 Task: Compose an email with the signature Jillian Wright with the subject Update on a project status and the message Im writing to request a copy of the presentation you gave at the conference last week. from softage.5@softage.net to softage.10@softage.net, select the message and change font size to small, align the email to left Send the email. Finally, move the email from Sent Items to the label Charities
Action: Mouse moved to (59, 56)
Screenshot: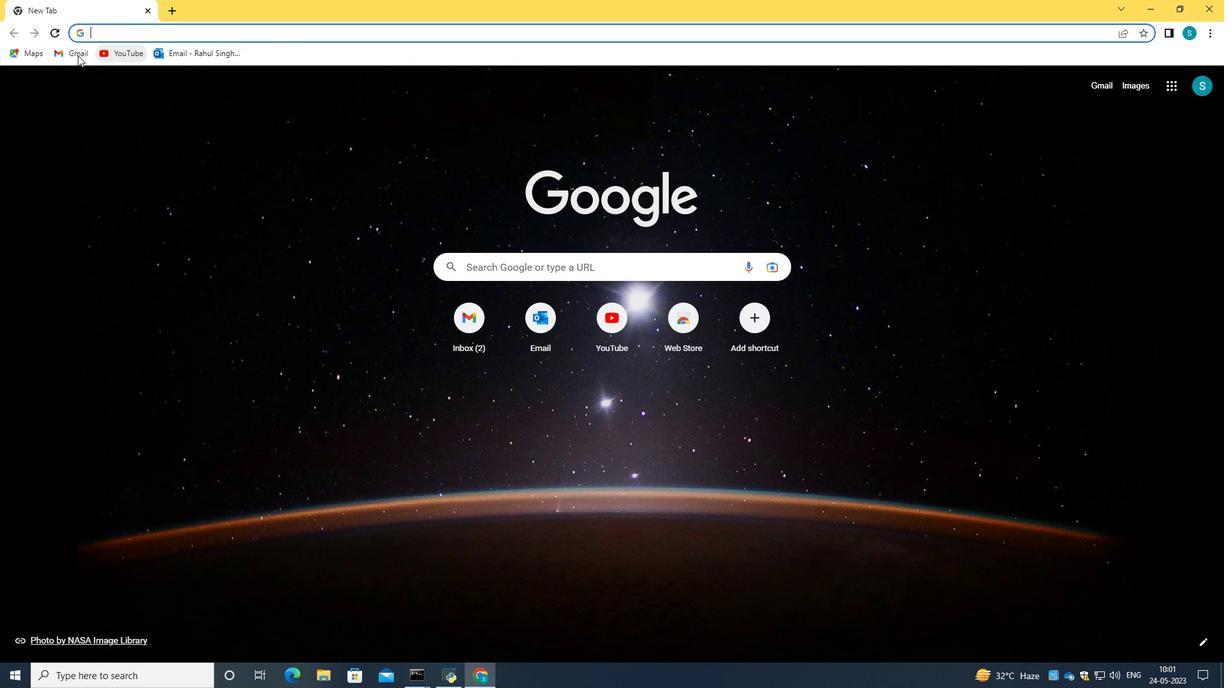 
Action: Mouse pressed left at (59, 56)
Screenshot: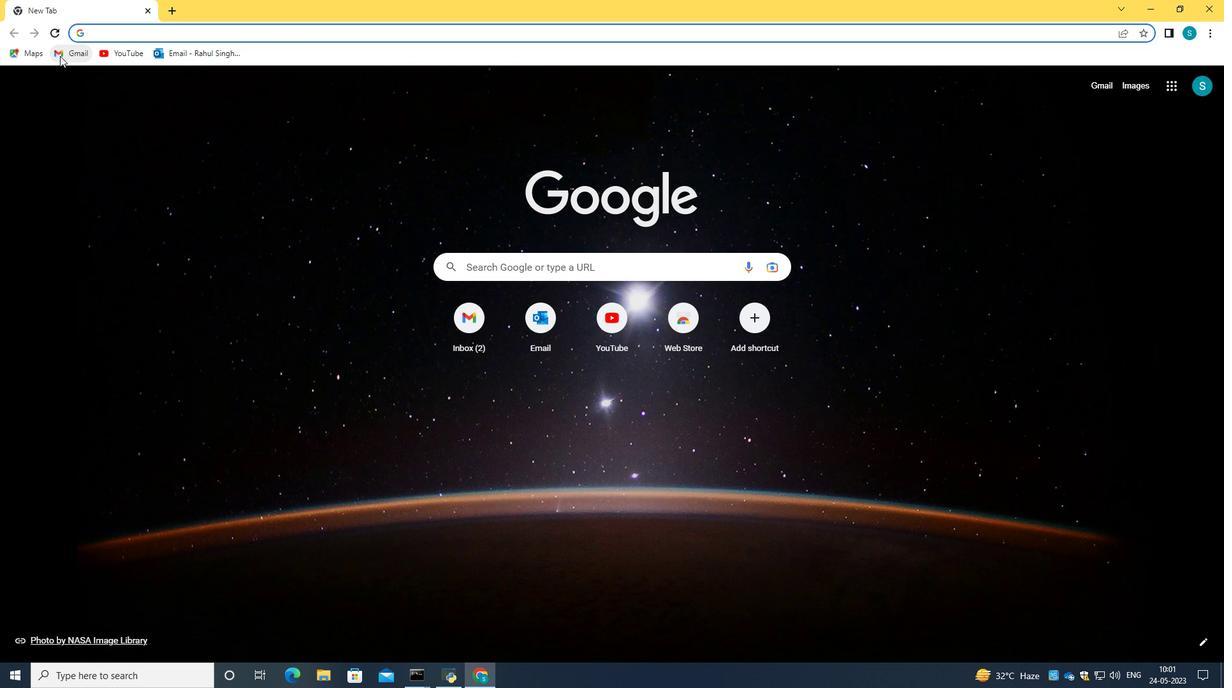 
Action: Mouse moved to (607, 199)
Screenshot: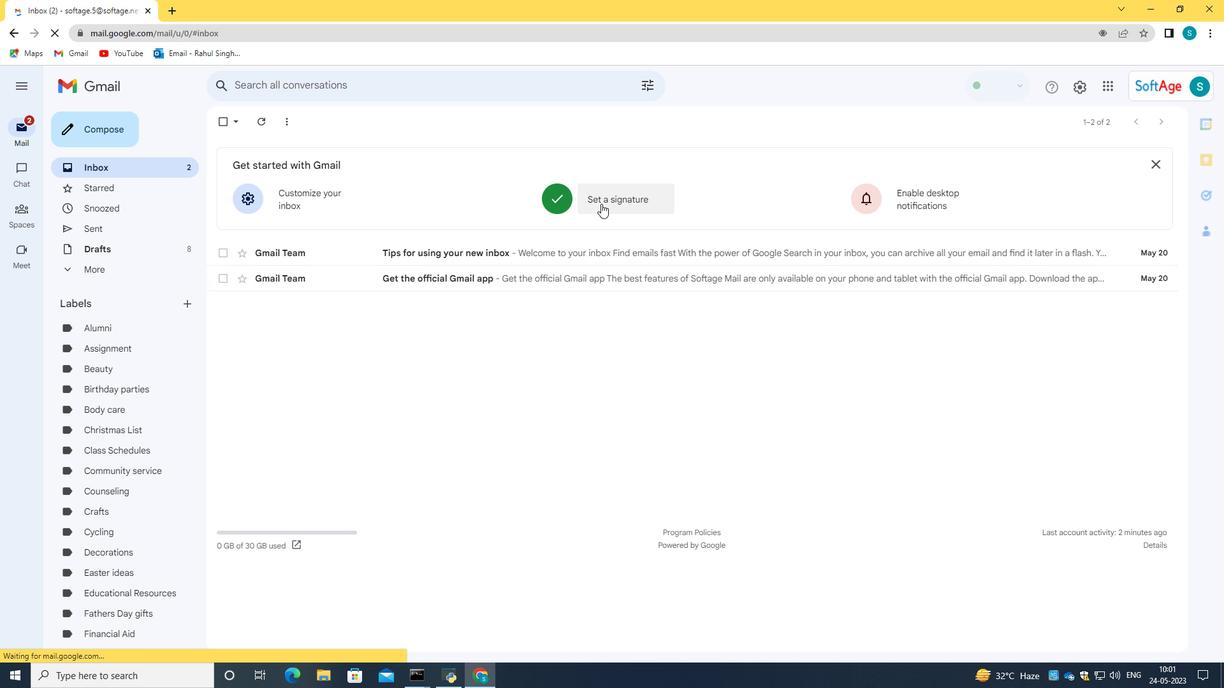
Action: Mouse pressed left at (607, 199)
Screenshot: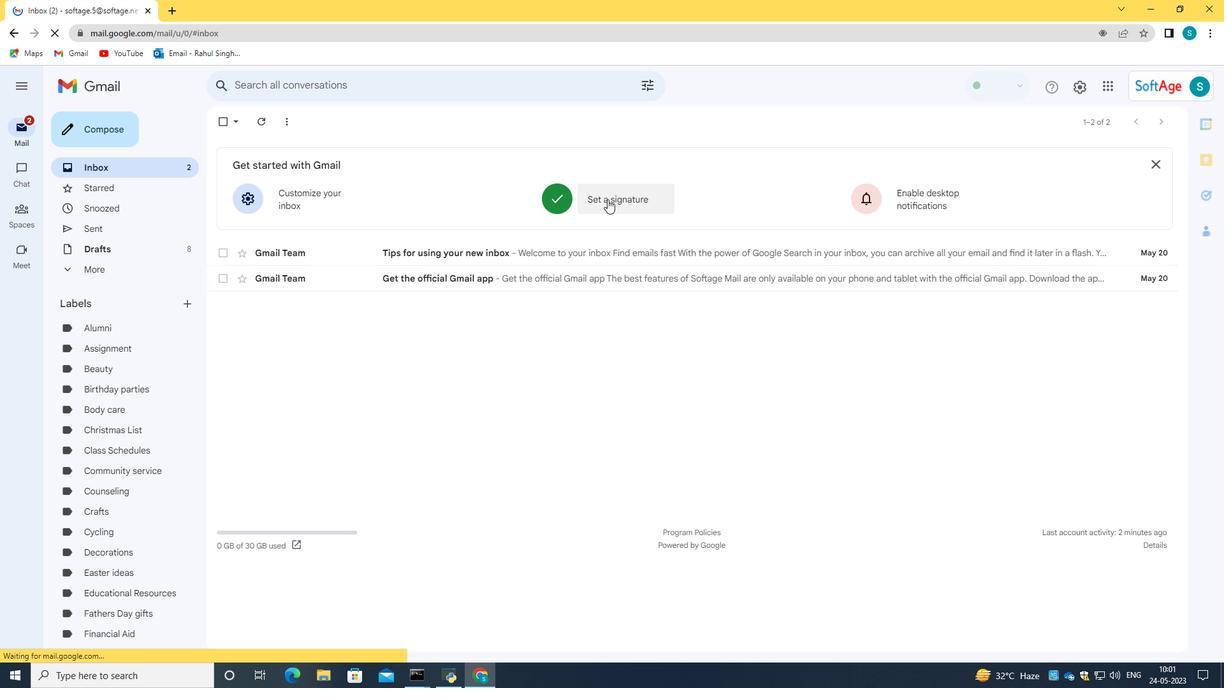 
Action: Mouse pressed left at (607, 199)
Screenshot: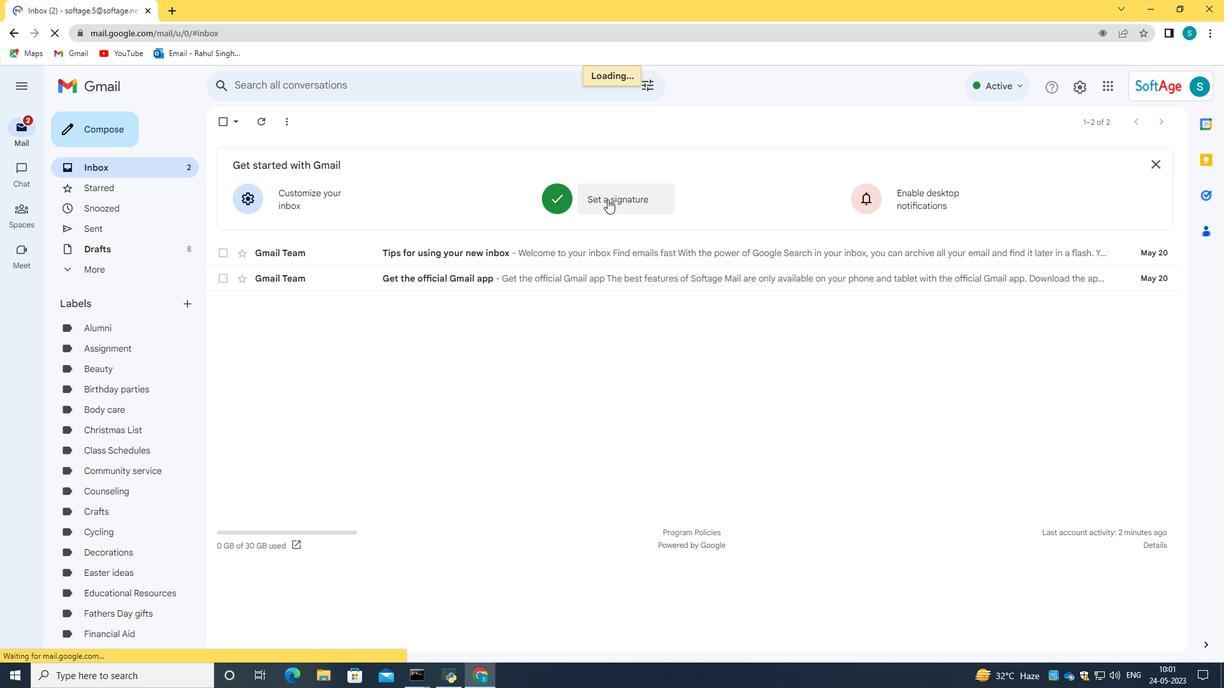 
Action: Mouse moved to (588, 269)
Screenshot: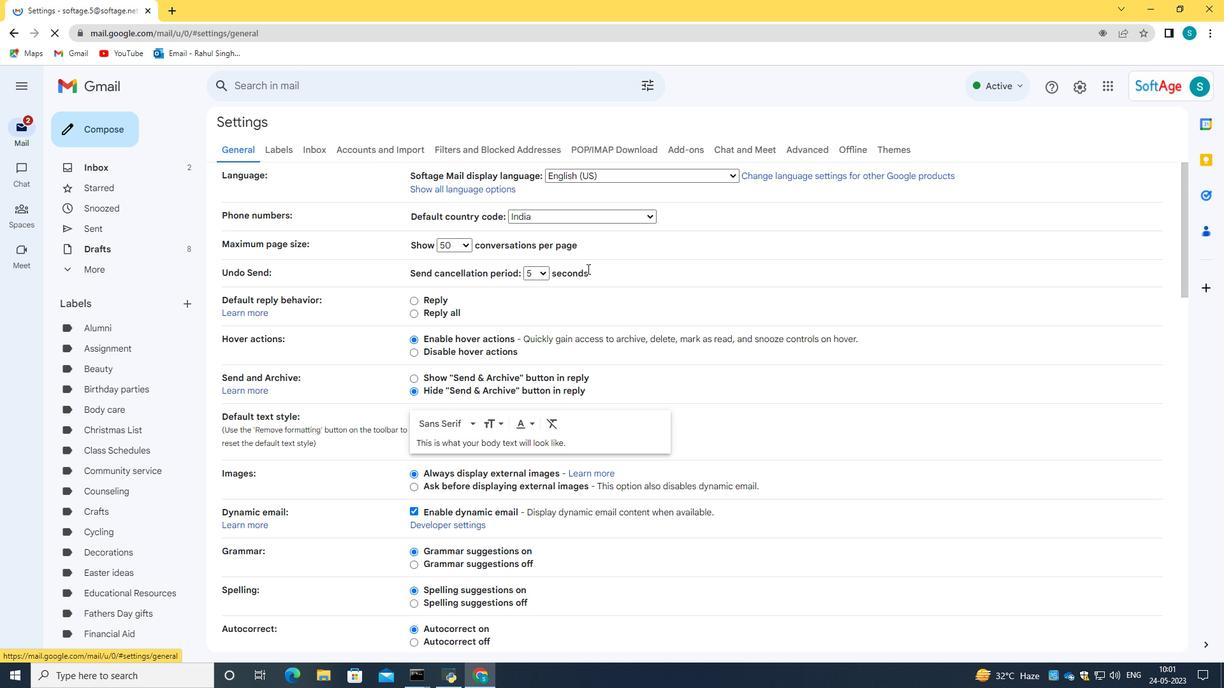 
Action: Mouse scrolled (588, 268) with delta (0, 0)
Screenshot: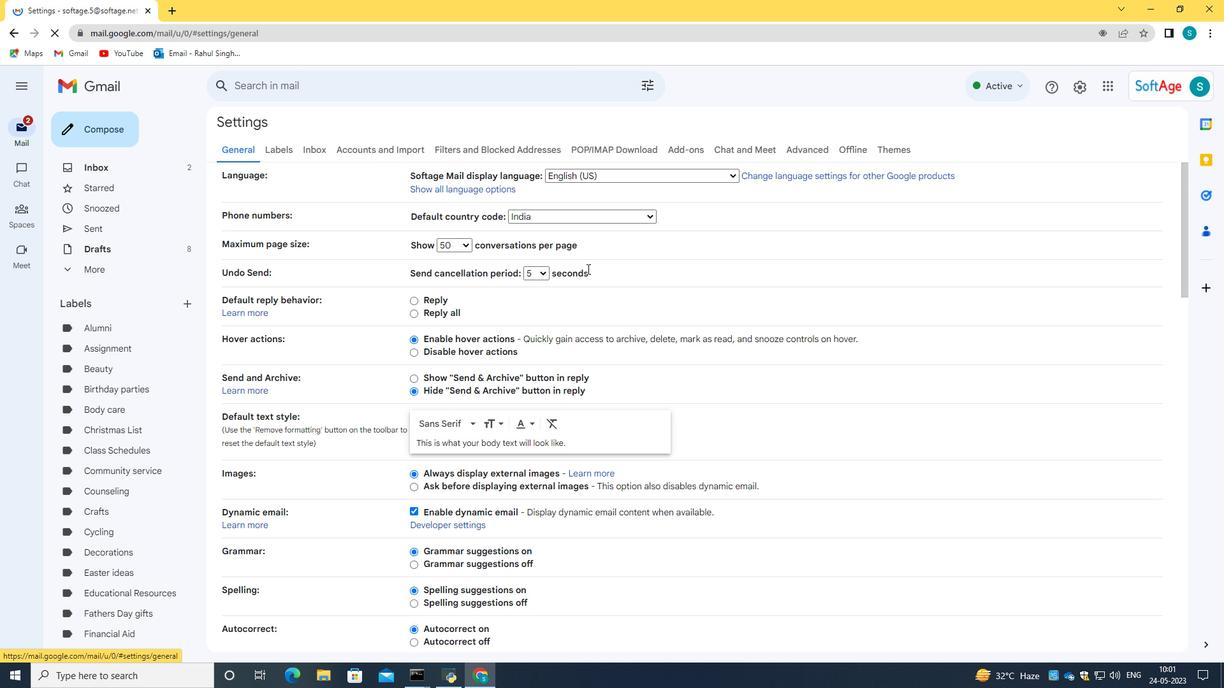 
Action: Mouse scrolled (588, 268) with delta (0, 0)
Screenshot: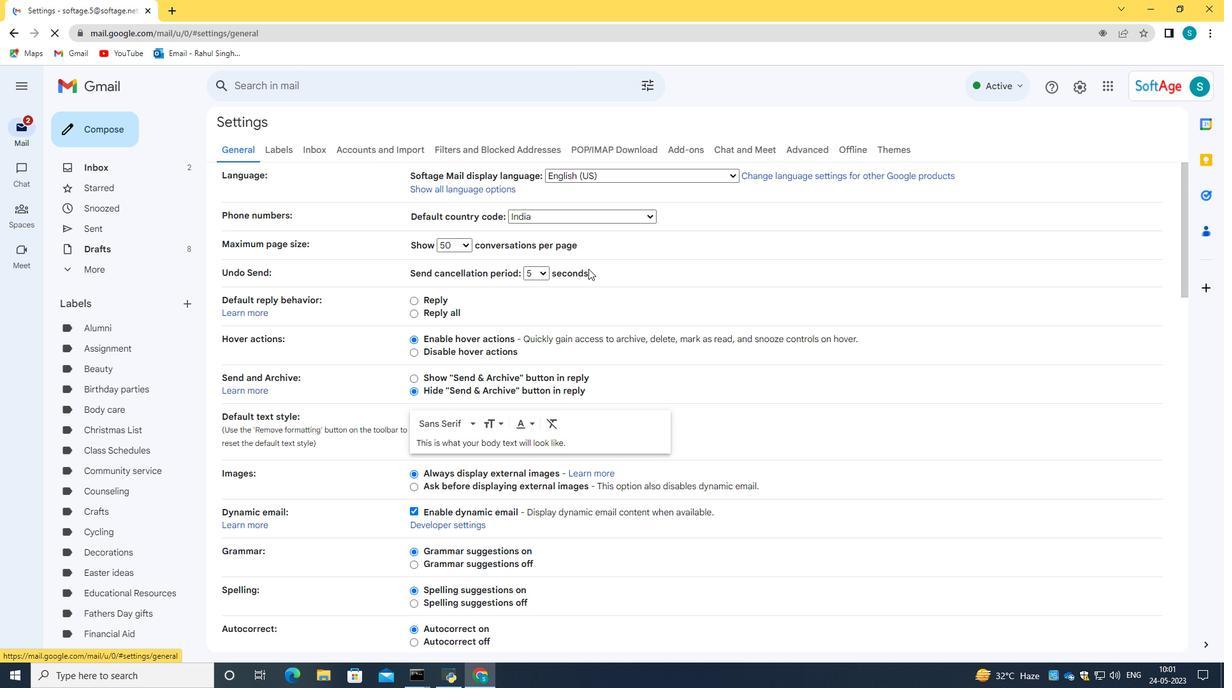 
Action: Mouse scrolled (588, 268) with delta (0, 0)
Screenshot: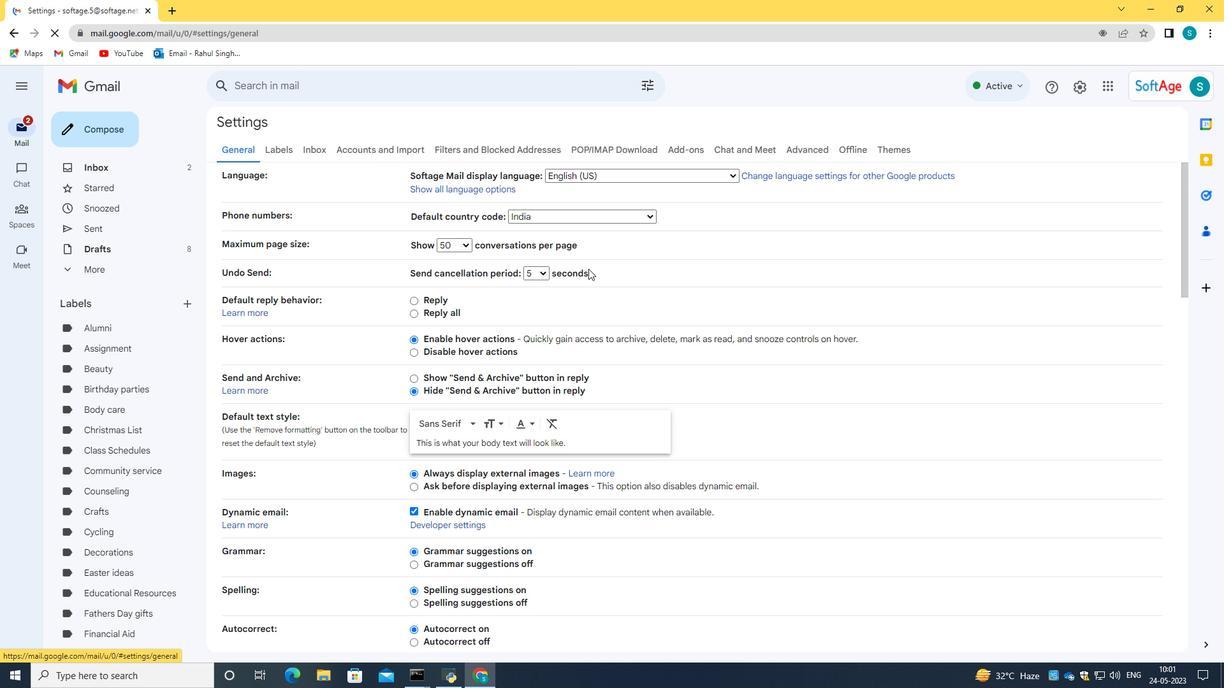 
Action: Mouse scrolled (588, 268) with delta (0, 0)
Screenshot: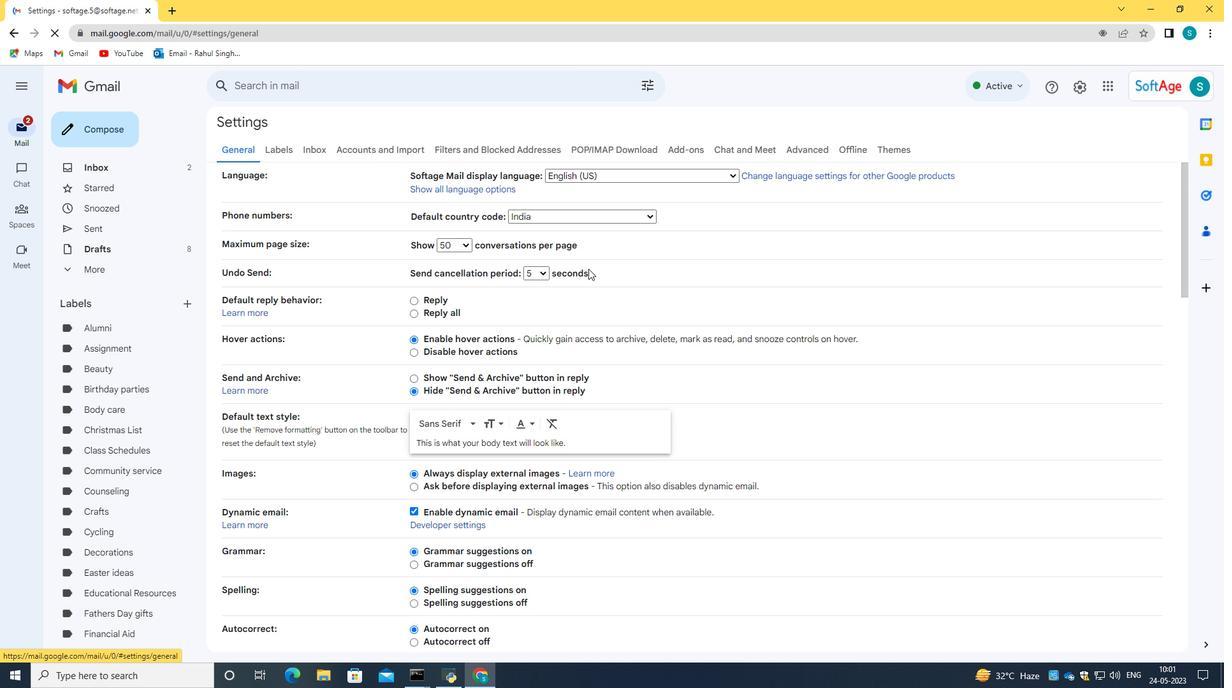 
Action: Mouse moved to (589, 269)
Screenshot: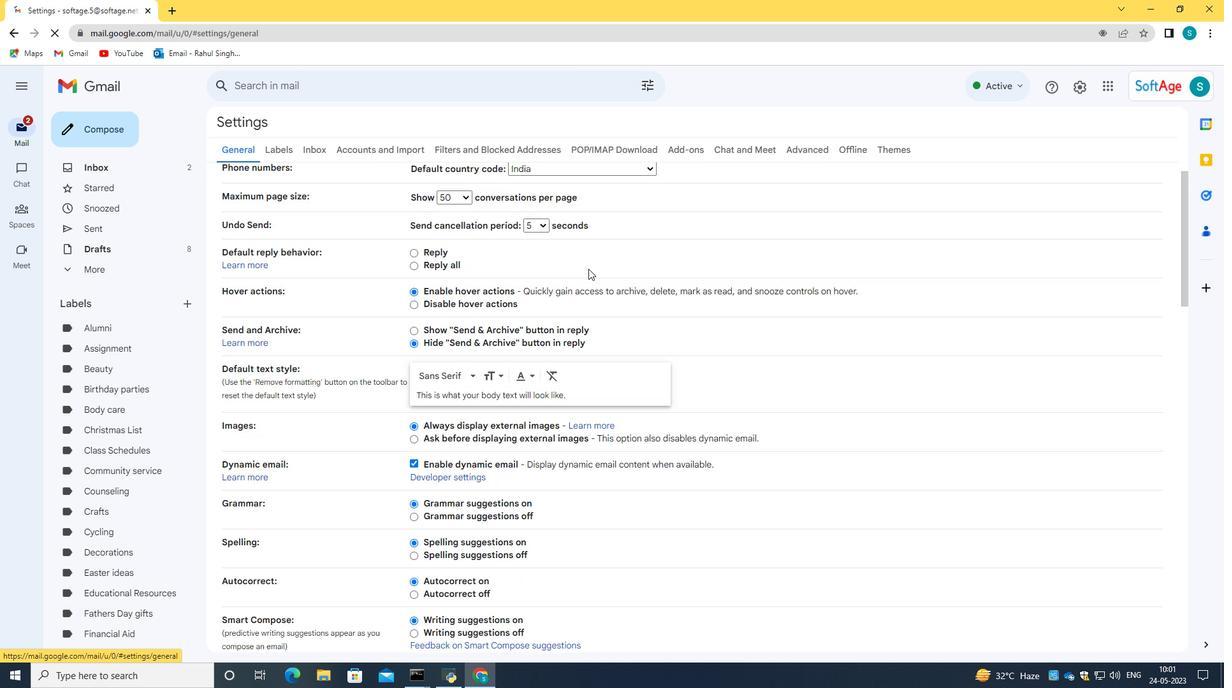 
Action: Mouse scrolled (589, 268) with delta (0, 0)
Screenshot: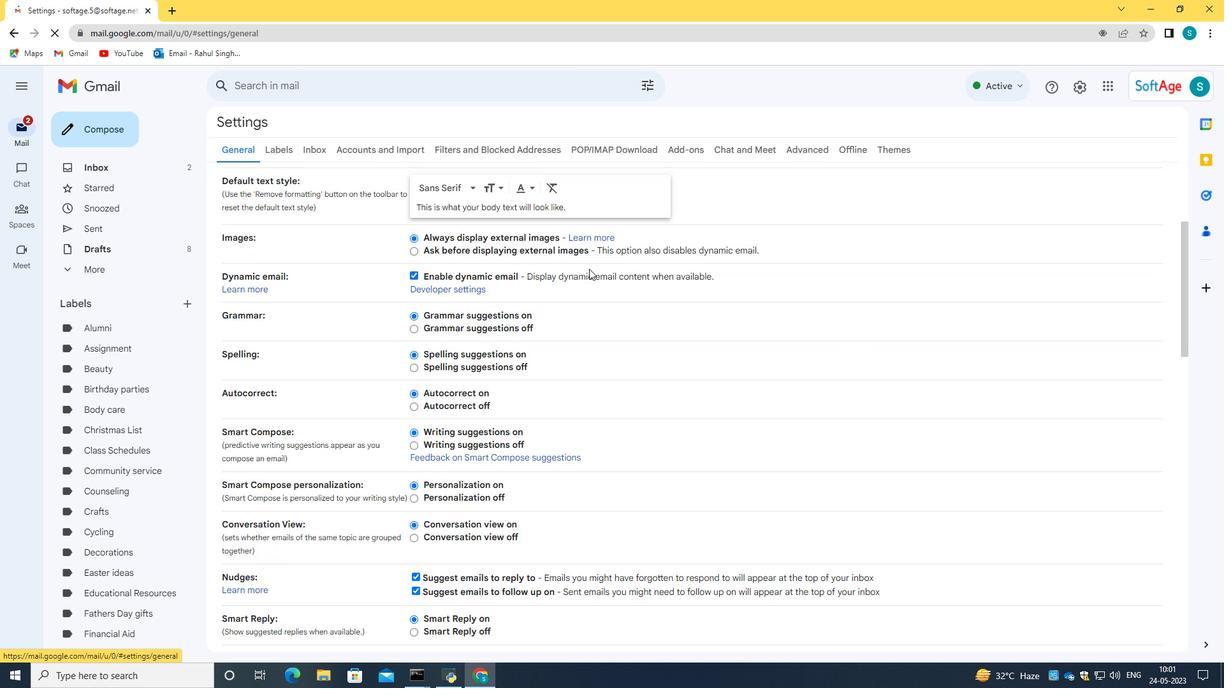 
Action: Mouse scrolled (589, 268) with delta (0, 0)
Screenshot: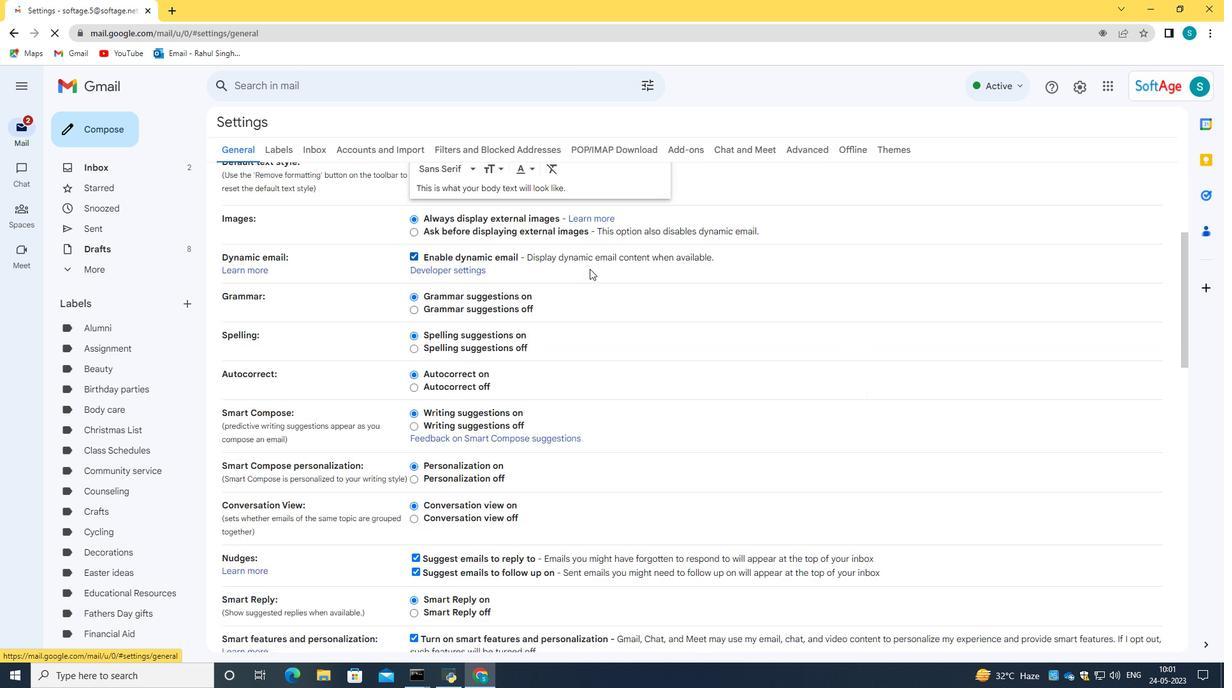 
Action: Mouse scrolled (589, 268) with delta (0, 0)
Screenshot: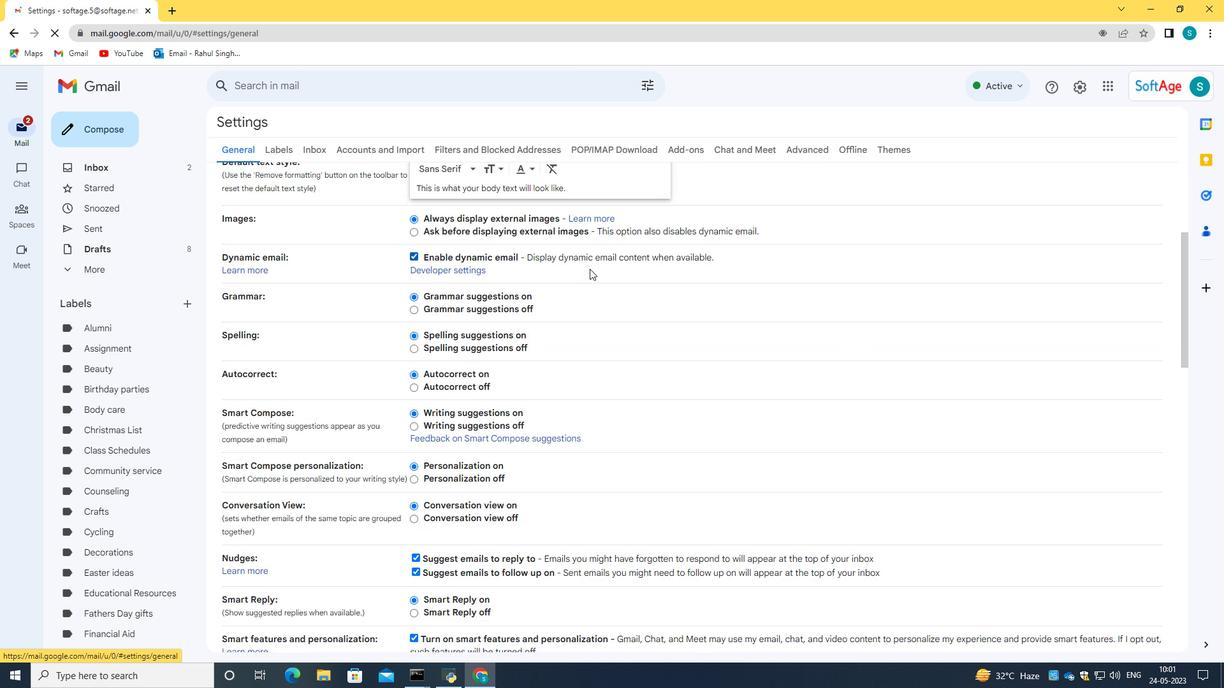 
Action: Mouse scrolled (589, 268) with delta (0, 0)
Screenshot: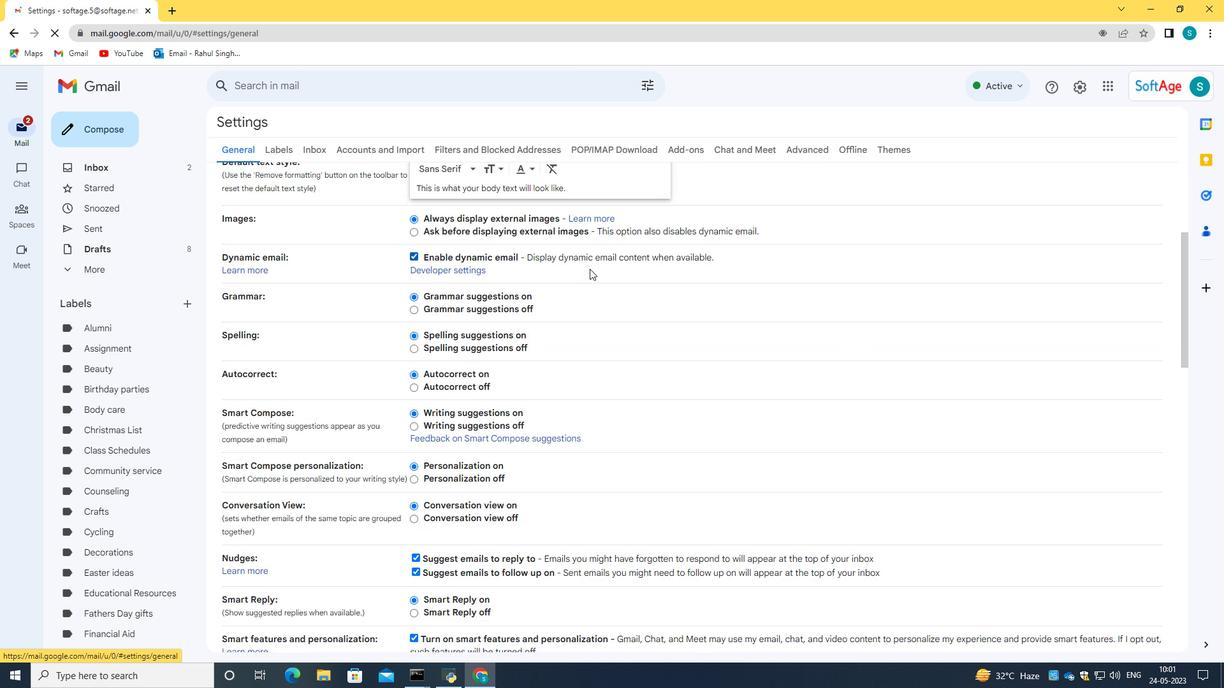 
Action: Mouse scrolled (589, 268) with delta (0, 0)
Screenshot: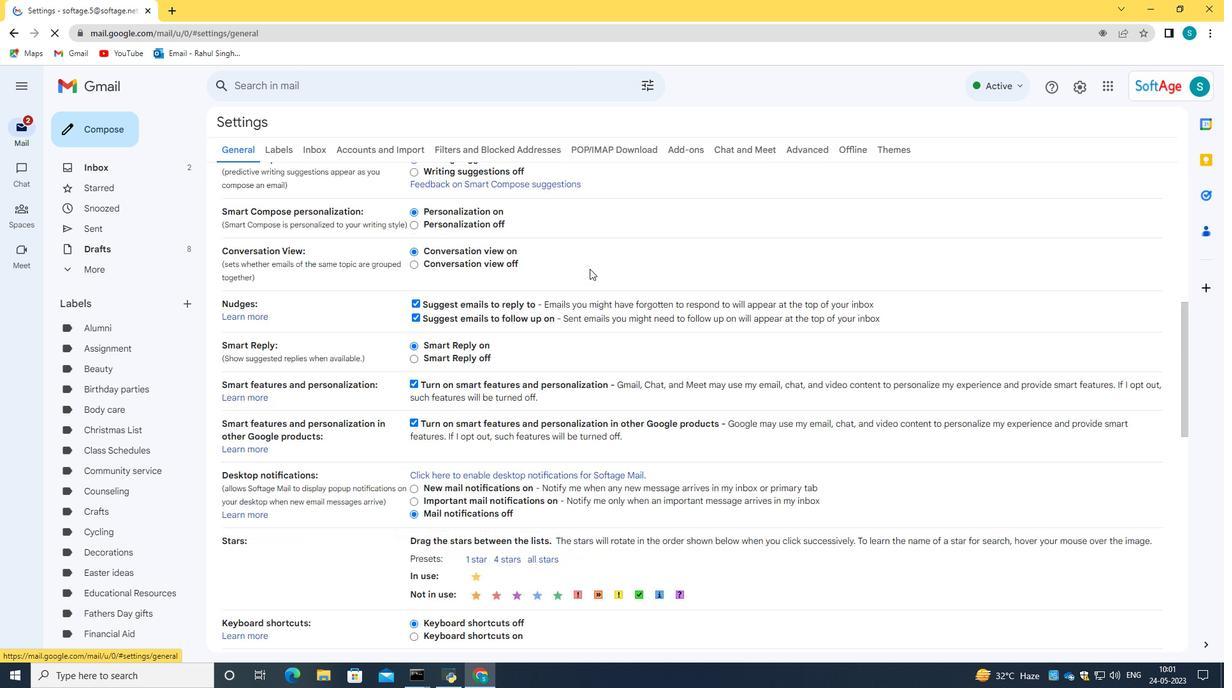 
Action: Mouse scrolled (589, 268) with delta (0, 0)
Screenshot: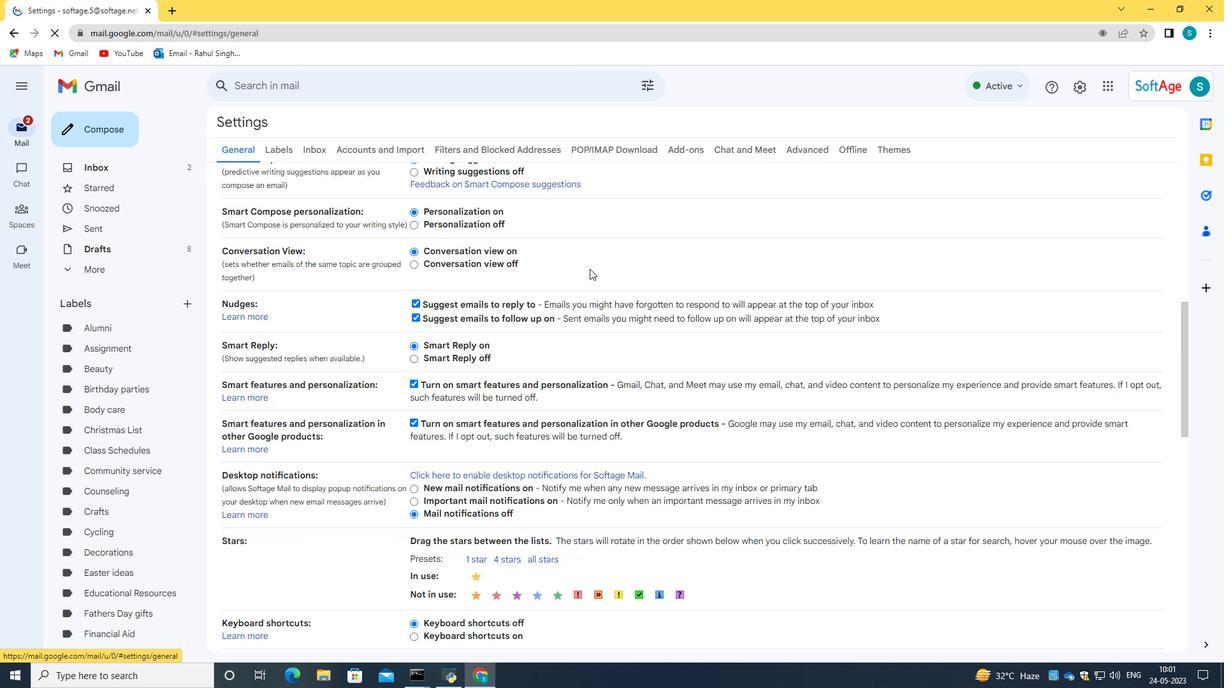 
Action: Mouse scrolled (589, 268) with delta (0, 0)
Screenshot: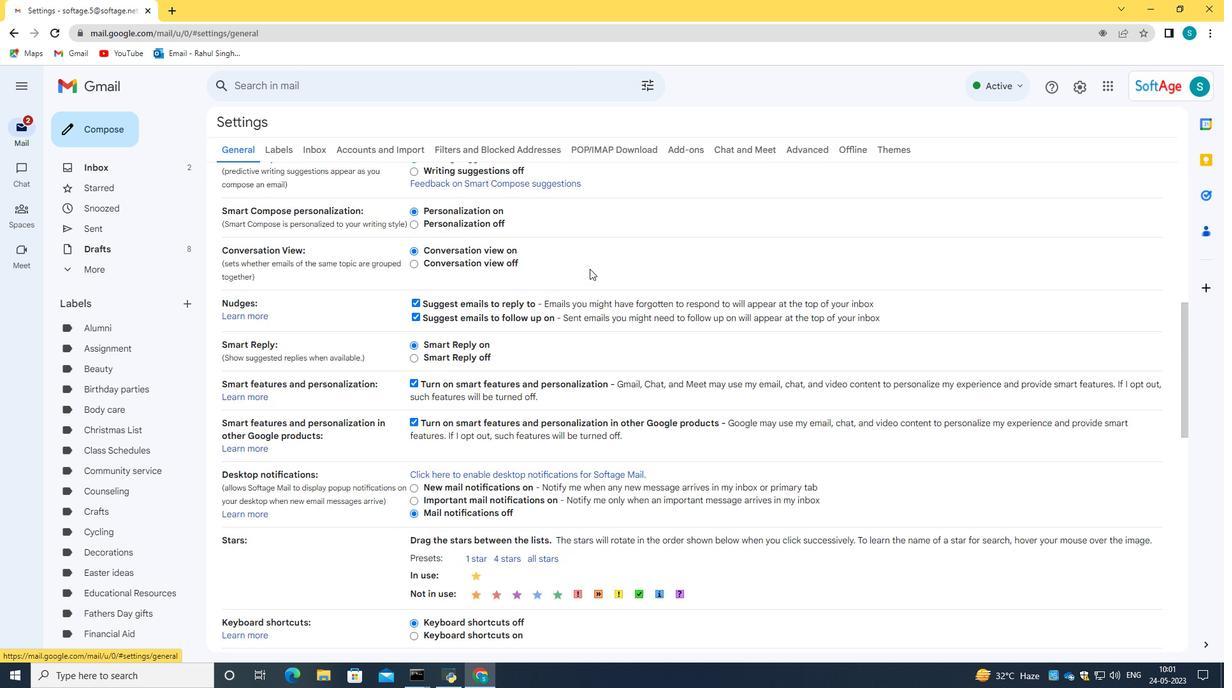 
Action: Mouse scrolled (589, 268) with delta (0, 0)
Screenshot: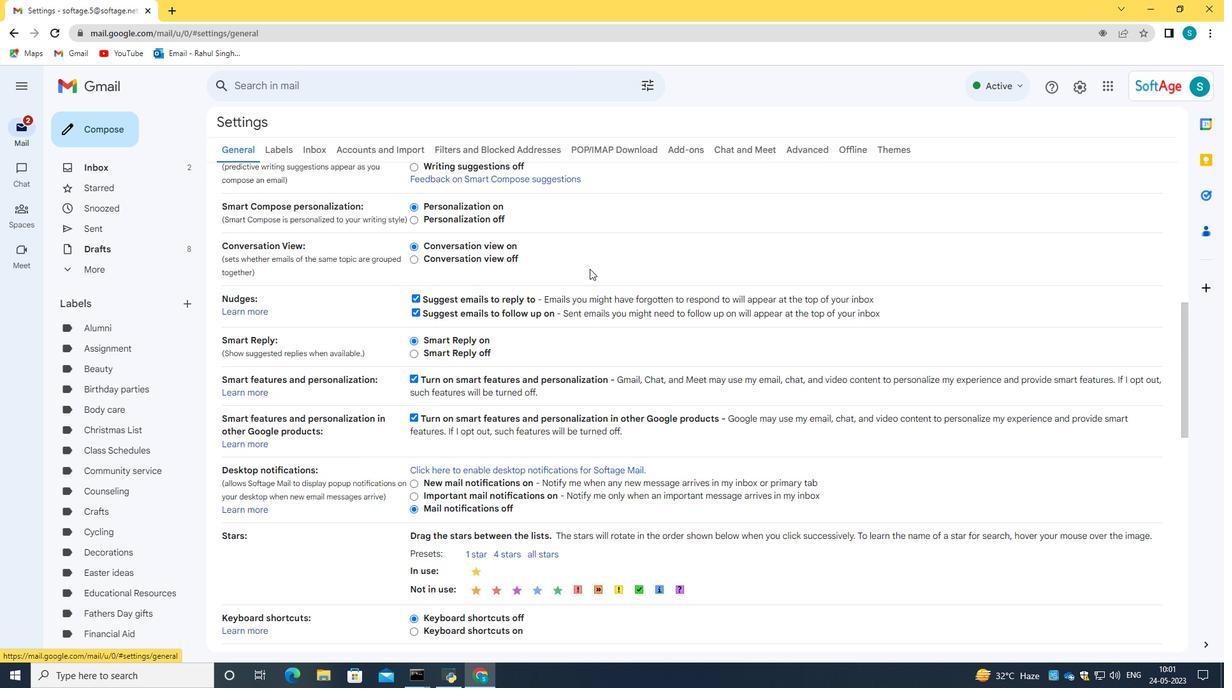 
Action: Mouse moved to (526, 510)
Screenshot: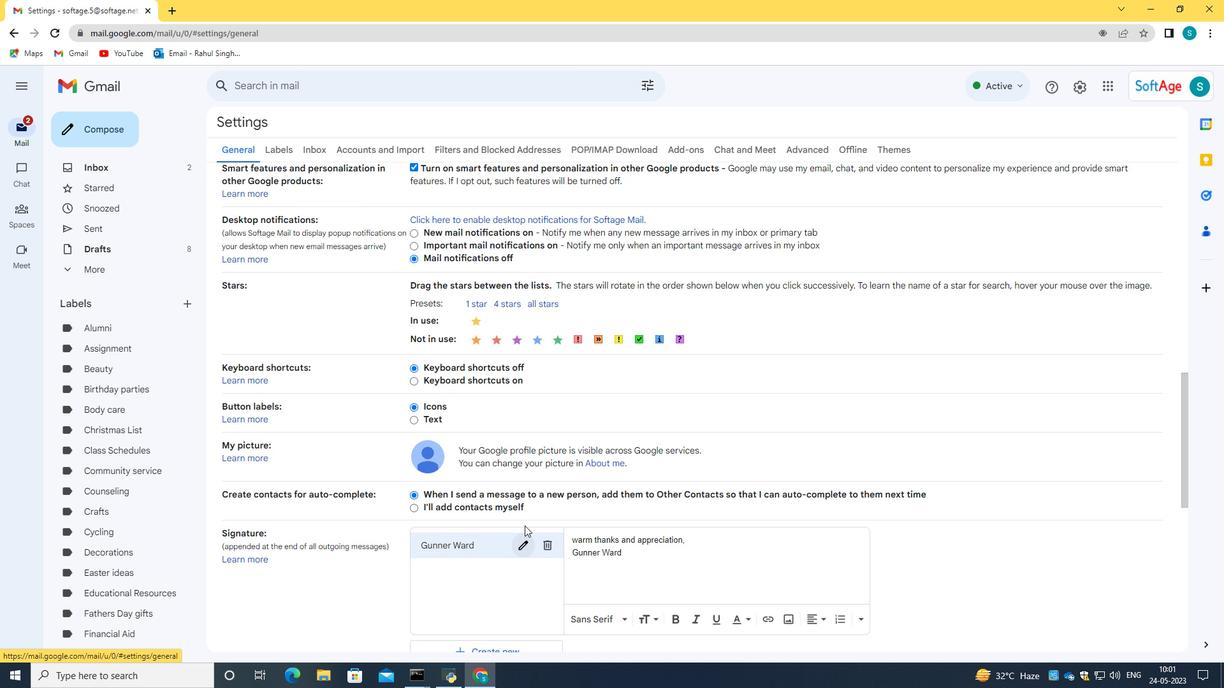 
Action: Mouse scrolled (526, 509) with delta (0, 0)
Screenshot: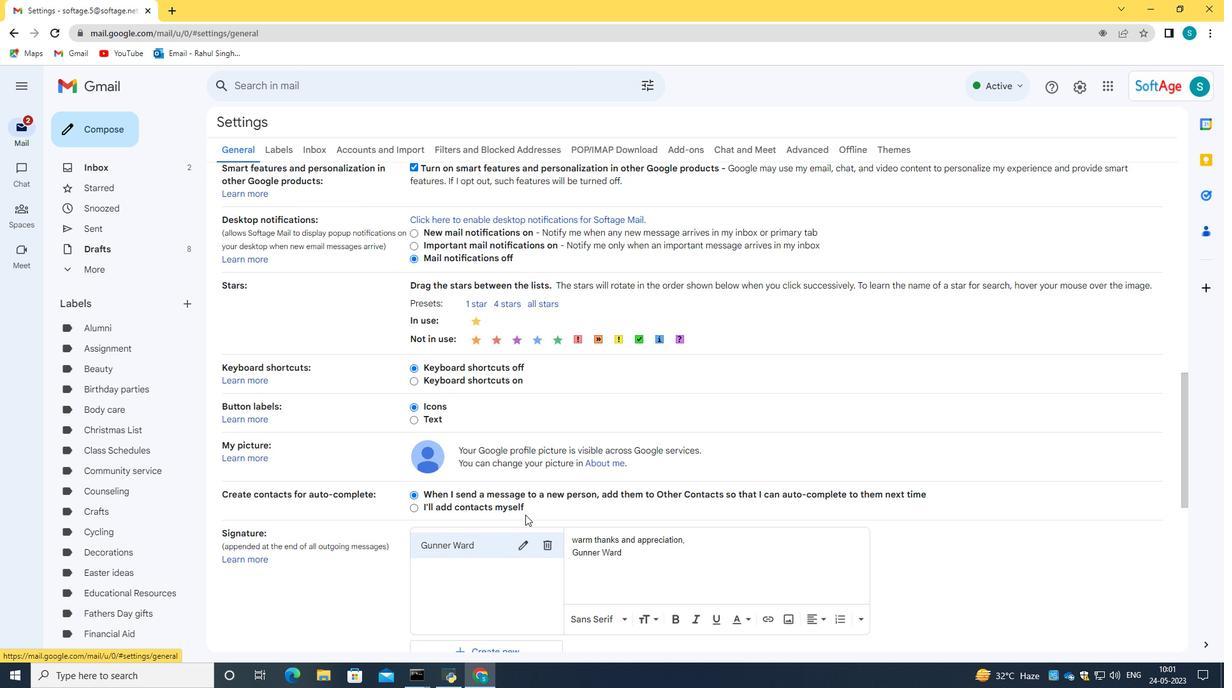
Action: Mouse scrolled (526, 509) with delta (0, 0)
Screenshot: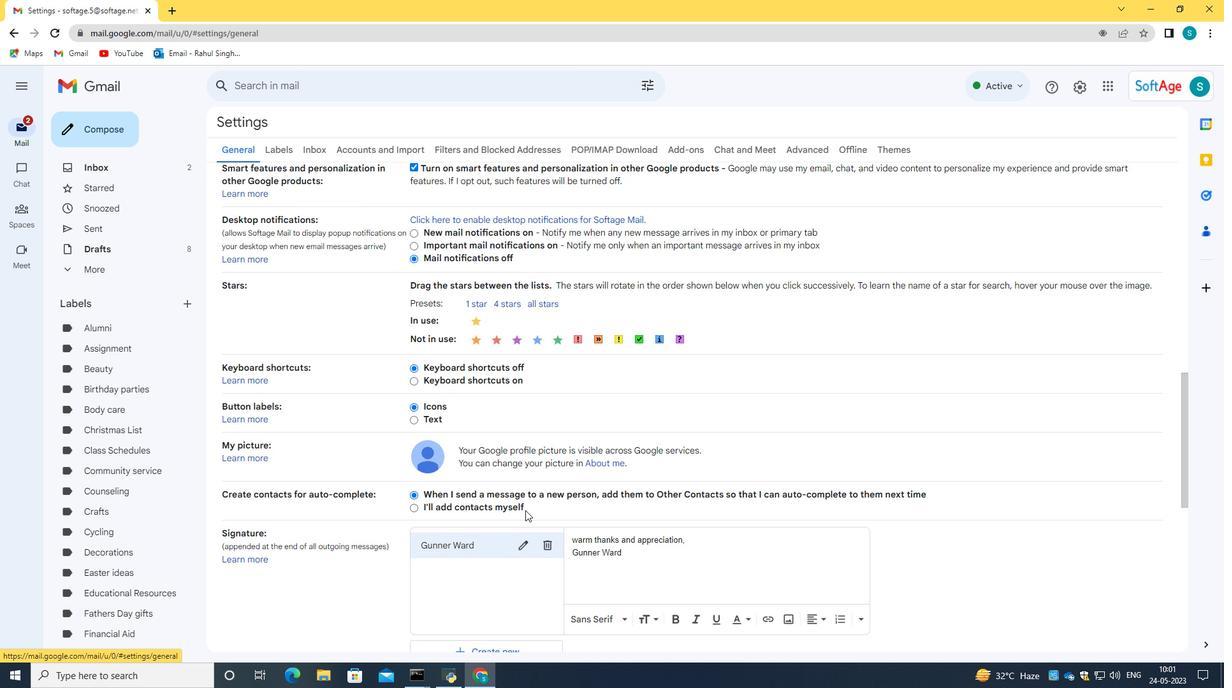 
Action: Mouse scrolled (526, 509) with delta (0, 0)
Screenshot: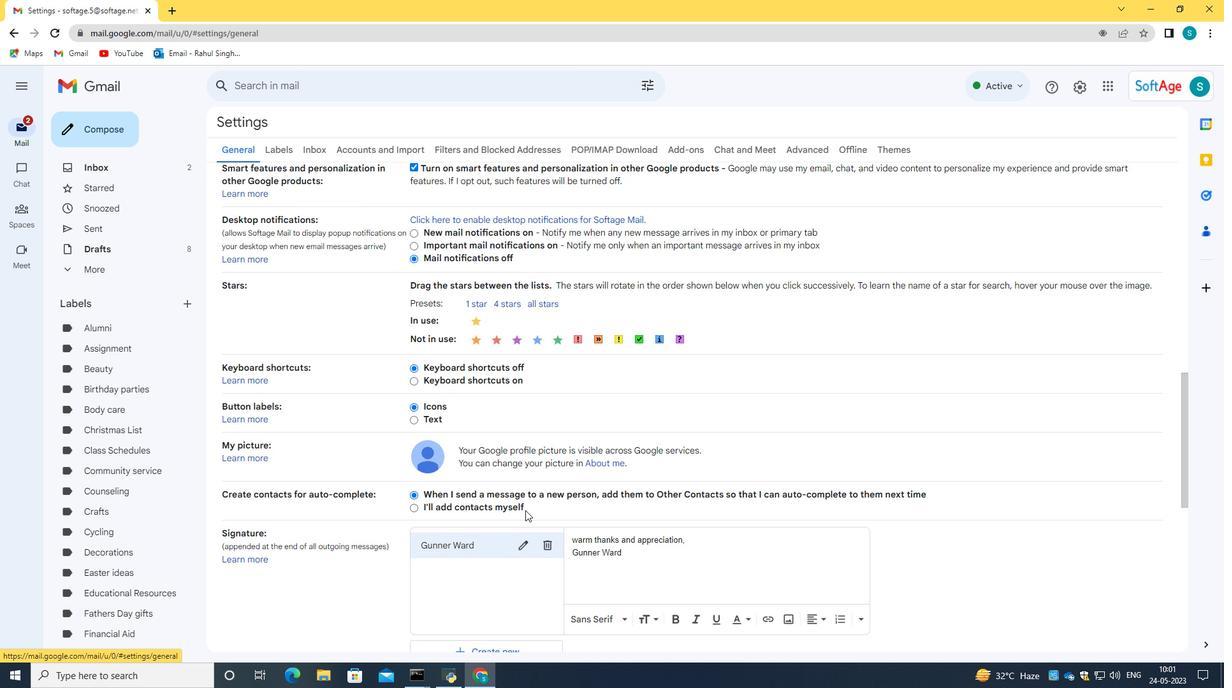 
Action: Mouse moved to (475, 461)
Screenshot: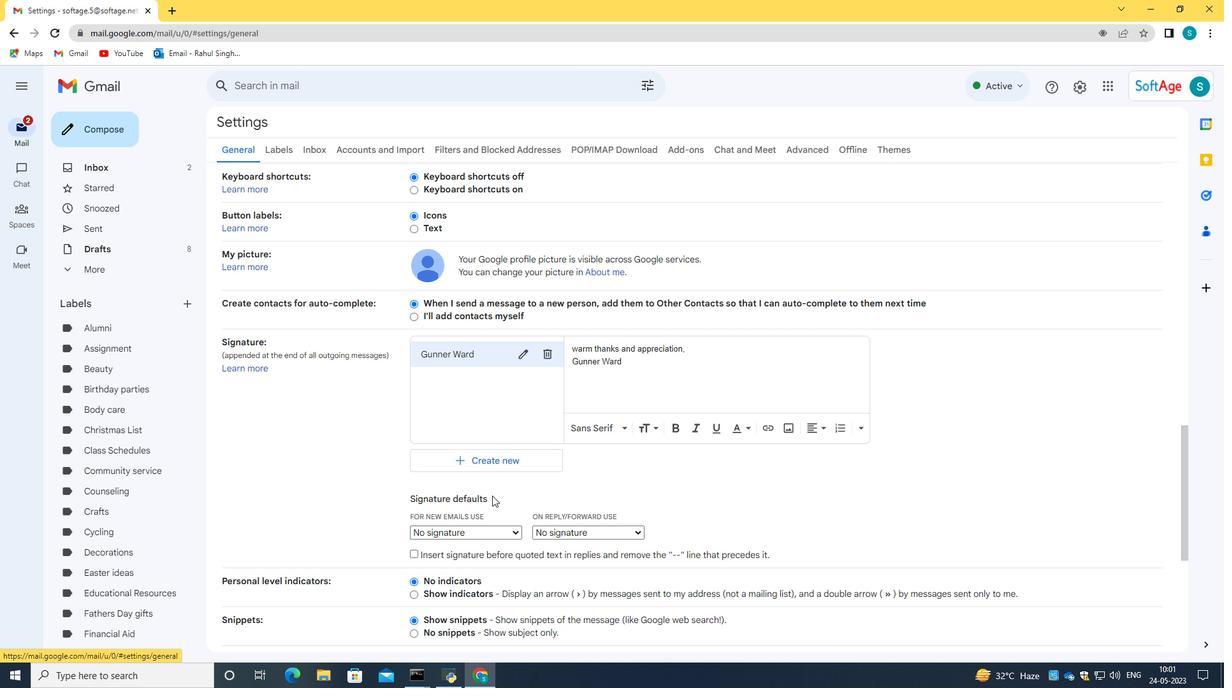 
Action: Mouse pressed left at (475, 461)
Screenshot: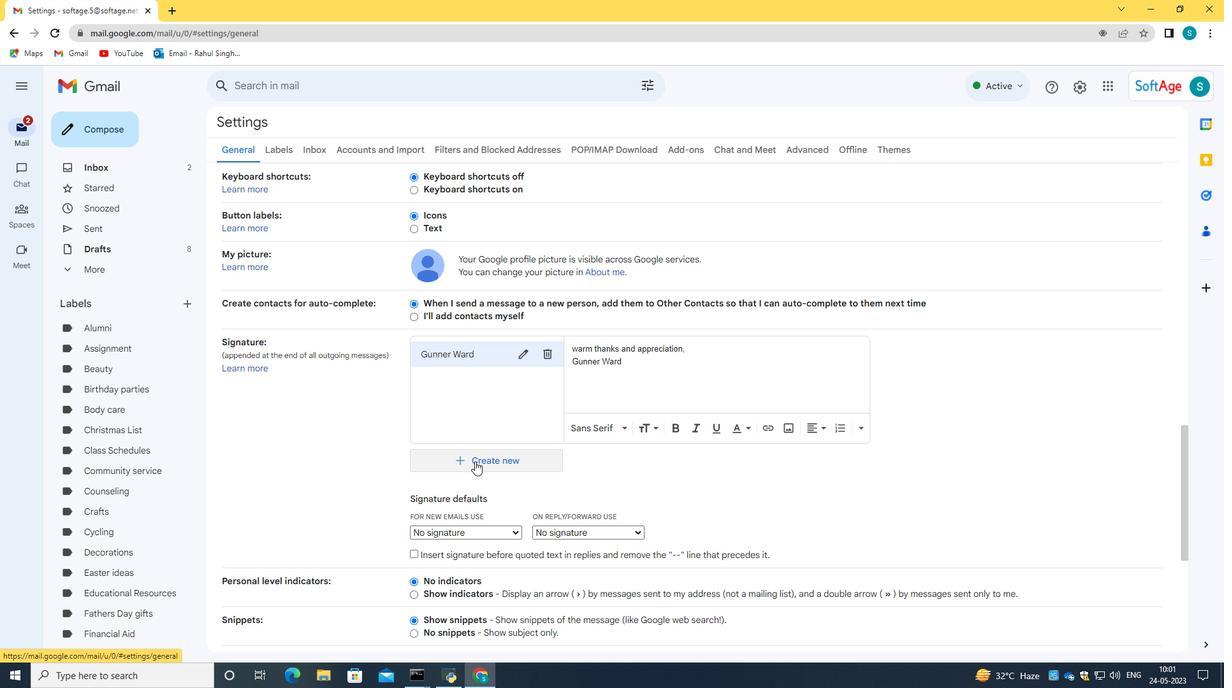 
Action: Mouse moved to (579, 350)
Screenshot: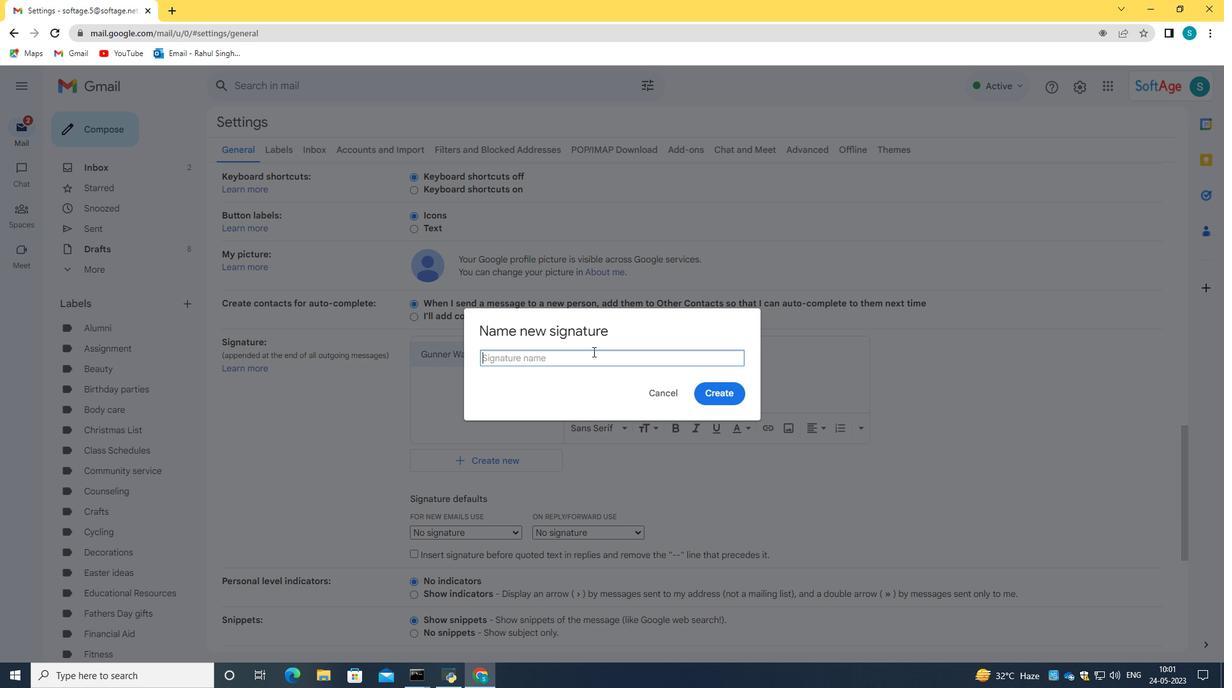 
Action: Key pressed <Key.caps_lock>J<Key.caps_lock>illian<Key.space><Key.caps_lock>W<Key.caps_lock>right
Screenshot: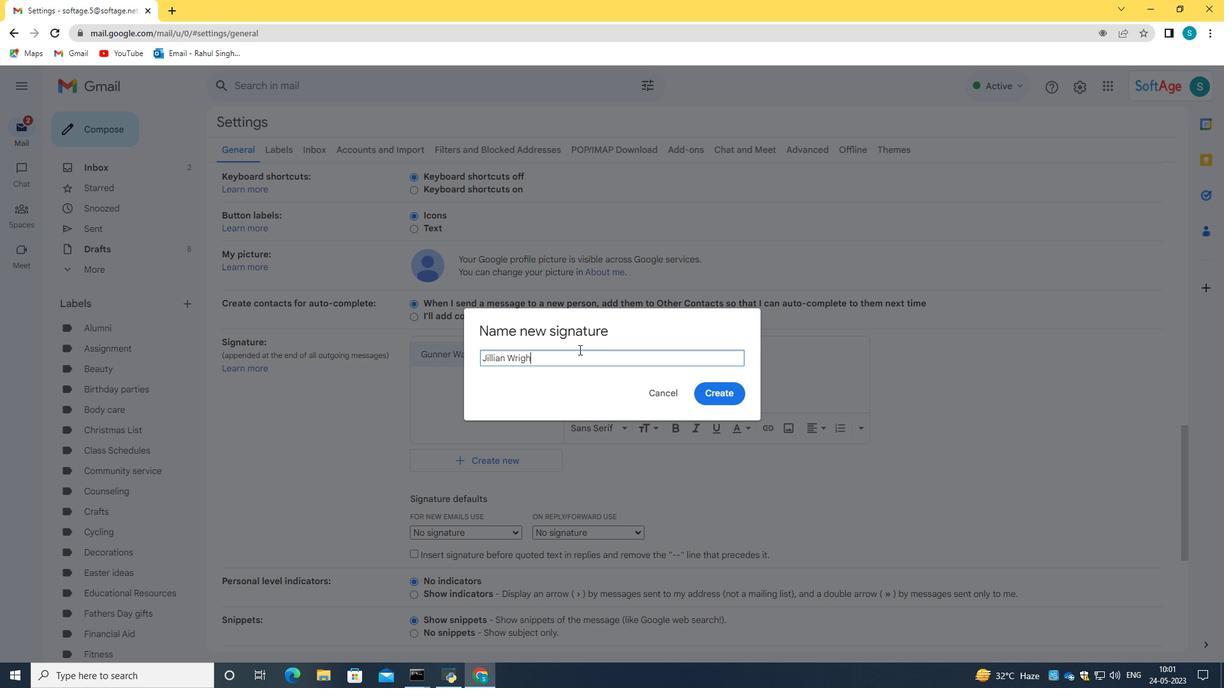 
Action: Mouse moved to (720, 387)
Screenshot: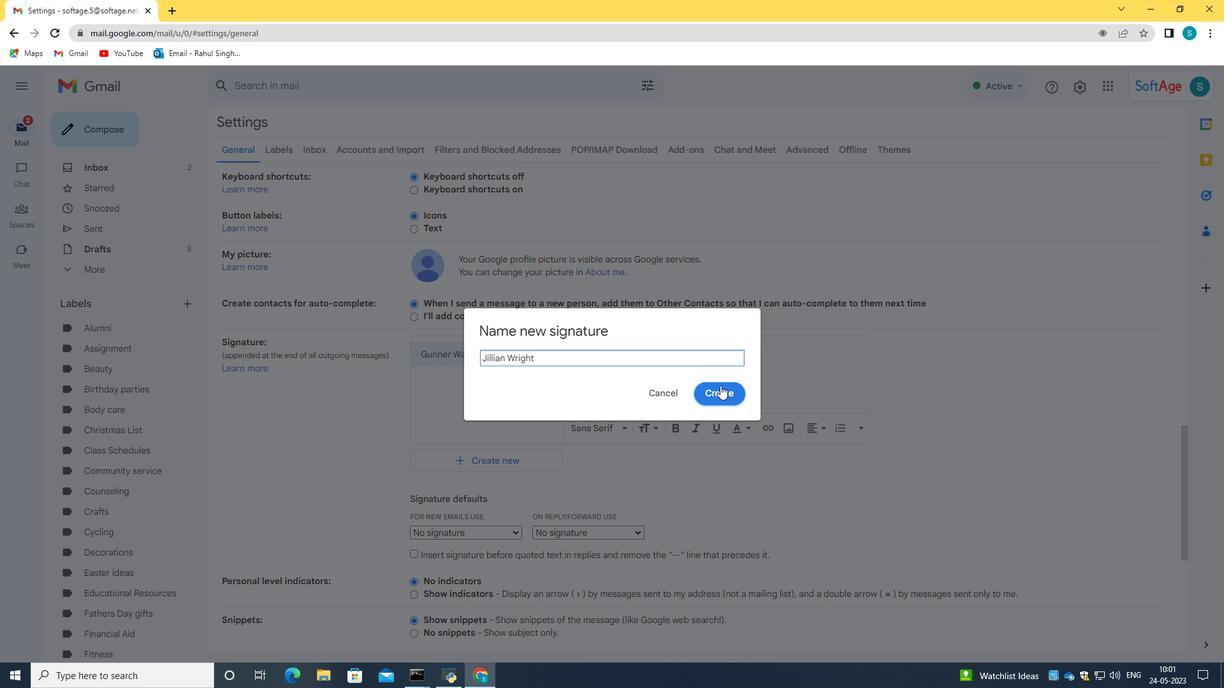 
Action: Mouse pressed left at (720, 387)
Screenshot: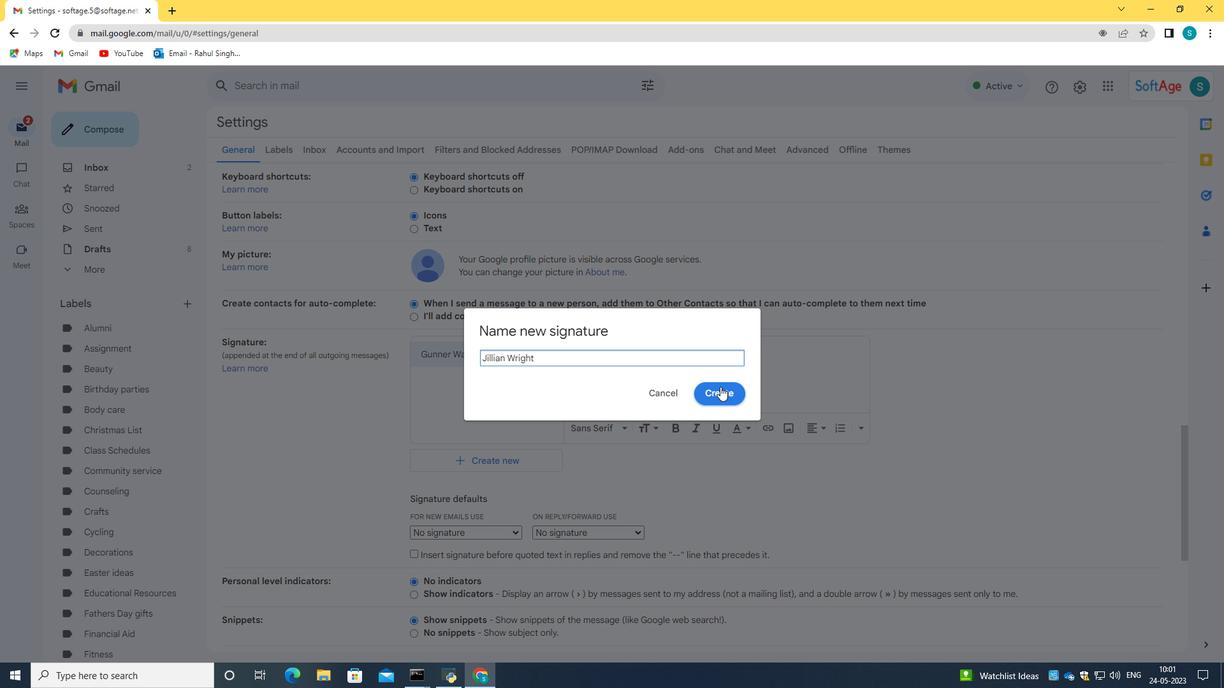 
Action: Mouse moved to (591, 529)
Screenshot: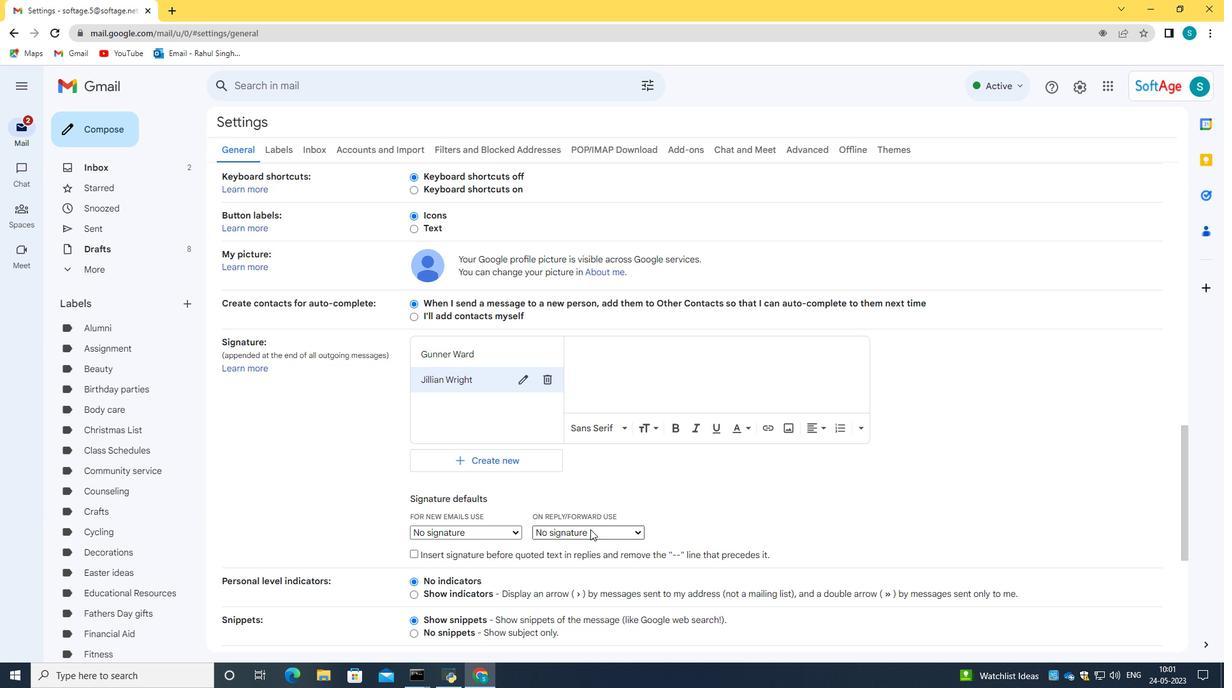 
Action: Mouse scrolled (591, 529) with delta (0, 0)
Screenshot: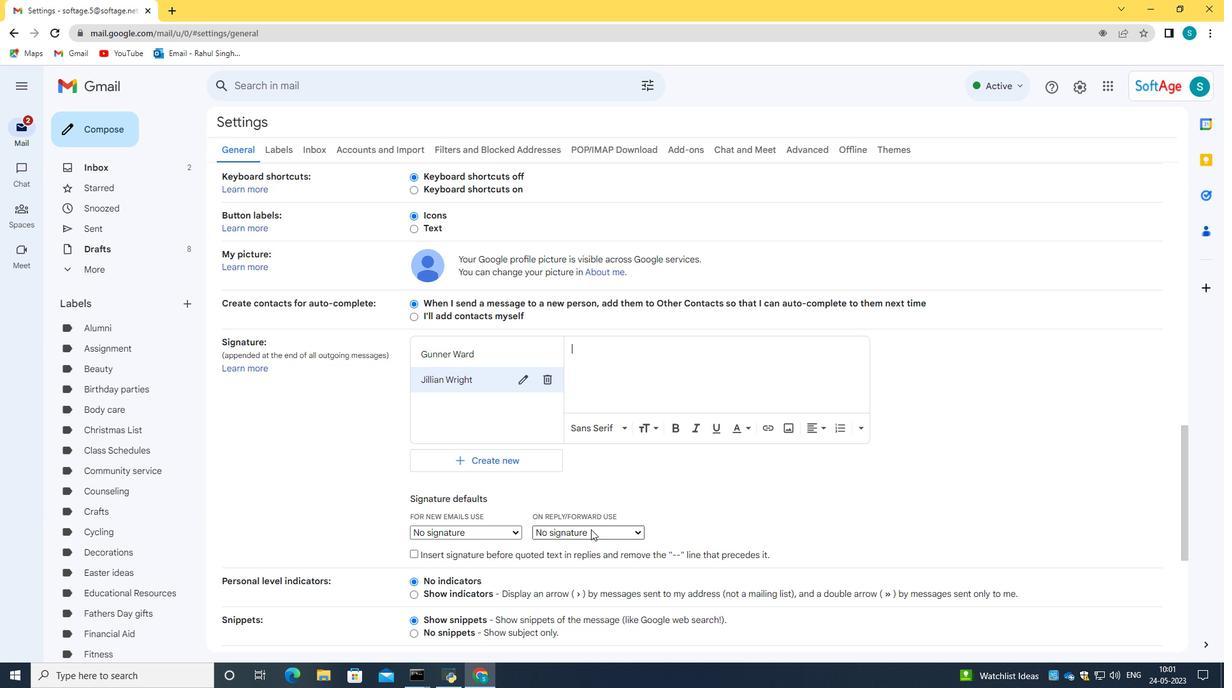 
Action: Mouse scrolled (591, 529) with delta (0, 0)
Screenshot: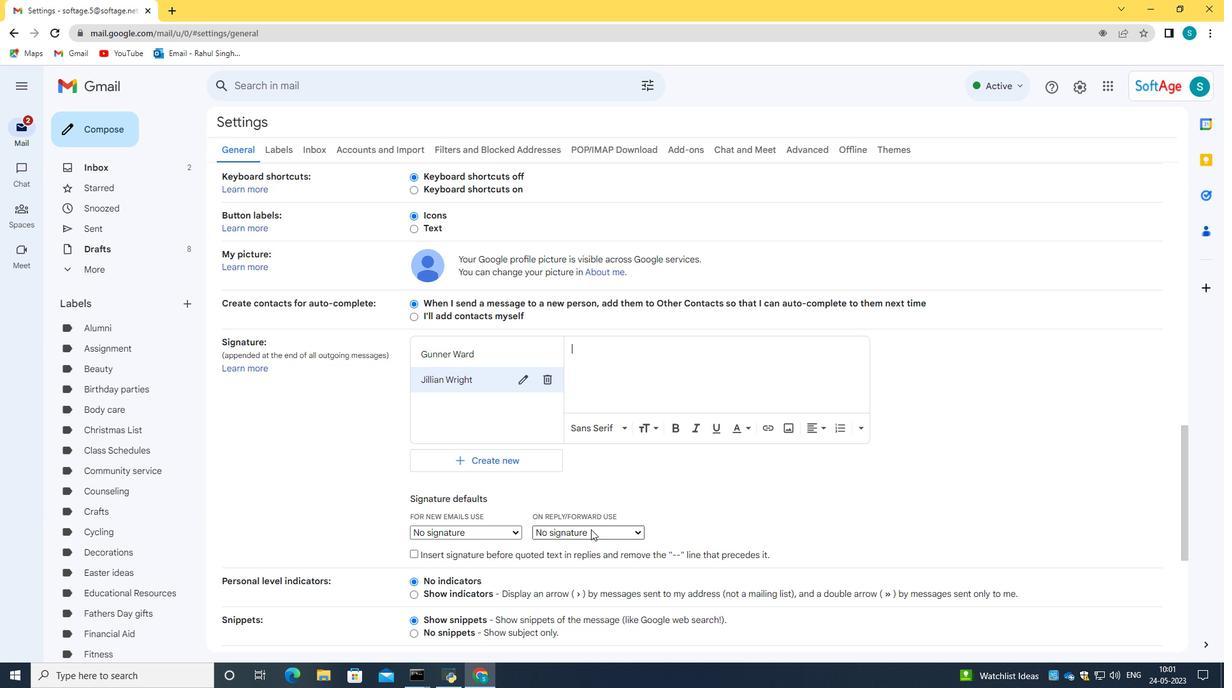 
Action: Mouse scrolled (591, 529) with delta (0, 0)
Screenshot: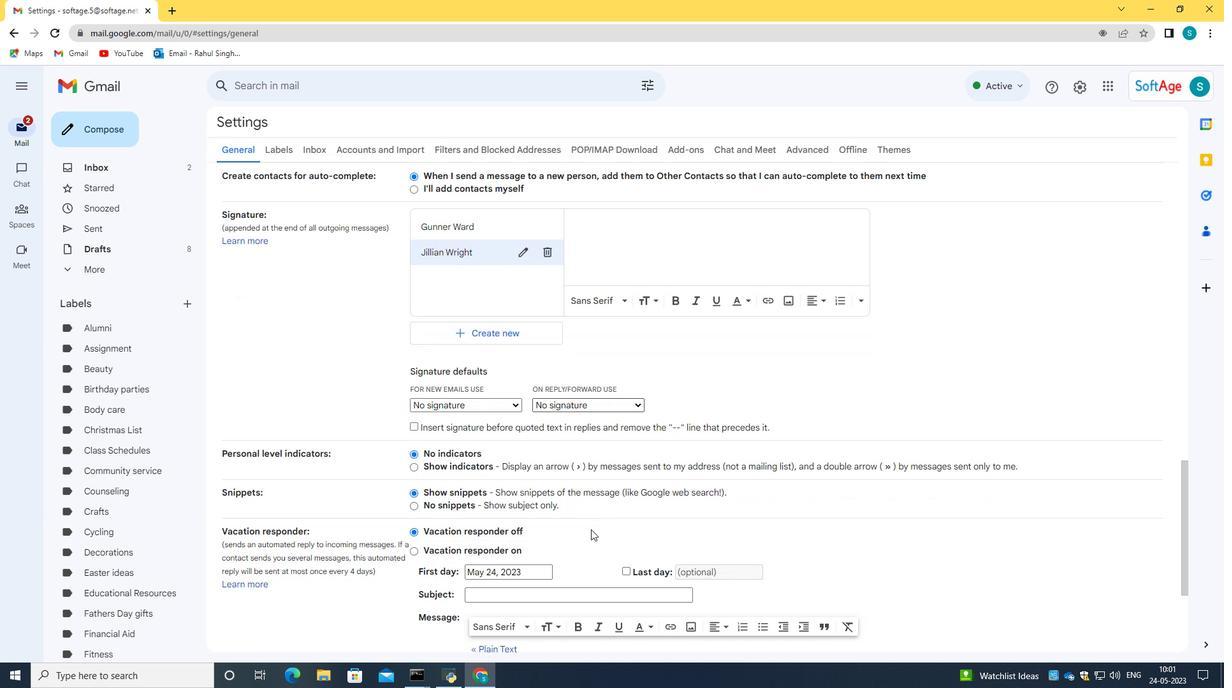 
Action: Mouse scrolled (591, 529) with delta (0, 0)
Screenshot: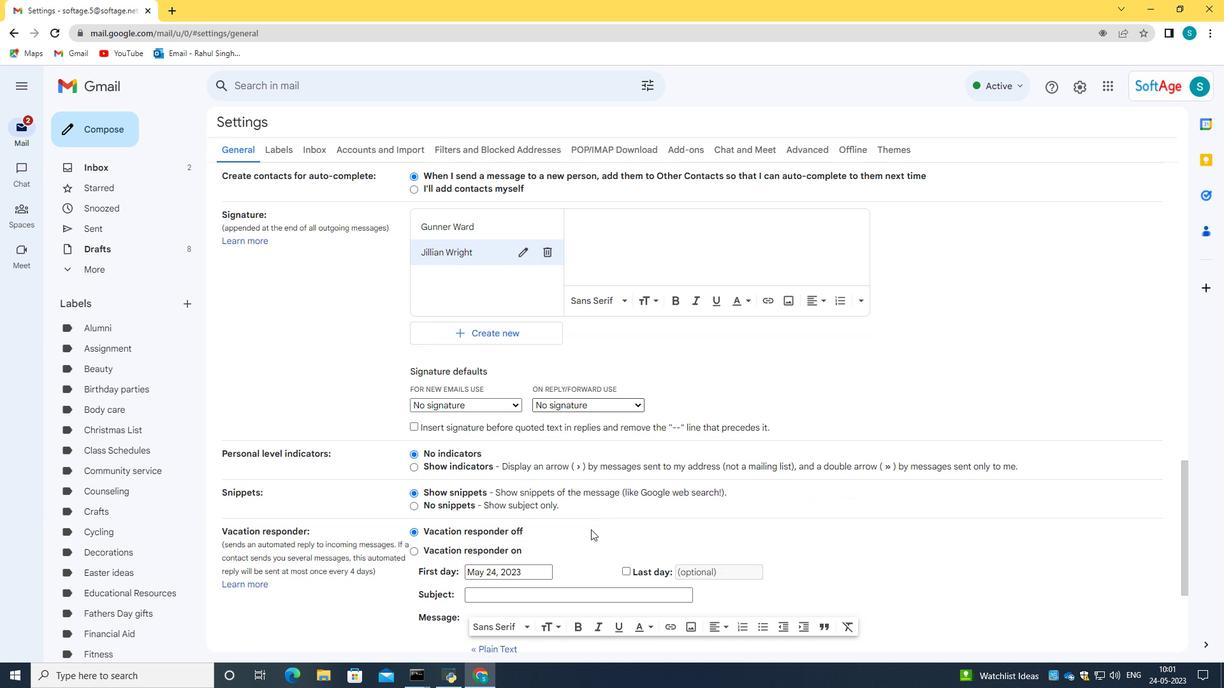 
Action: Mouse scrolled (591, 529) with delta (0, 0)
Screenshot: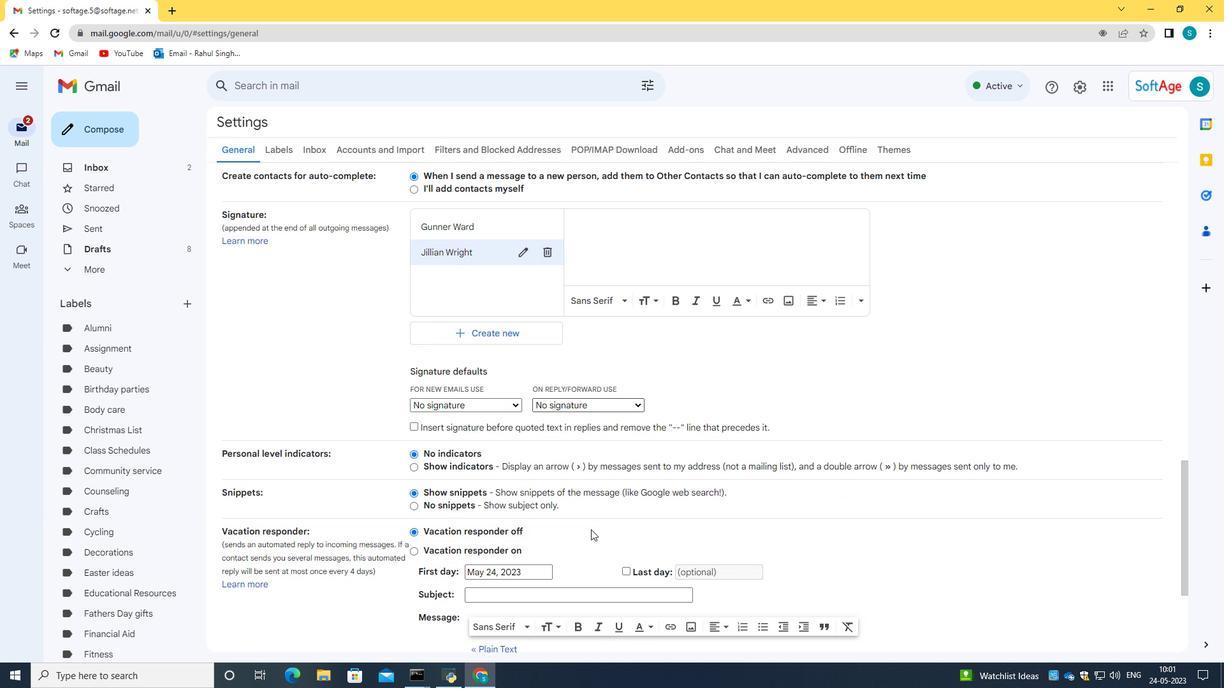 
Action: Mouse scrolled (591, 529) with delta (0, 0)
Screenshot: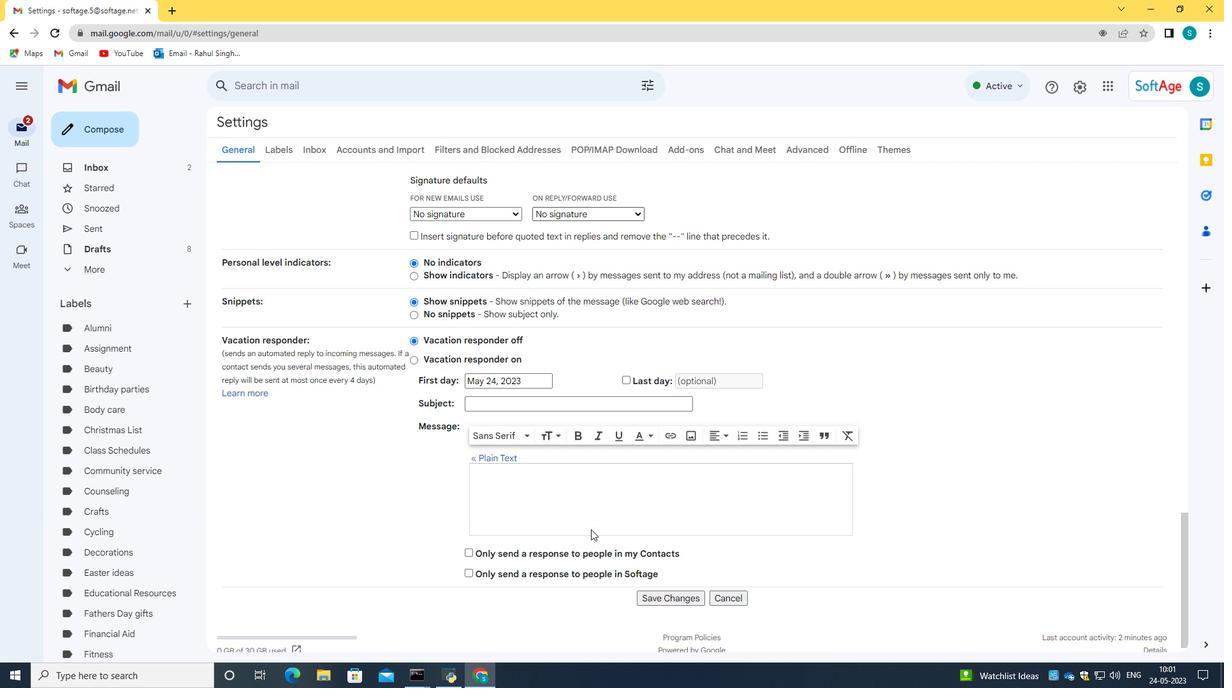 
Action: Mouse moved to (690, 302)
Screenshot: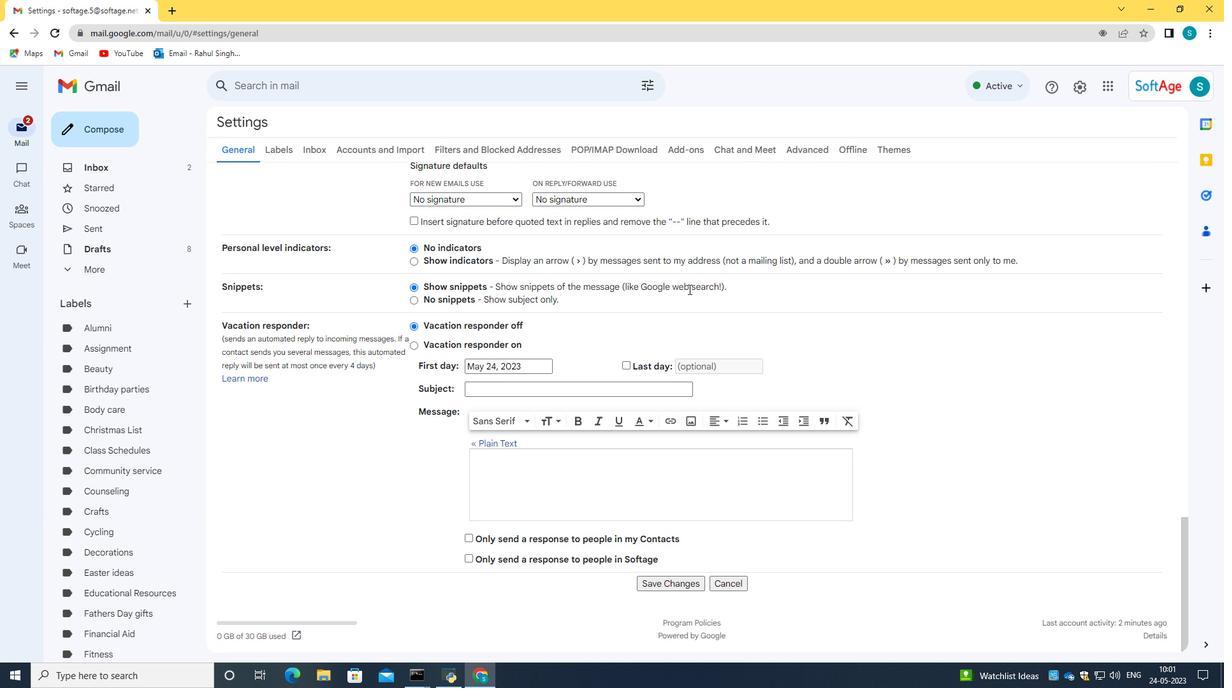 
Action: Mouse scrolled (690, 303) with delta (0, 0)
Screenshot: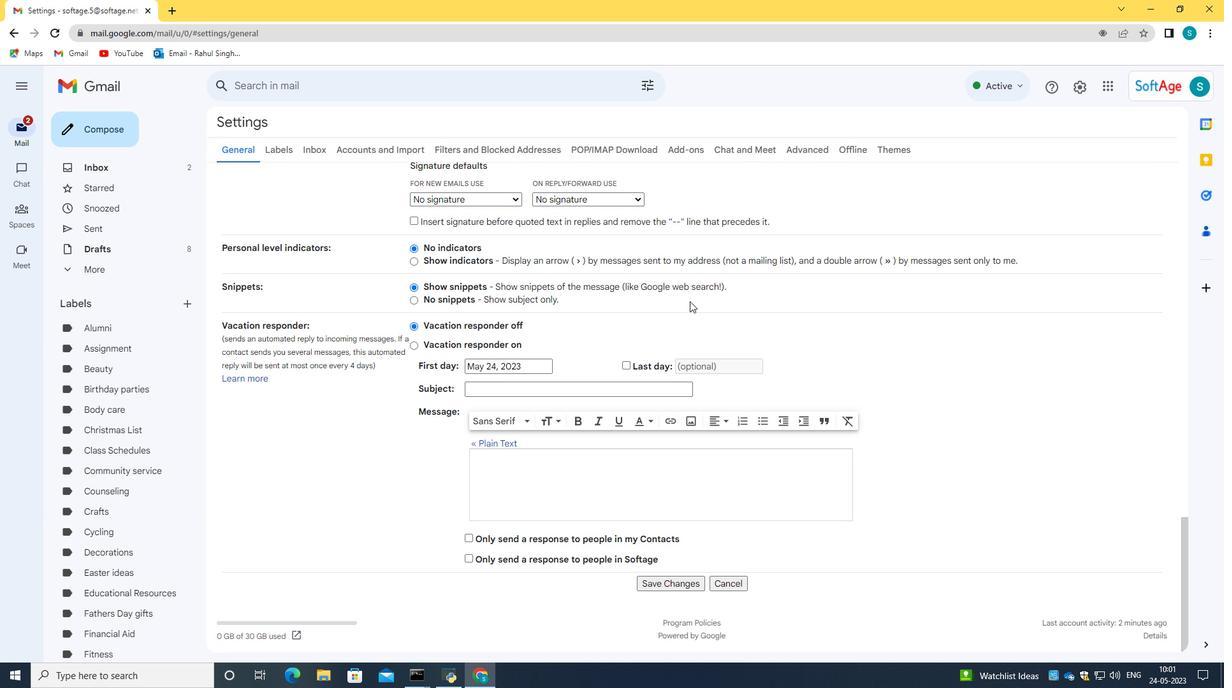 
Action: Mouse scrolled (690, 303) with delta (0, 0)
Screenshot: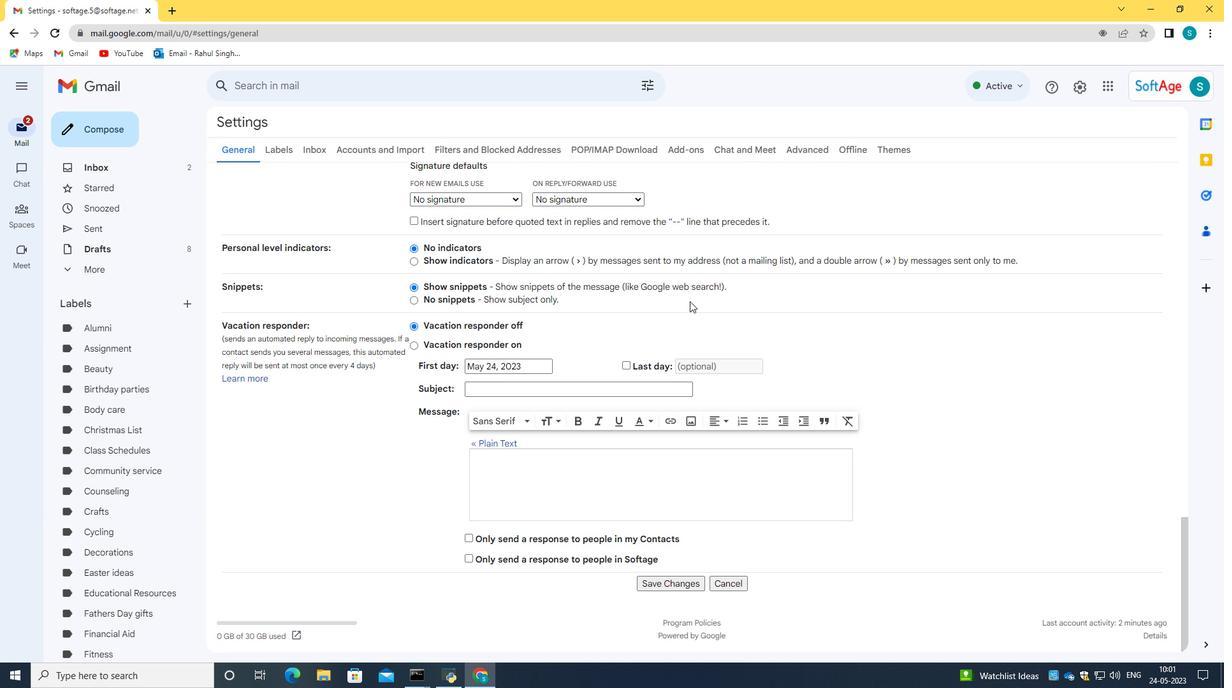 
Action: Mouse scrolled (690, 303) with delta (0, 0)
Screenshot: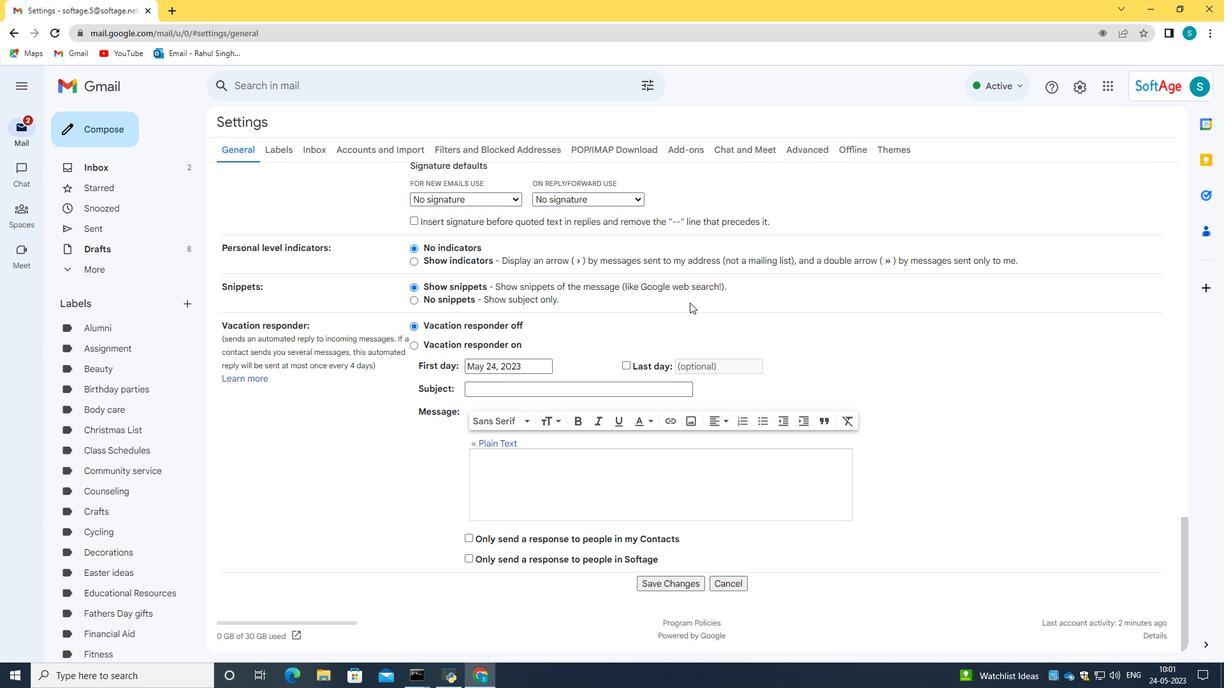 
Action: Mouse moved to (669, 216)
Screenshot: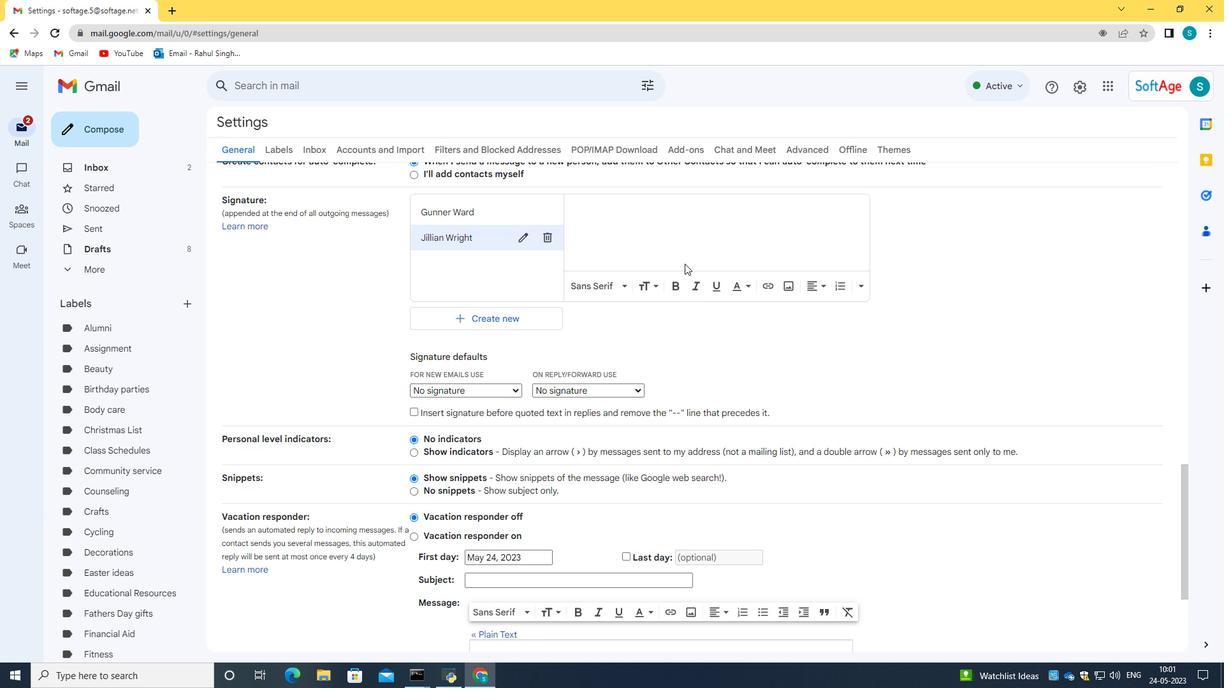 
Action: Key pressed <Key.caps_lock>J<Key.caps_lock>illian<Key.space><Key.caps_lock>W<Key.caps_lock>right
Screenshot: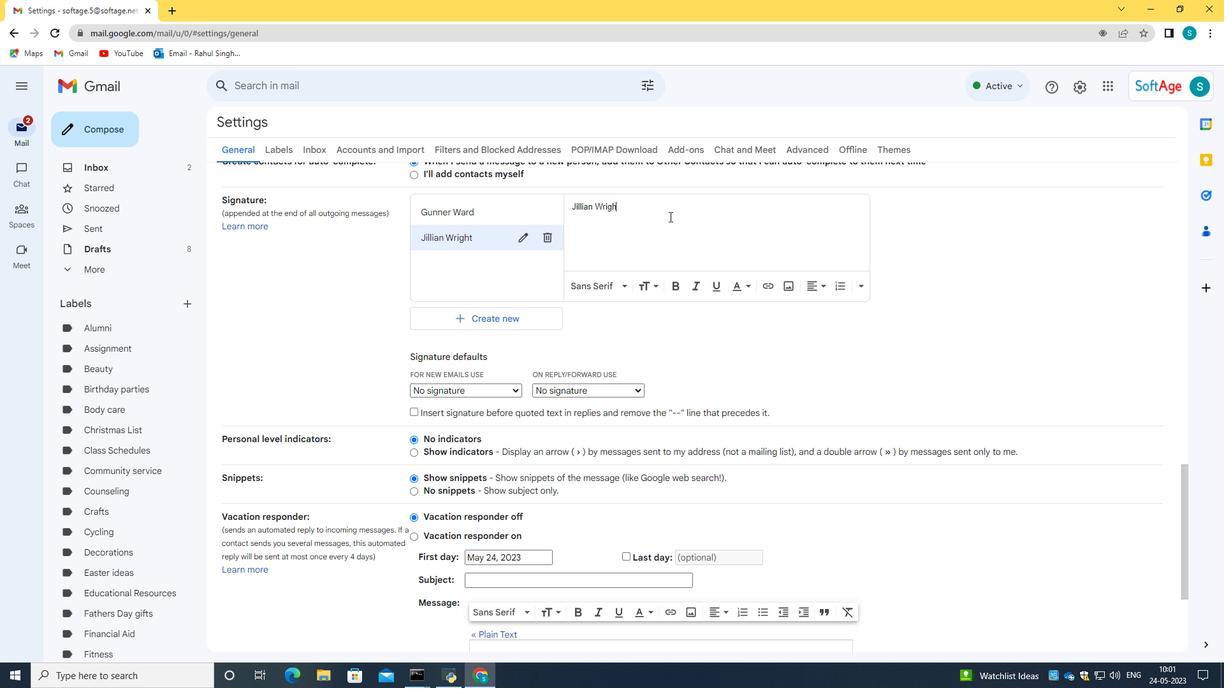 
Action: Mouse moved to (666, 336)
Screenshot: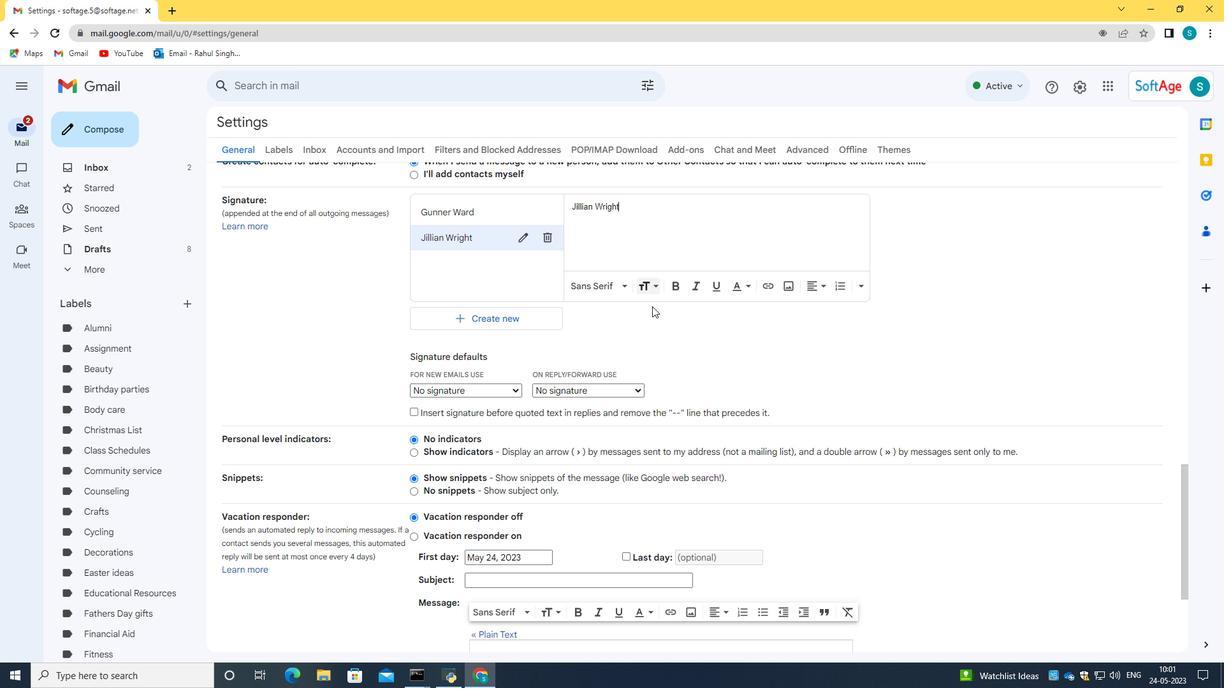 
Action: Mouse scrolled (666, 336) with delta (0, 0)
Screenshot: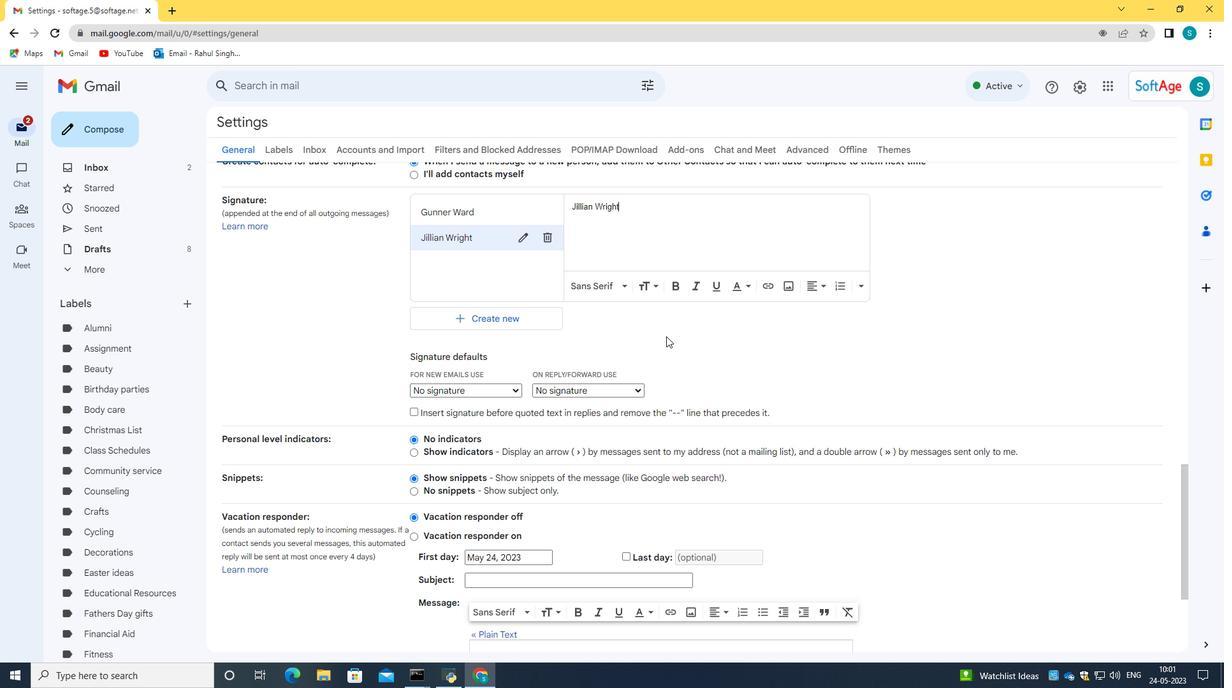 
Action: Mouse scrolled (666, 336) with delta (0, 0)
Screenshot: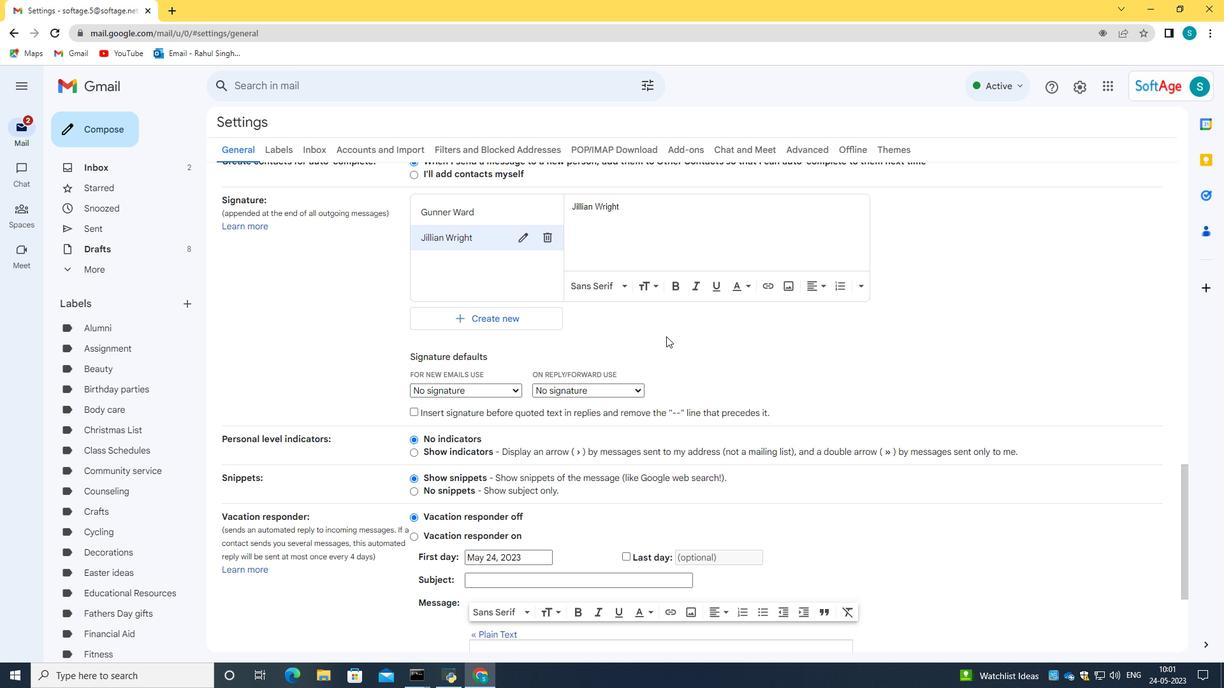 
Action: Mouse moved to (667, 336)
Screenshot: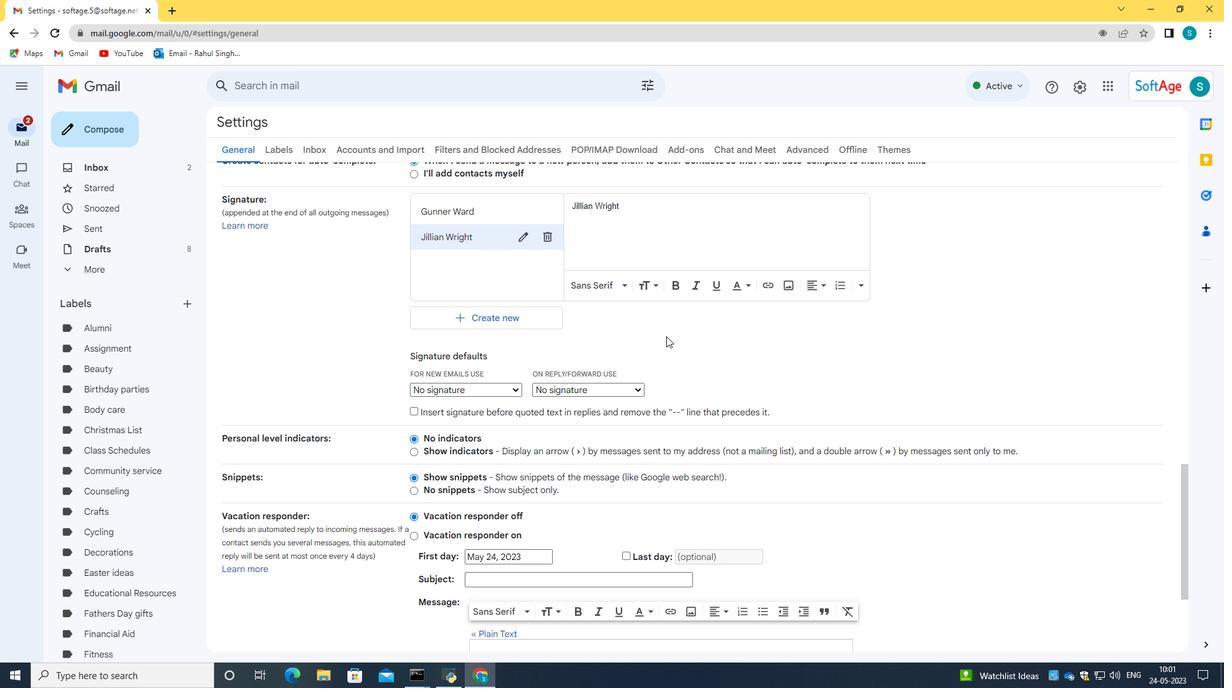 
Action: Mouse scrolled (667, 336) with delta (0, 0)
Screenshot: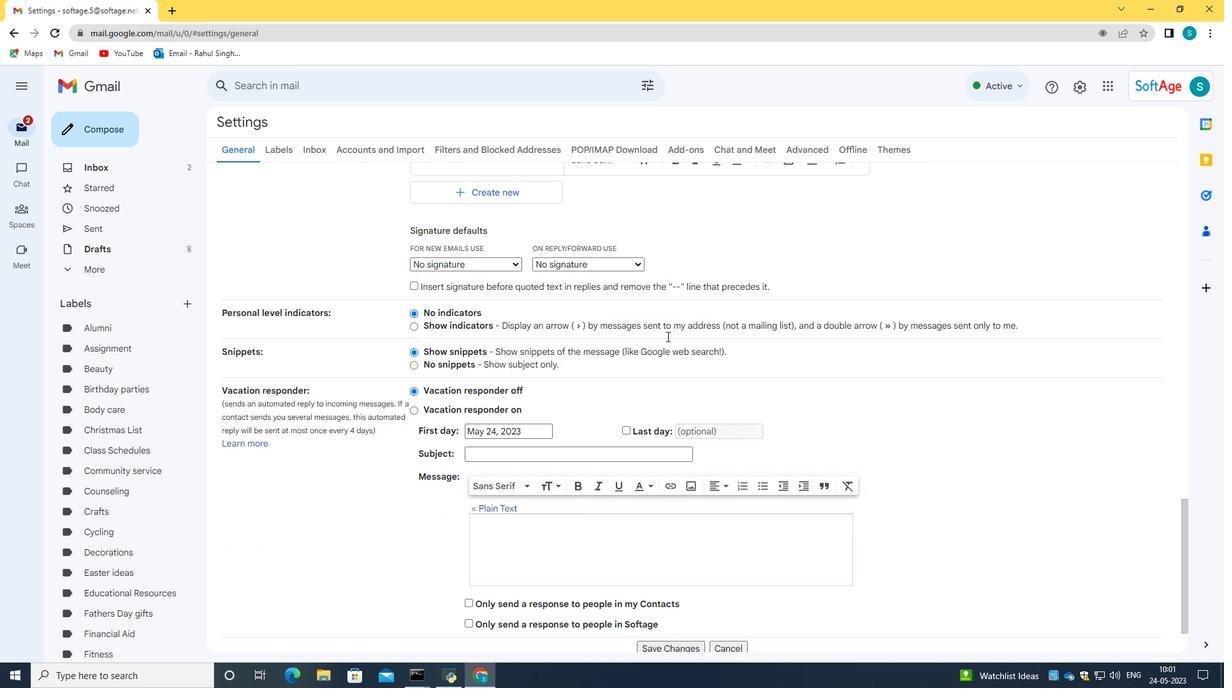 
Action: Mouse scrolled (667, 336) with delta (0, 0)
Screenshot: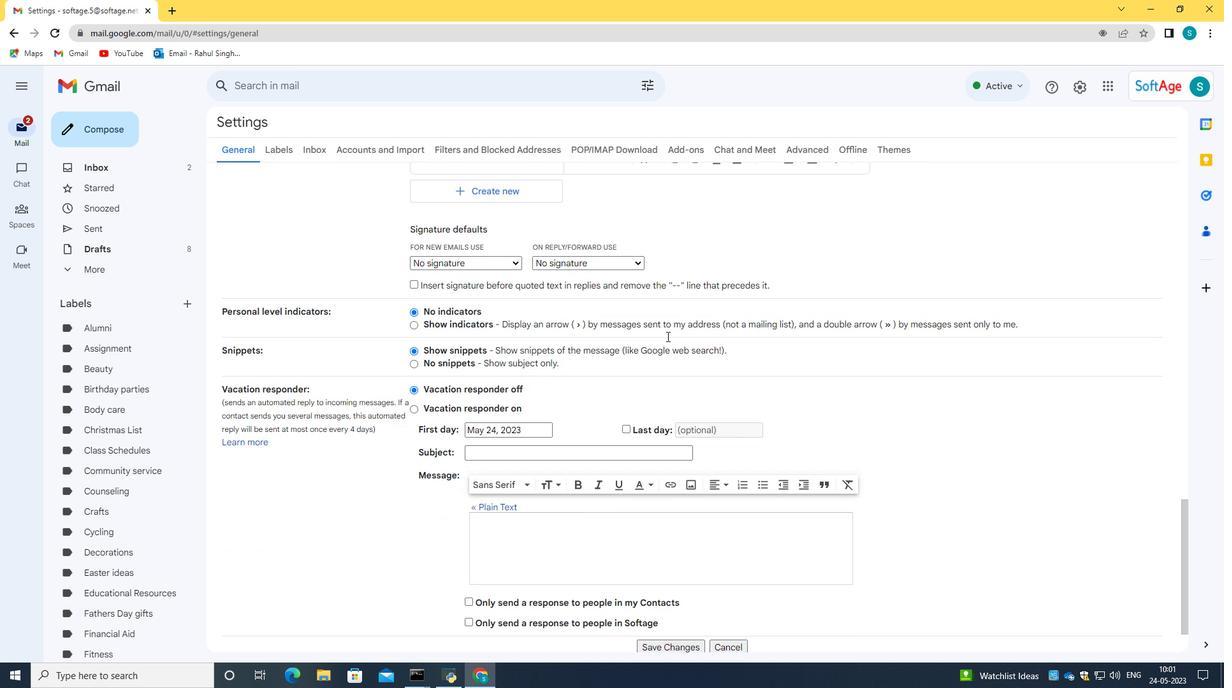 
Action: Mouse scrolled (667, 336) with delta (0, 0)
Screenshot: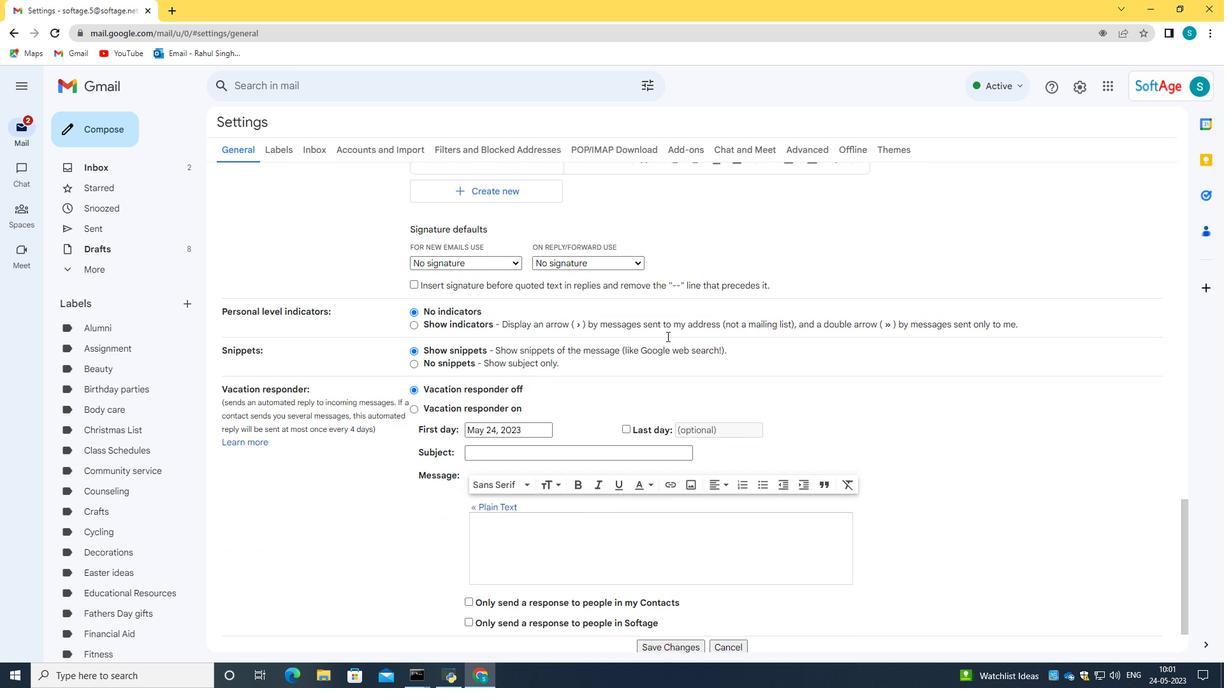 
Action: Mouse moved to (677, 588)
Screenshot: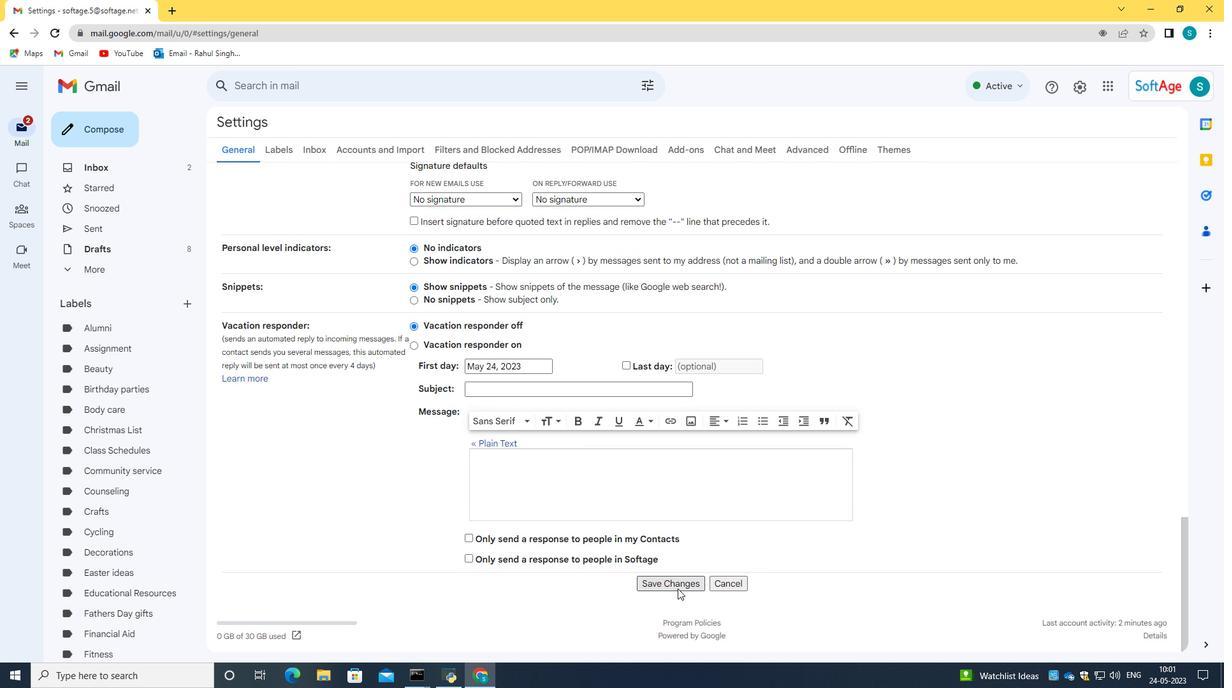 
Action: Mouse pressed left at (677, 588)
Screenshot: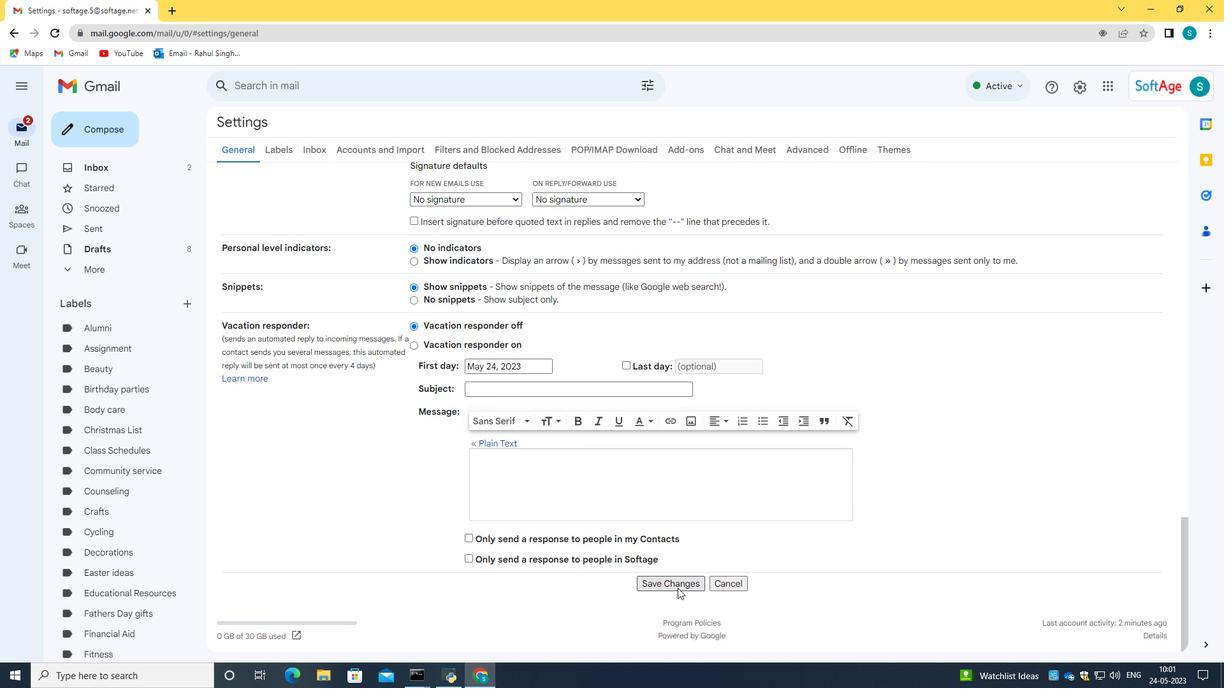 
Action: Mouse moved to (100, 123)
Screenshot: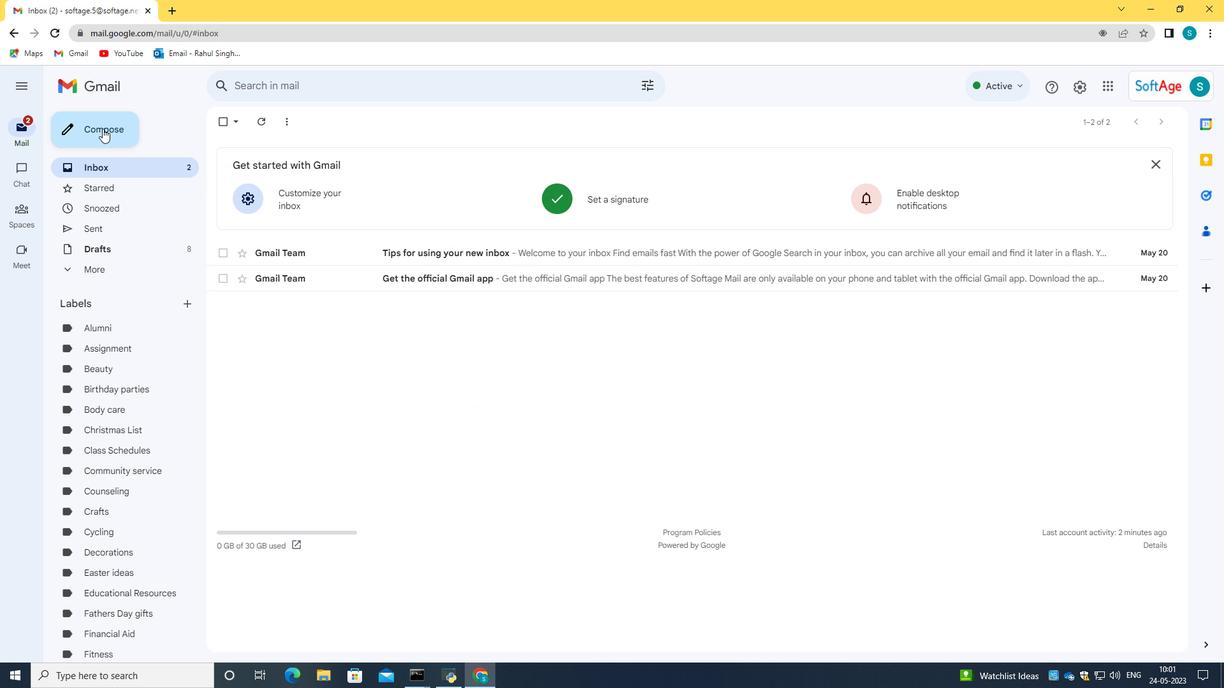 
Action: Mouse pressed left at (100, 123)
Screenshot: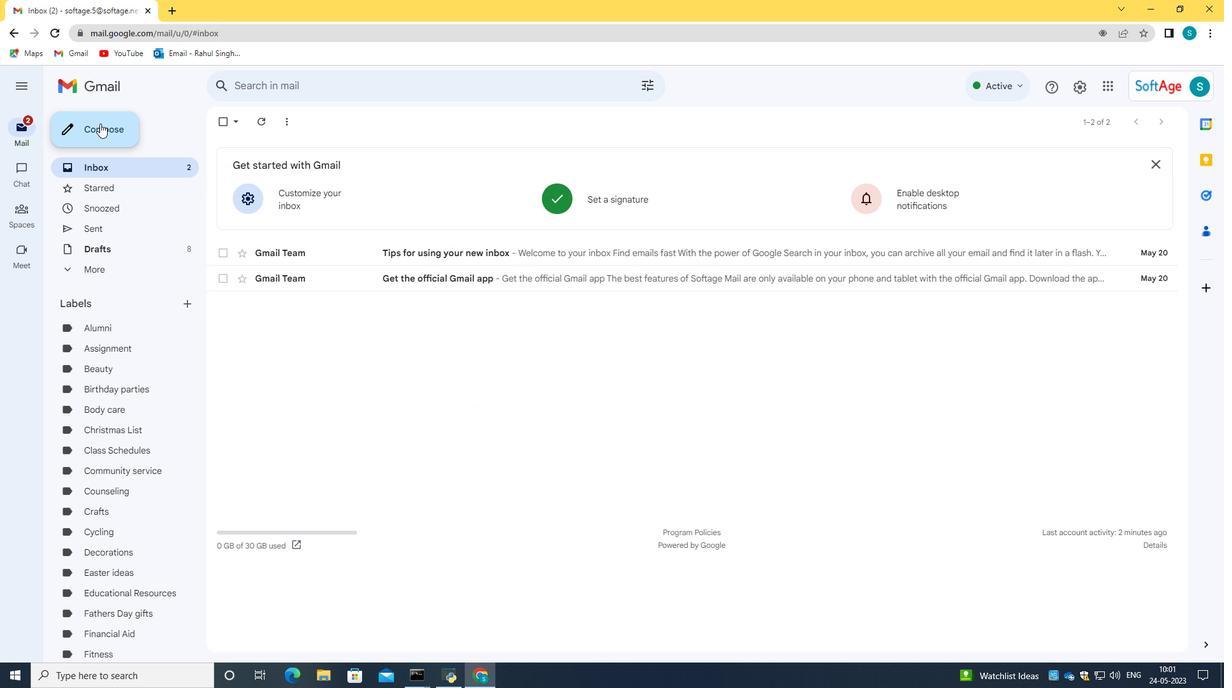 
Action: Mouse moved to (1153, 277)
Screenshot: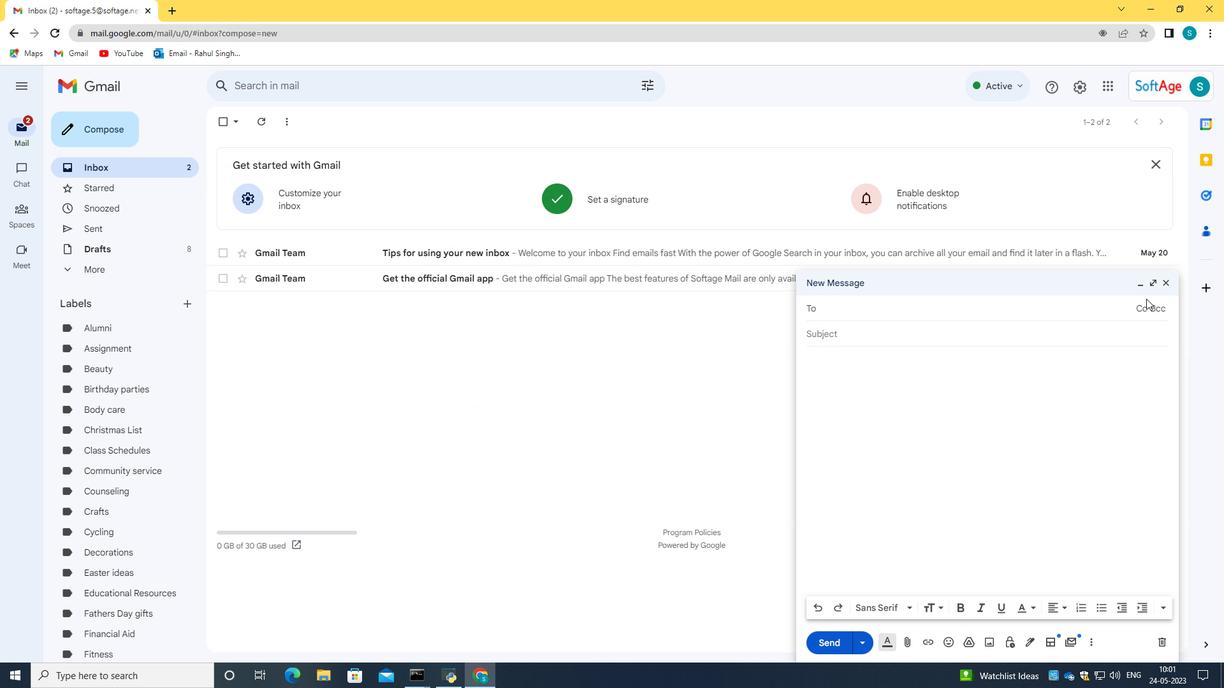
Action: Mouse pressed left at (1153, 277)
Screenshot: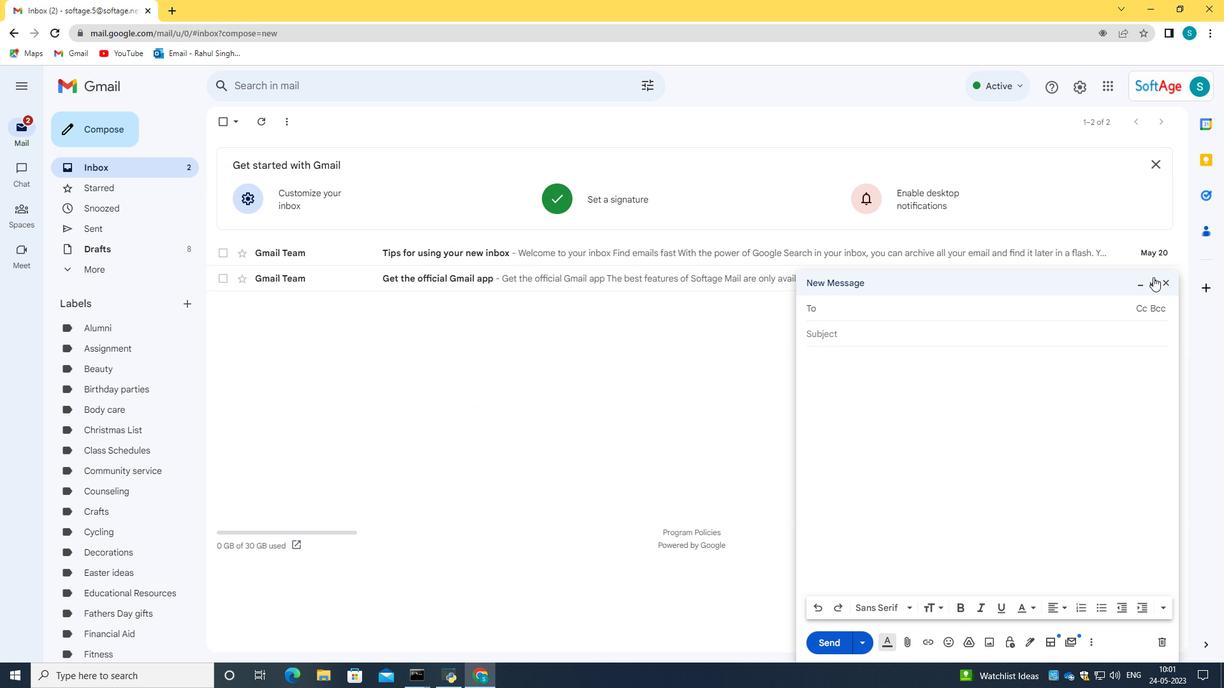 
Action: Mouse moved to (1155, 652)
Screenshot: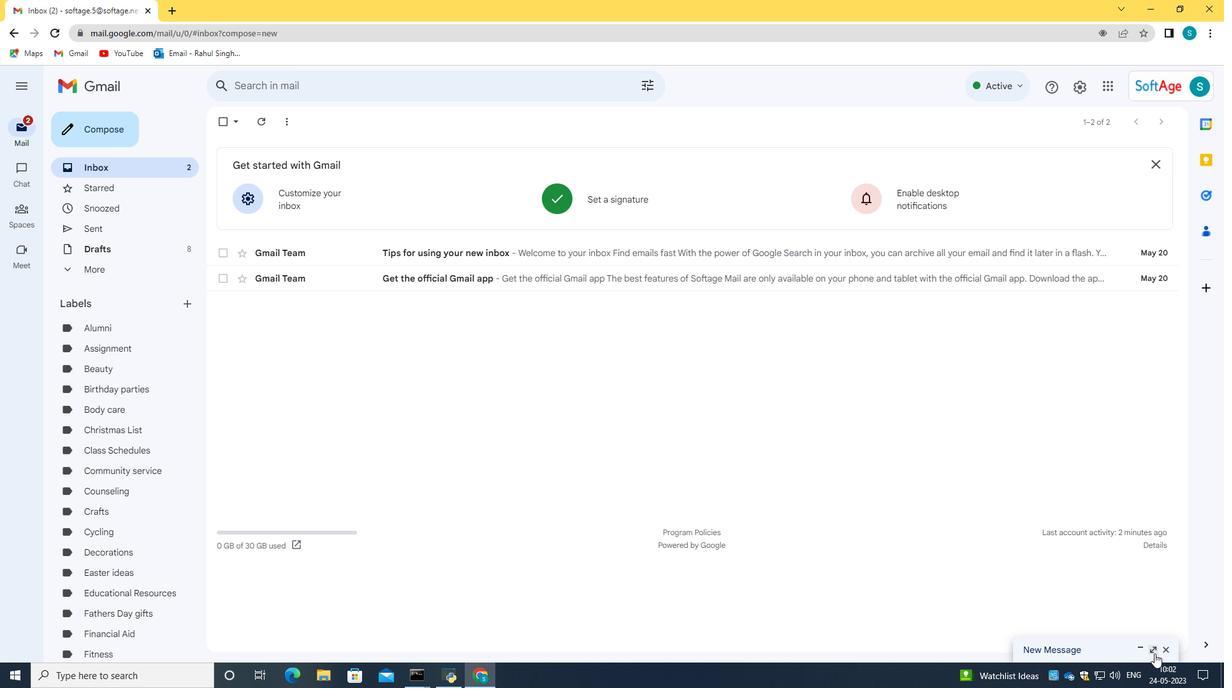 
Action: Mouse pressed left at (1155, 652)
Screenshot: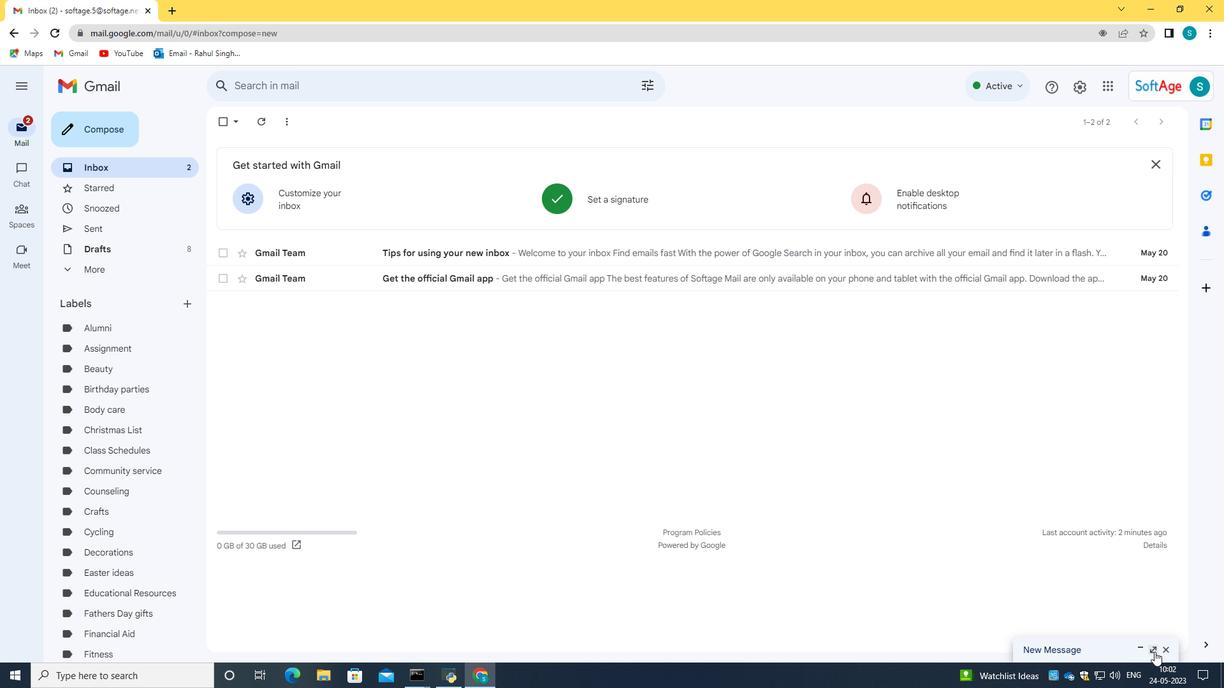 
Action: Mouse moved to (331, 627)
Screenshot: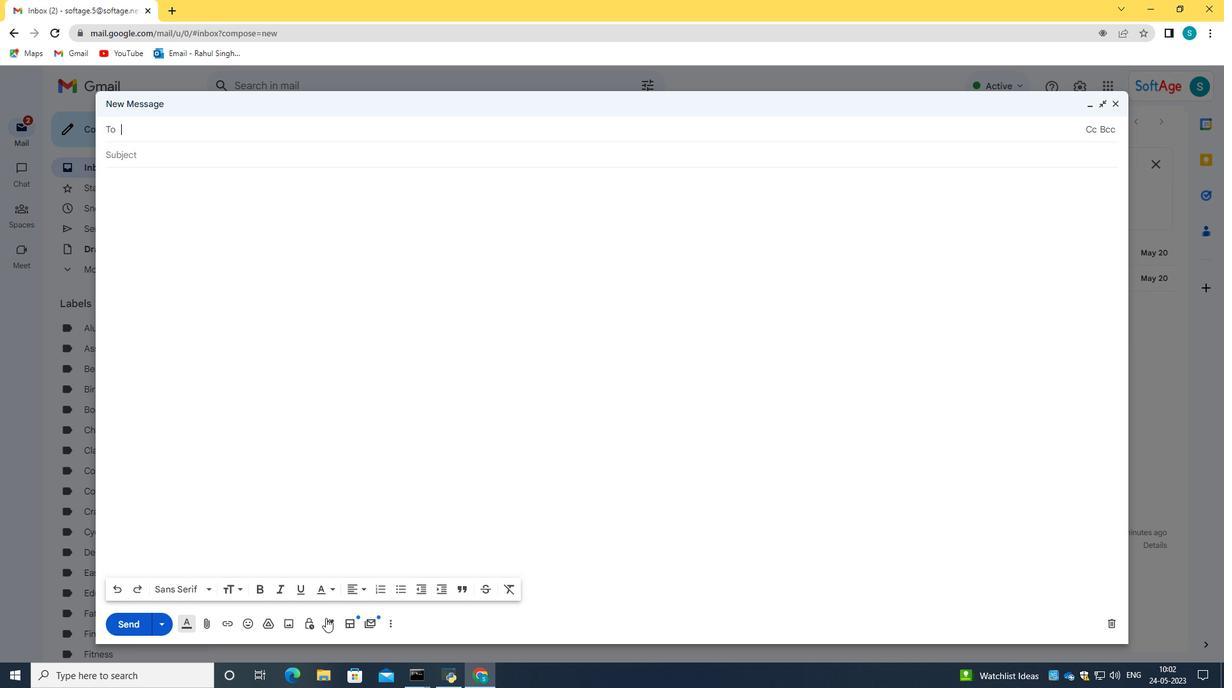 
Action: Mouse pressed left at (331, 627)
Screenshot: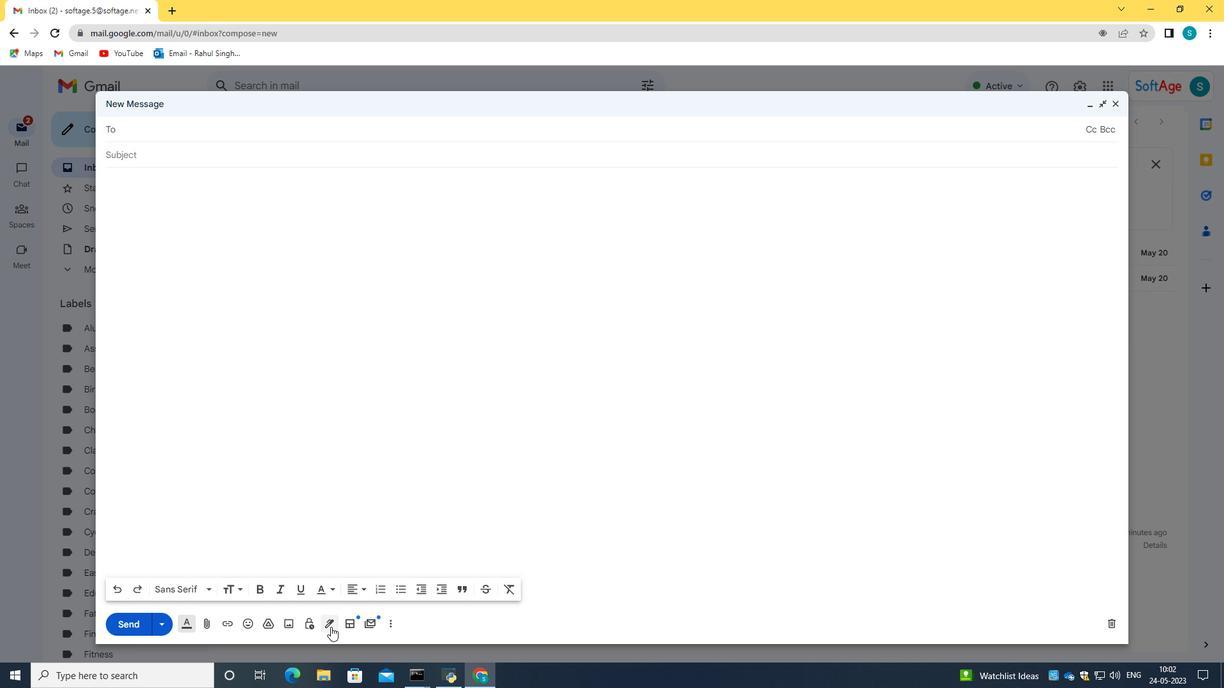 
Action: Mouse moved to (376, 600)
Screenshot: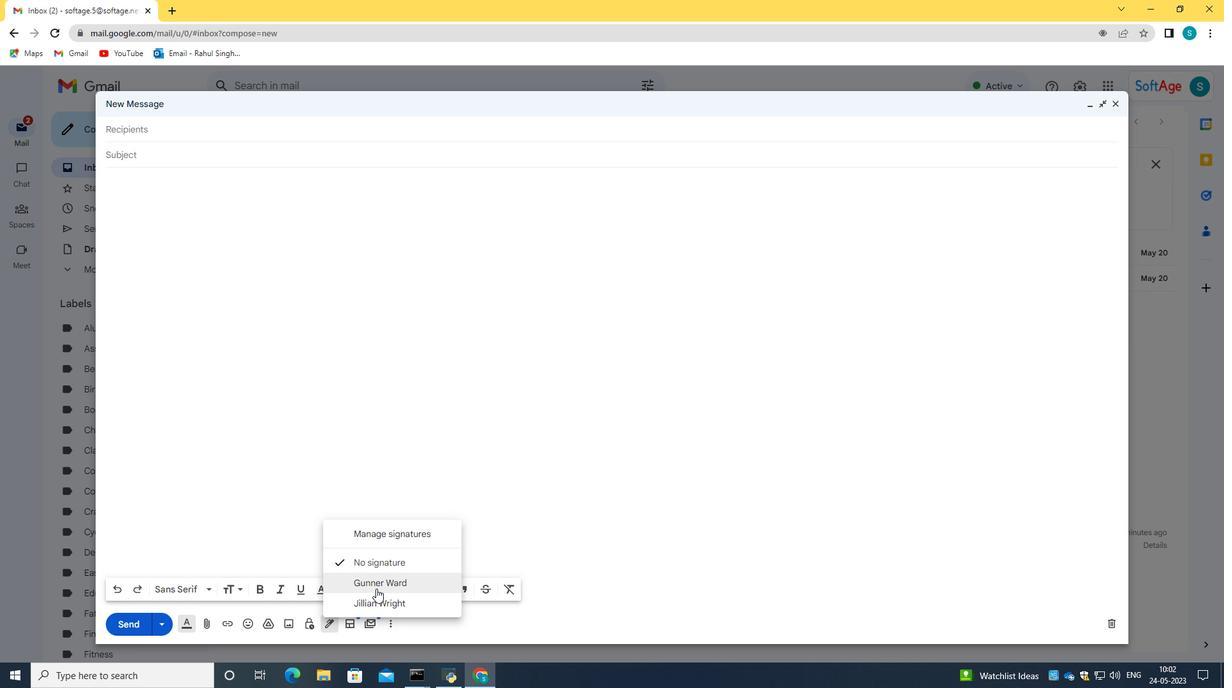 
Action: Mouse pressed left at (376, 600)
Screenshot: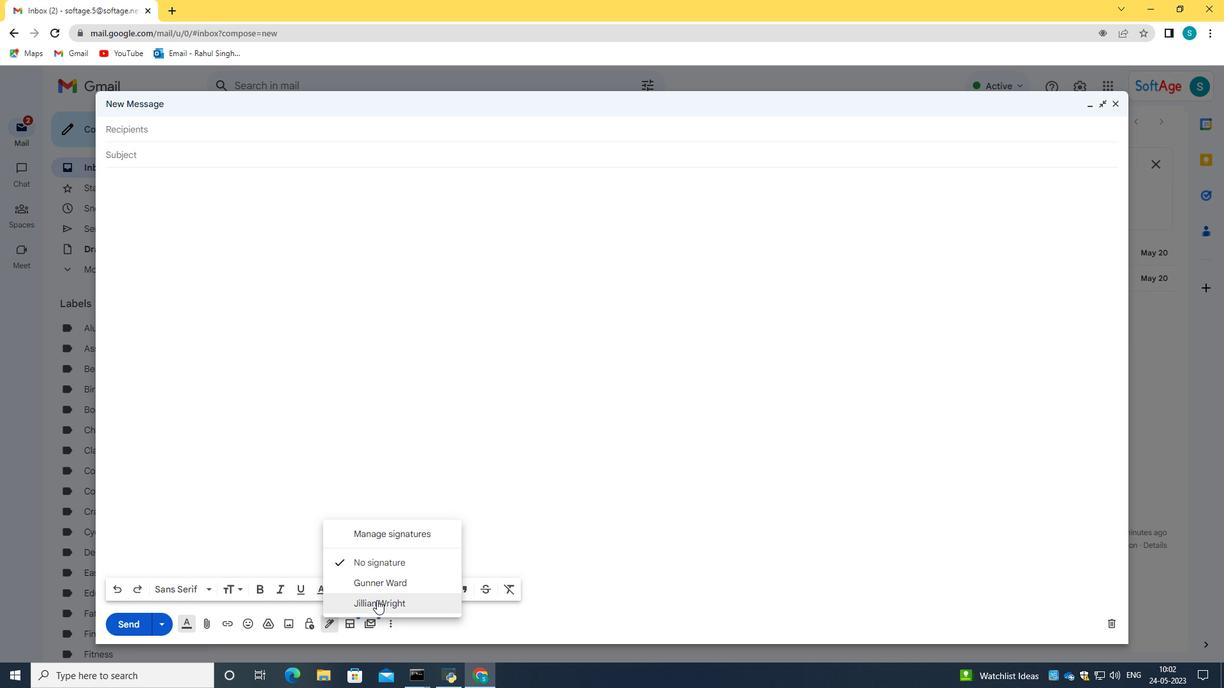 
Action: Mouse moved to (152, 153)
Screenshot: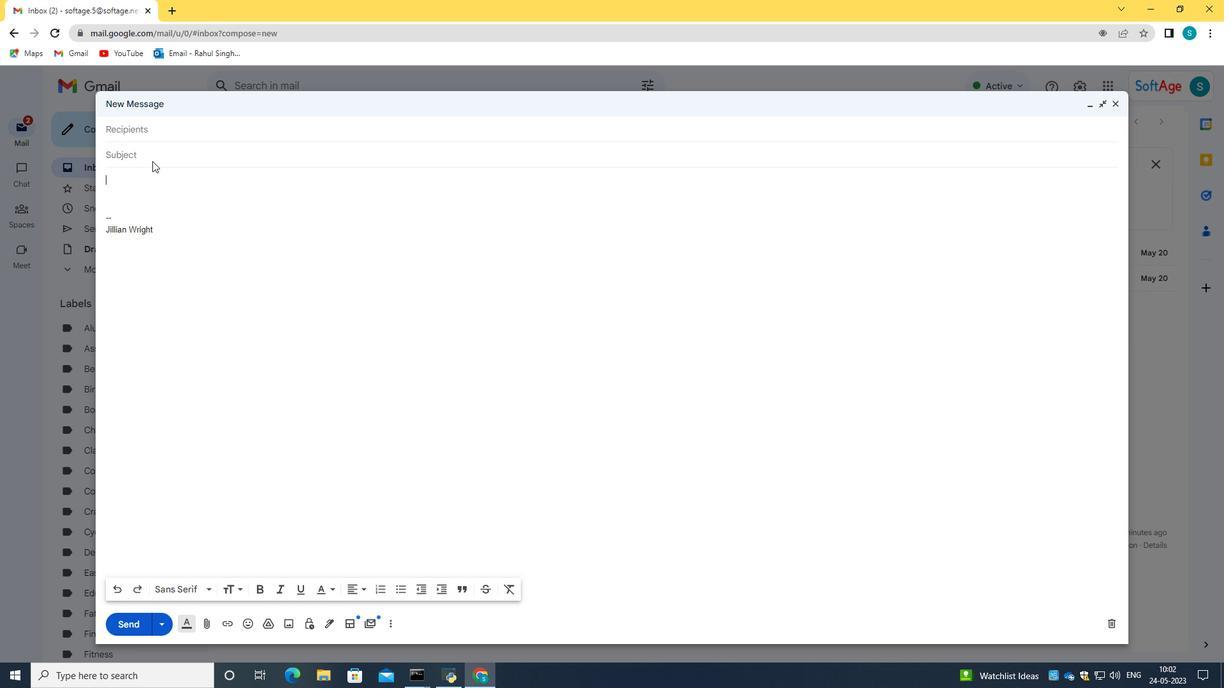 
Action: Mouse pressed left at (152, 153)
Screenshot: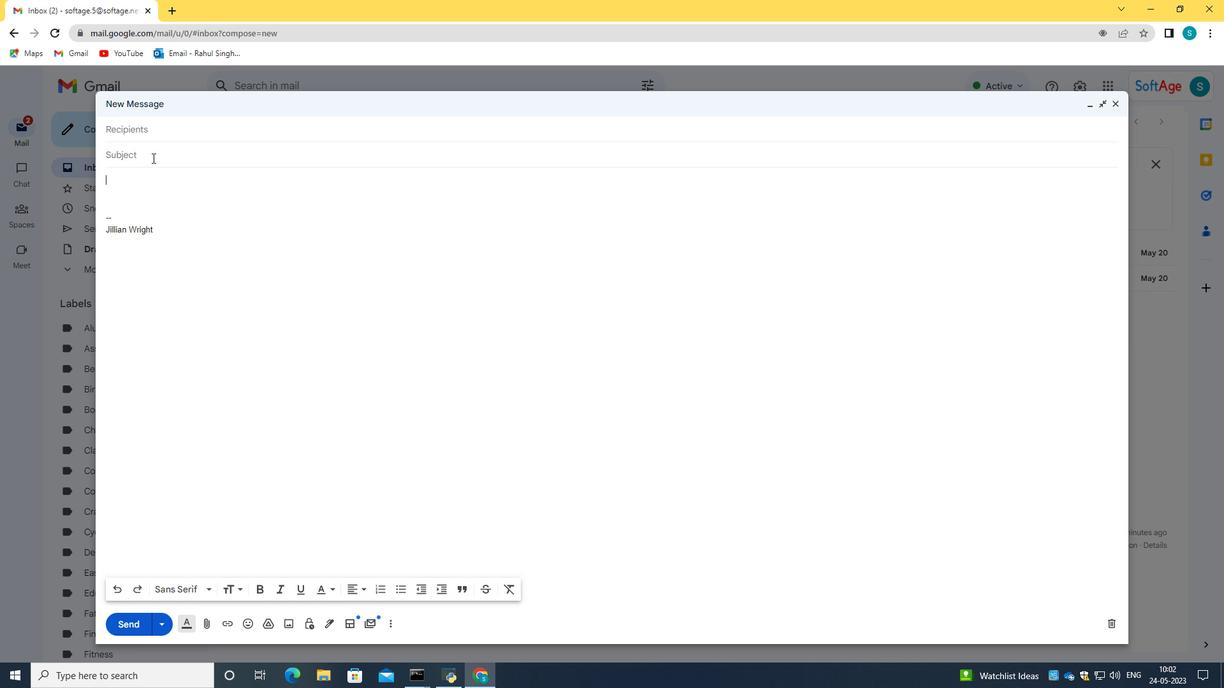 
Action: Key pressed <Key.caps_lock>U<Key.caps_lock>pdate<Key.space>on<Key.space>a<Key.space>project<Key.space>status<Key.space>
Screenshot: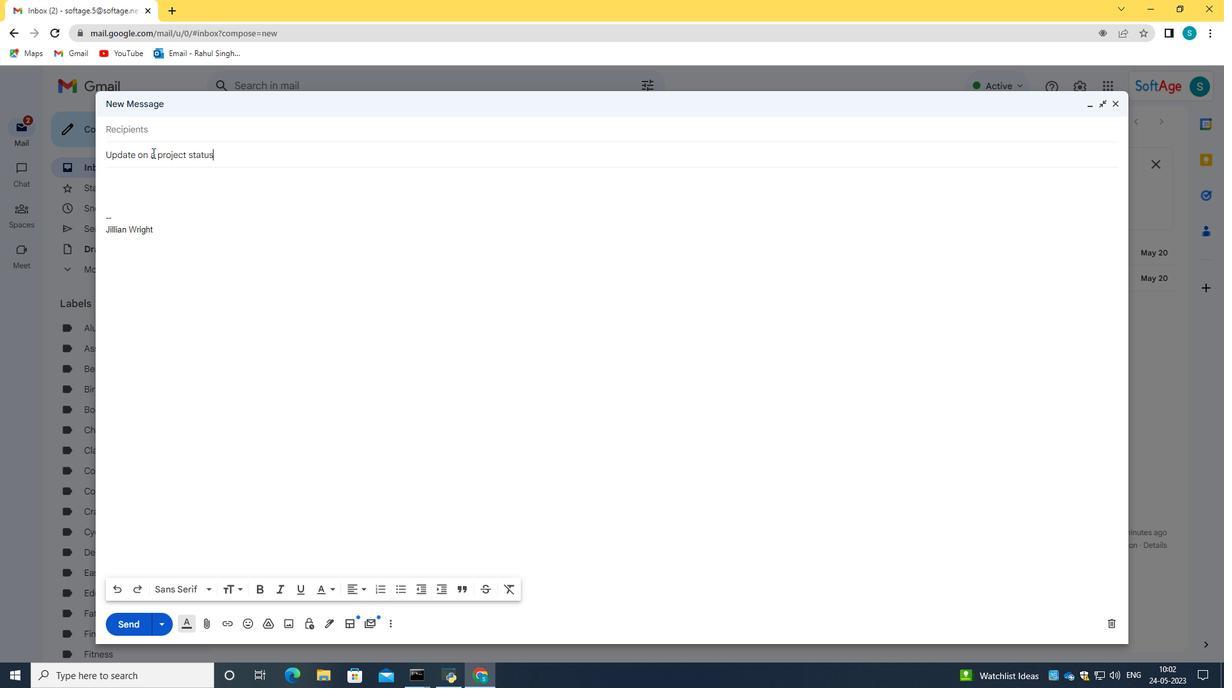 
Action: Mouse moved to (147, 178)
Screenshot: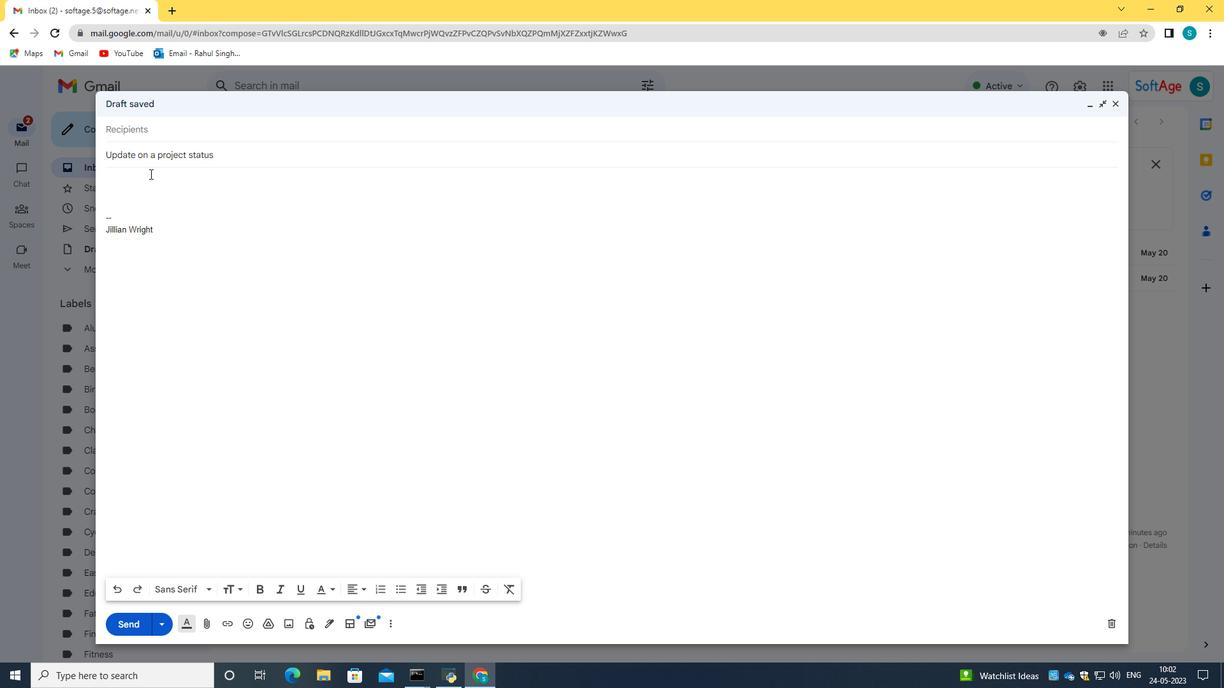 
Action: Mouse pressed left at (147, 178)
Screenshot: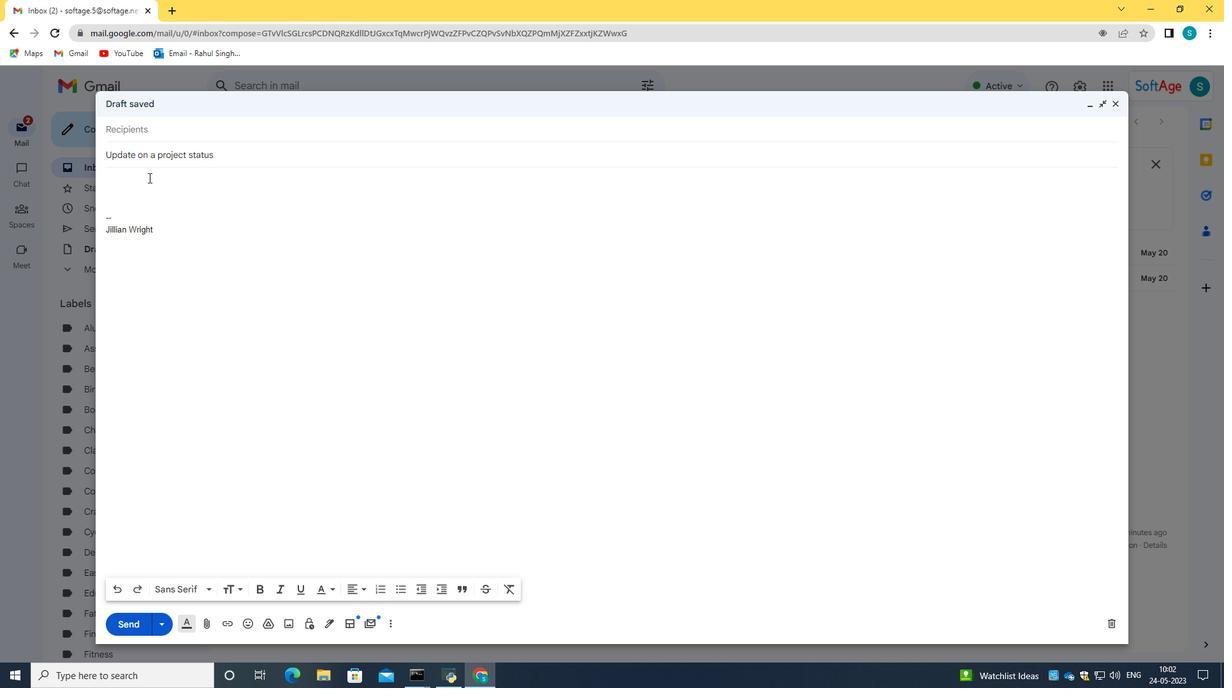 
Action: Key pressed <Key.caps_lock>I<Key.caps_lock><Key.space>am<Key.space>writh=<Key.backspace><Key.backspace><Key.backspace>ting<Key.space>to<Key.space>request<Key.space>a<Key.space>copy<Key.space>of<Key.space>the<Key.space>presentation<Key.space>you<Key.space>gave<Key.space>at<Key.space>the<Key.space>confr<Key.backspace>erence<Key.space>last<Key.space>week.
Screenshot: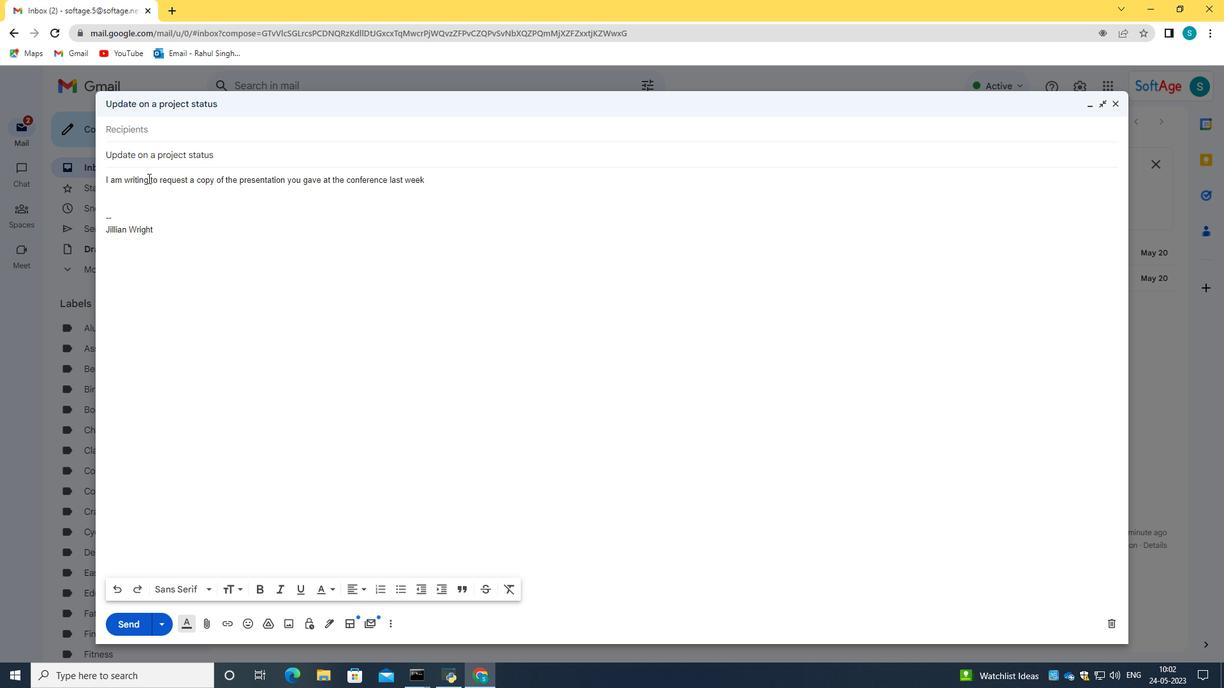 
Action: Mouse scrolled (147, 179) with delta (0, 0)
Screenshot: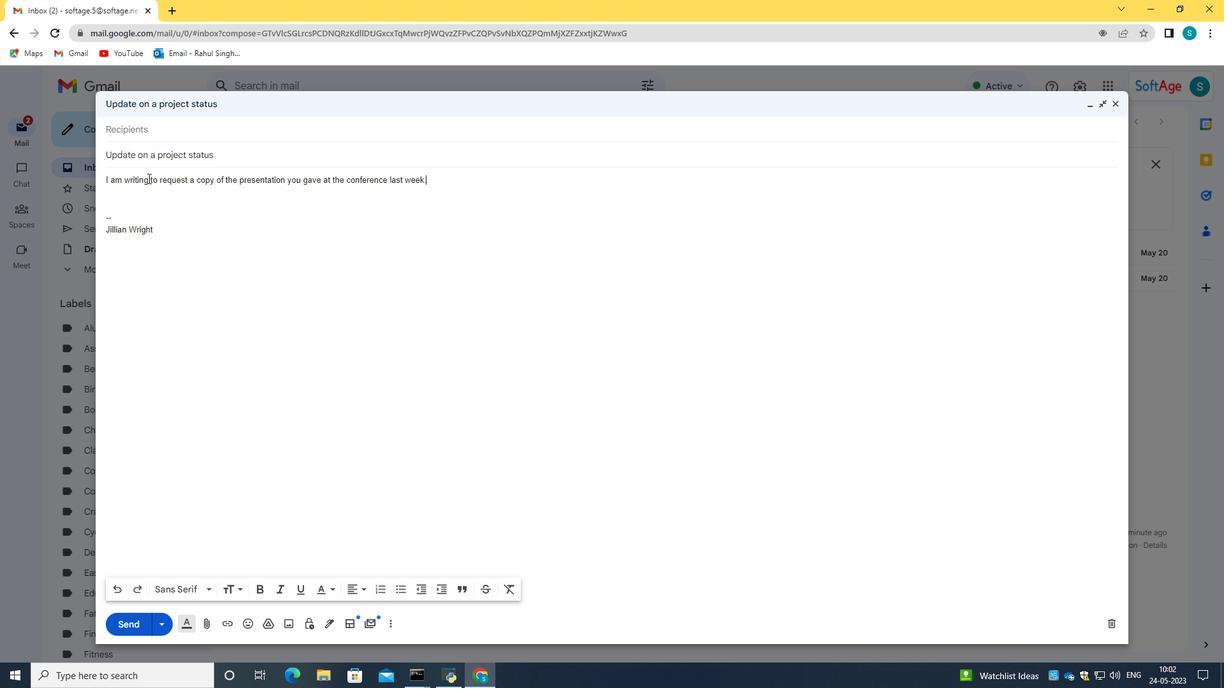 
Action: Mouse moved to (179, 125)
Screenshot: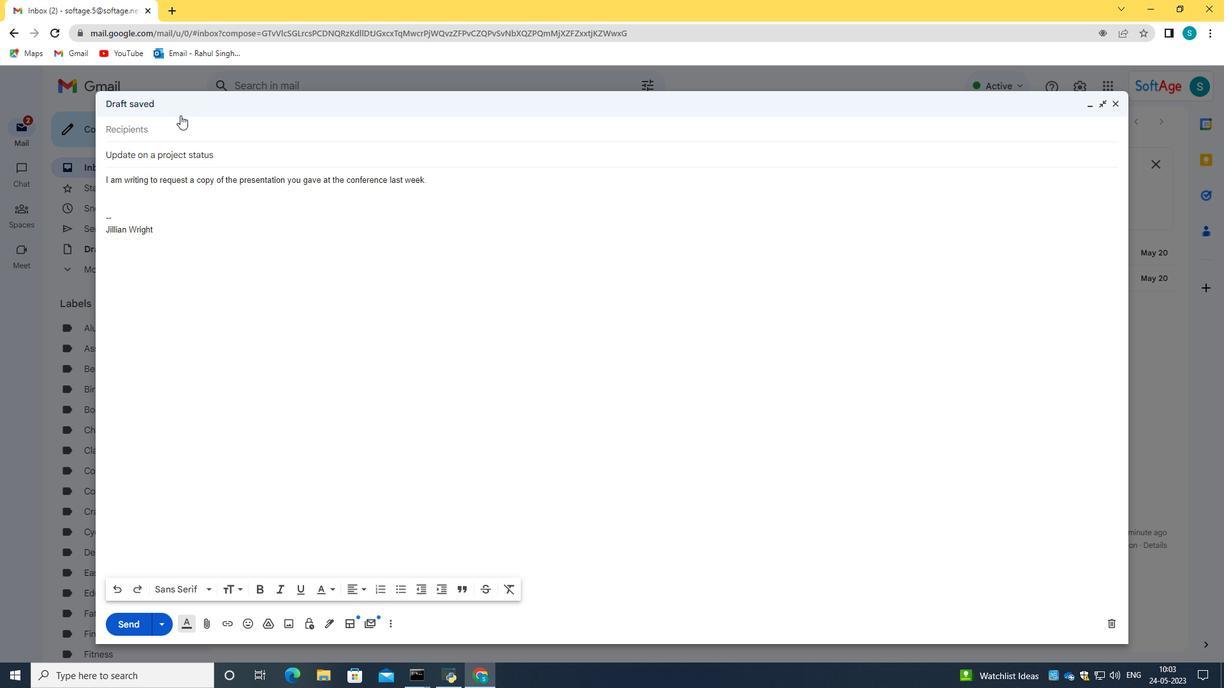 
Action: Mouse pressed left at (179, 125)
Screenshot: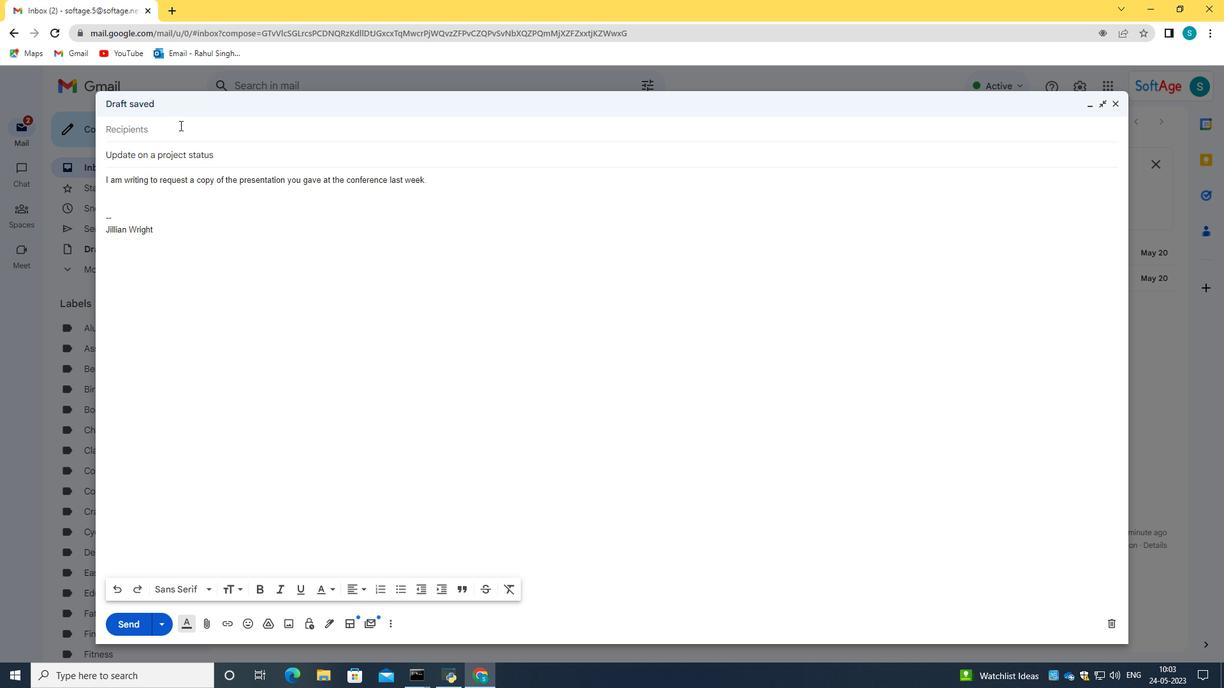 
Action: Mouse moved to (175, 152)
Screenshot: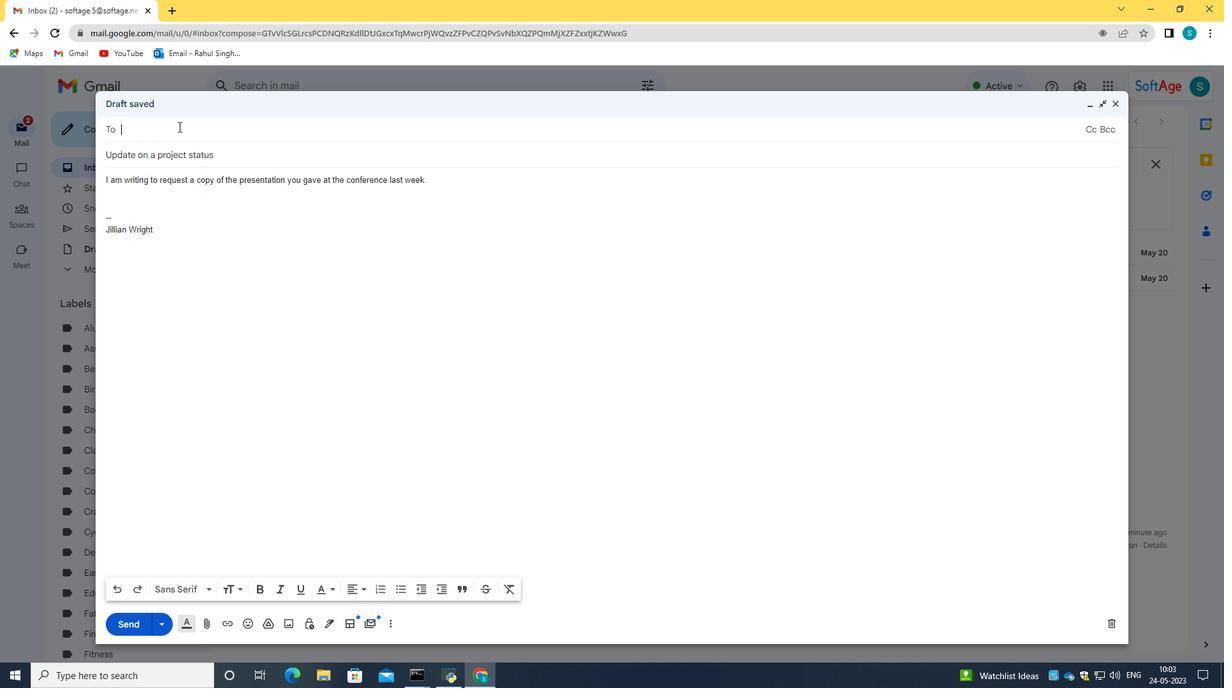 
Action: Key pressed softage.10<Key.shift>@softage.net
Screenshot: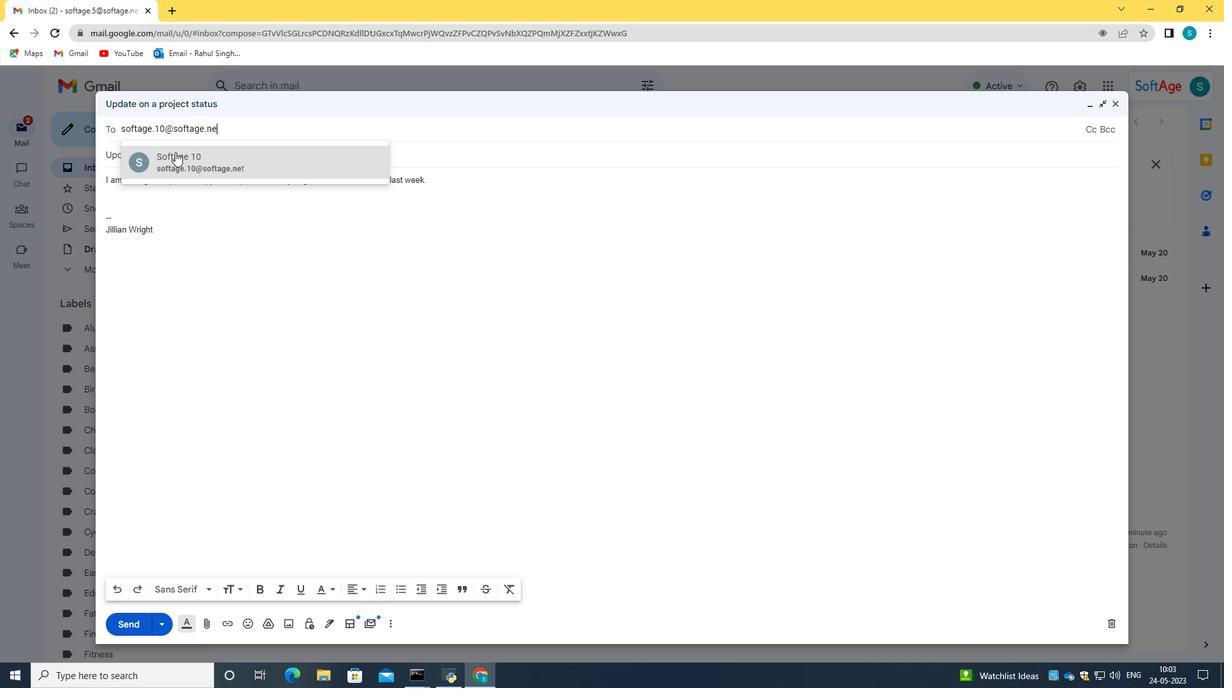 
Action: Mouse pressed left at (175, 152)
Screenshot: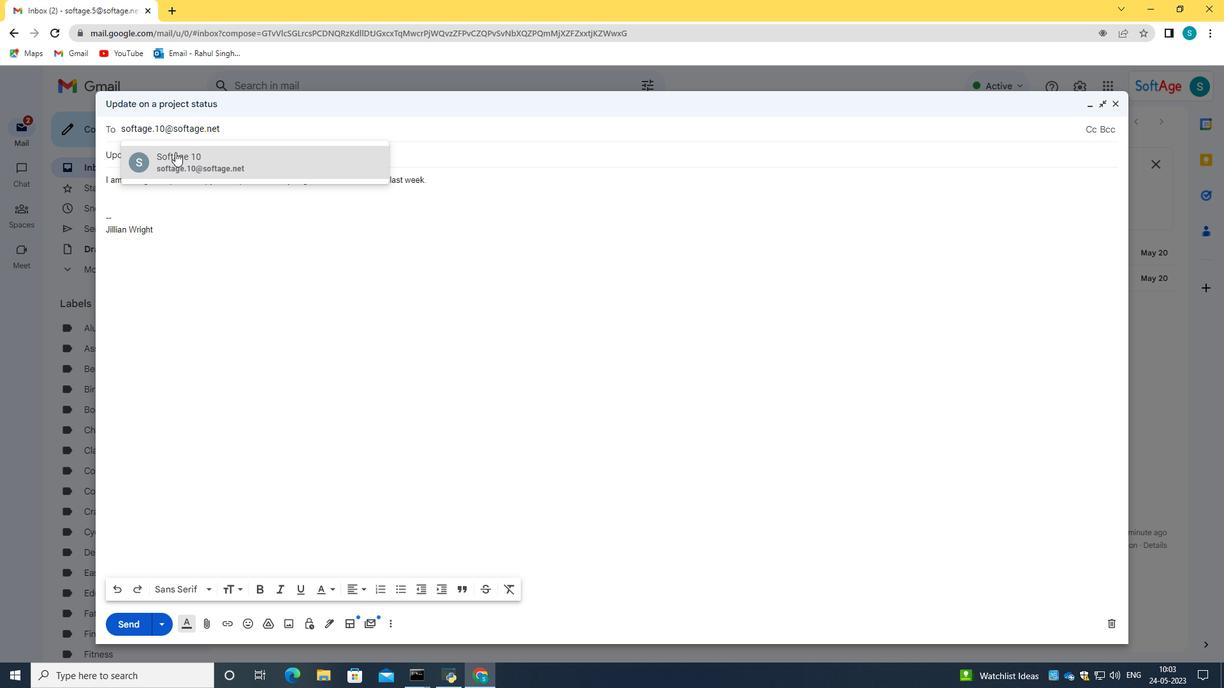 
Action: Mouse moved to (433, 190)
Screenshot: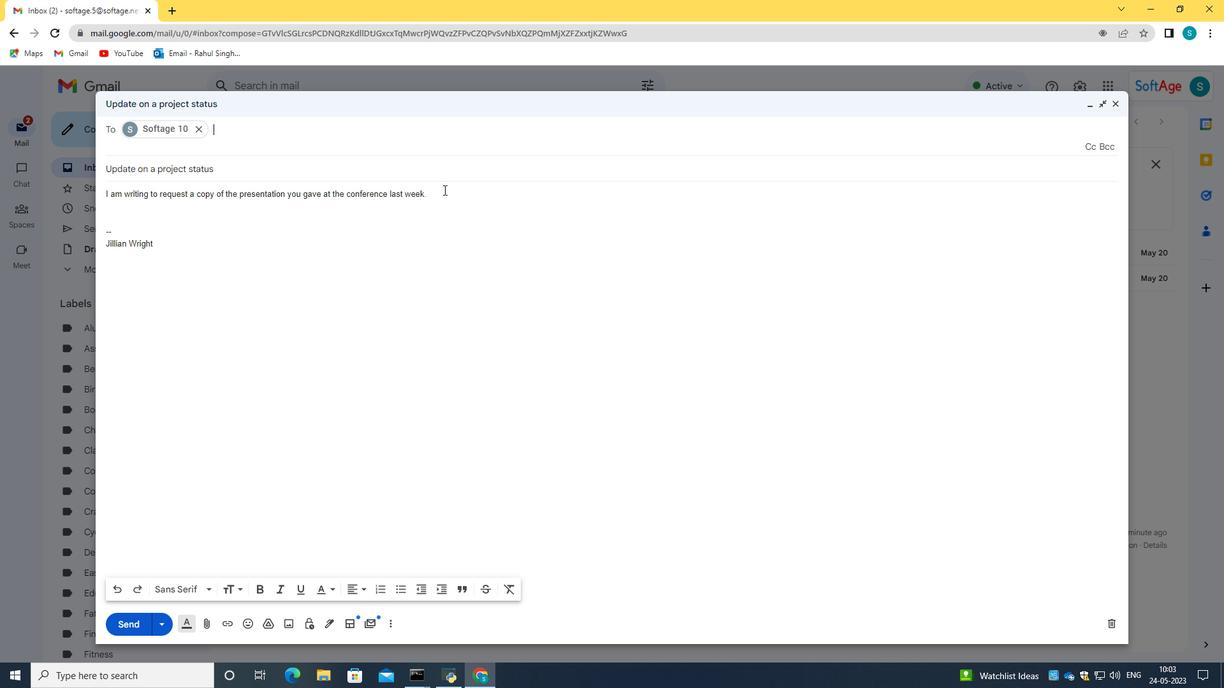 
Action: Mouse pressed left at (433, 190)
Screenshot: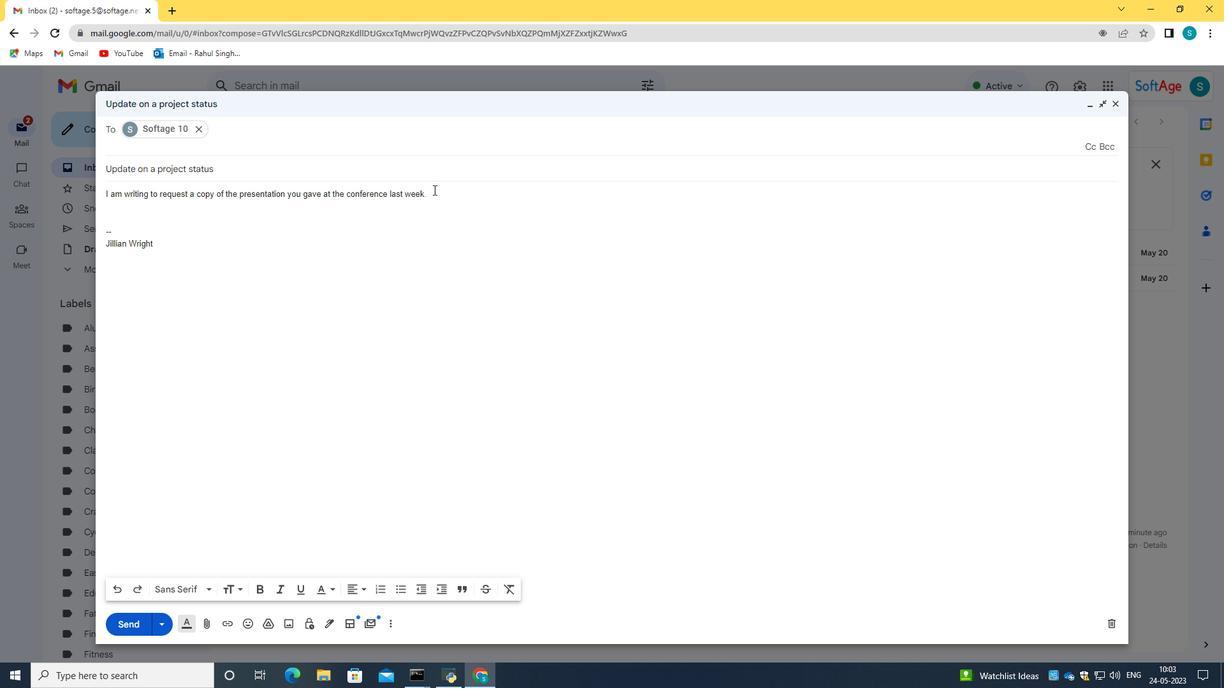 
Action: Mouse moved to (431, 173)
Screenshot: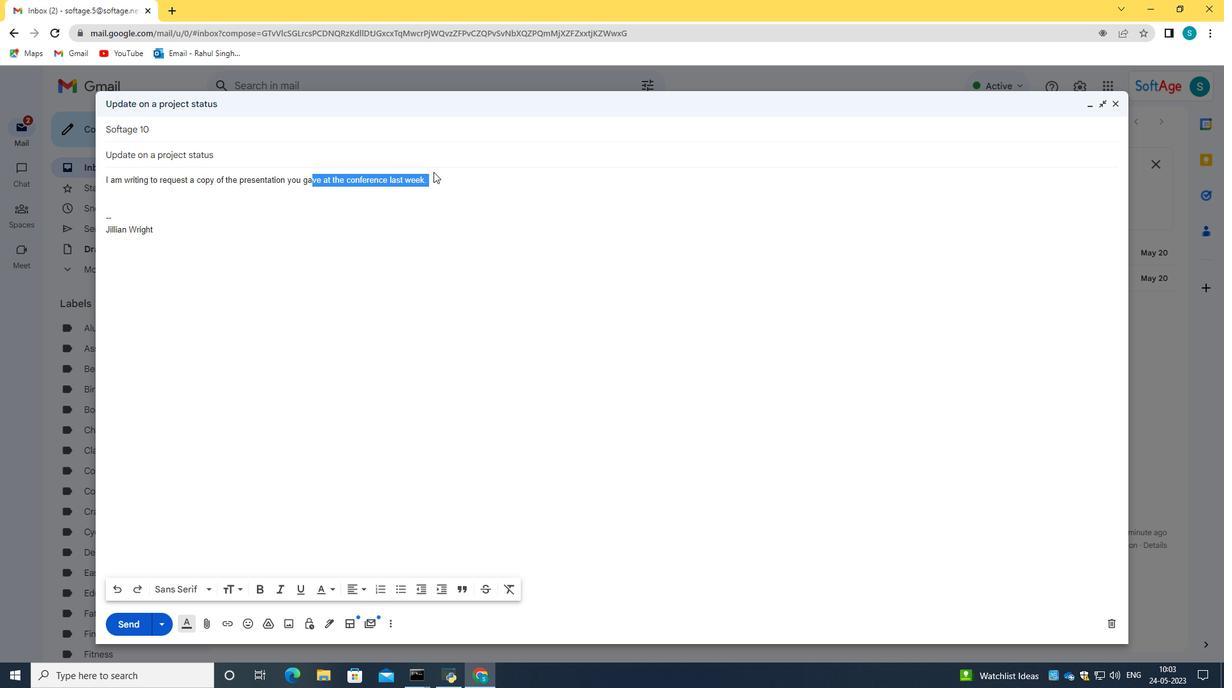 
Action: Mouse pressed left at (431, 173)
Screenshot: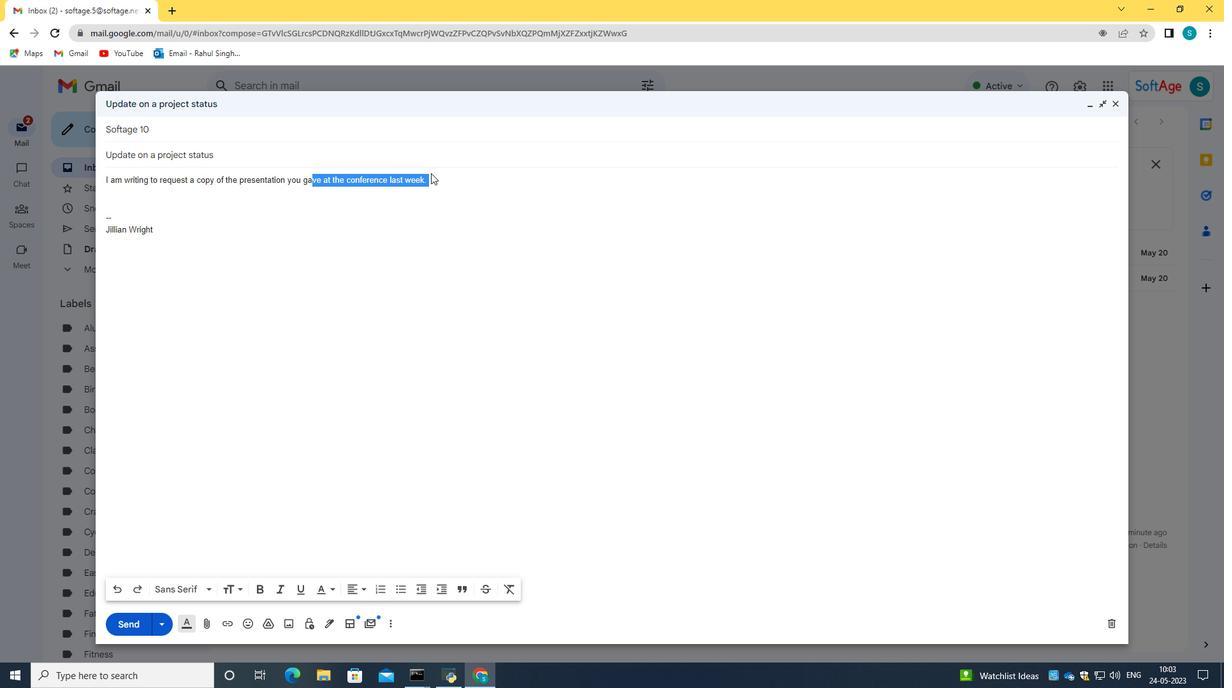 
Action: Mouse moved to (429, 177)
Screenshot: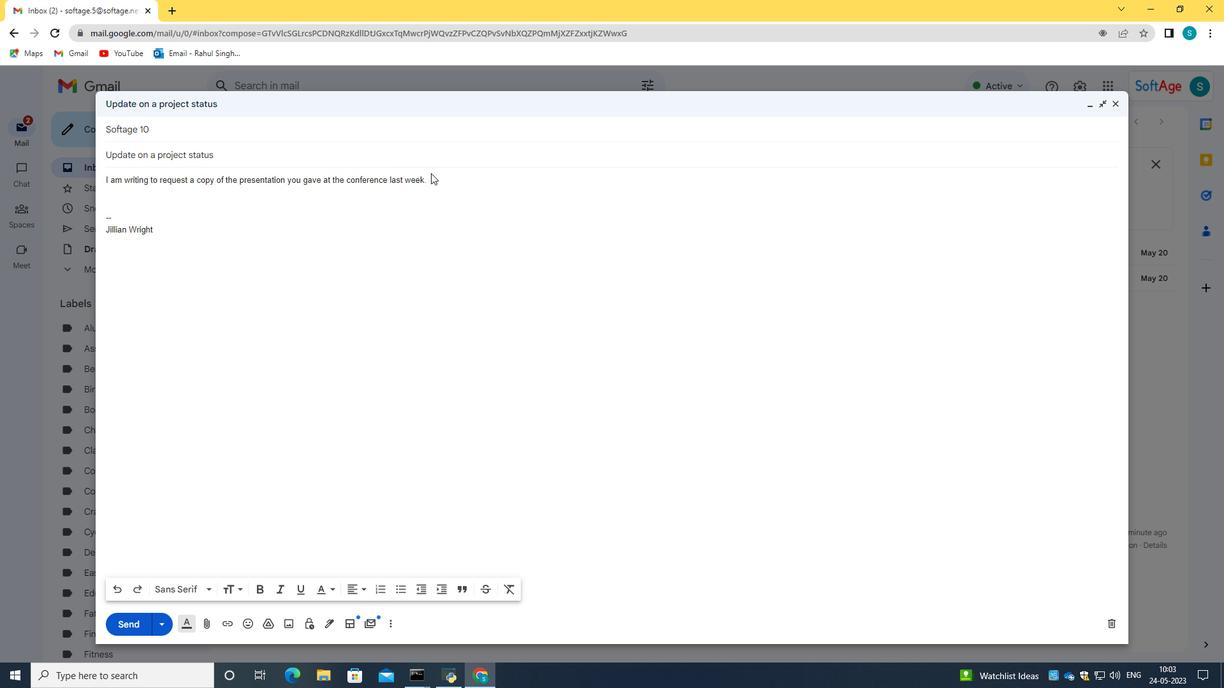 
Action: Mouse pressed left at (429, 177)
Screenshot: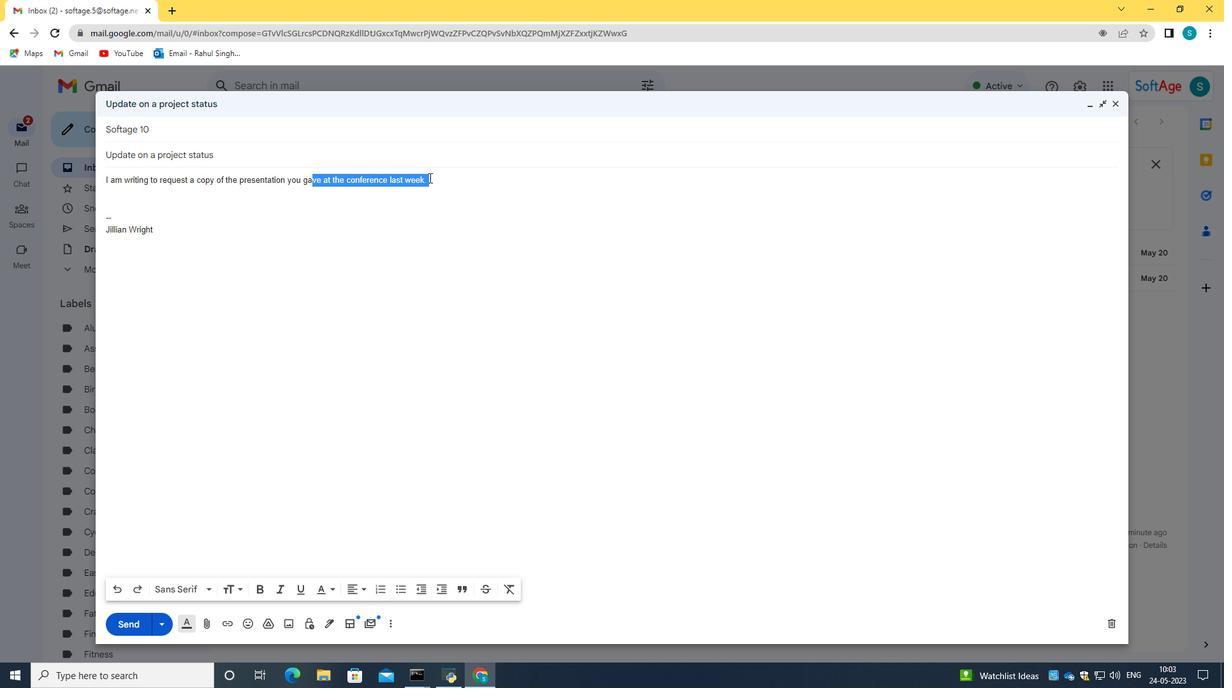 
Action: Mouse moved to (334, 207)
Screenshot: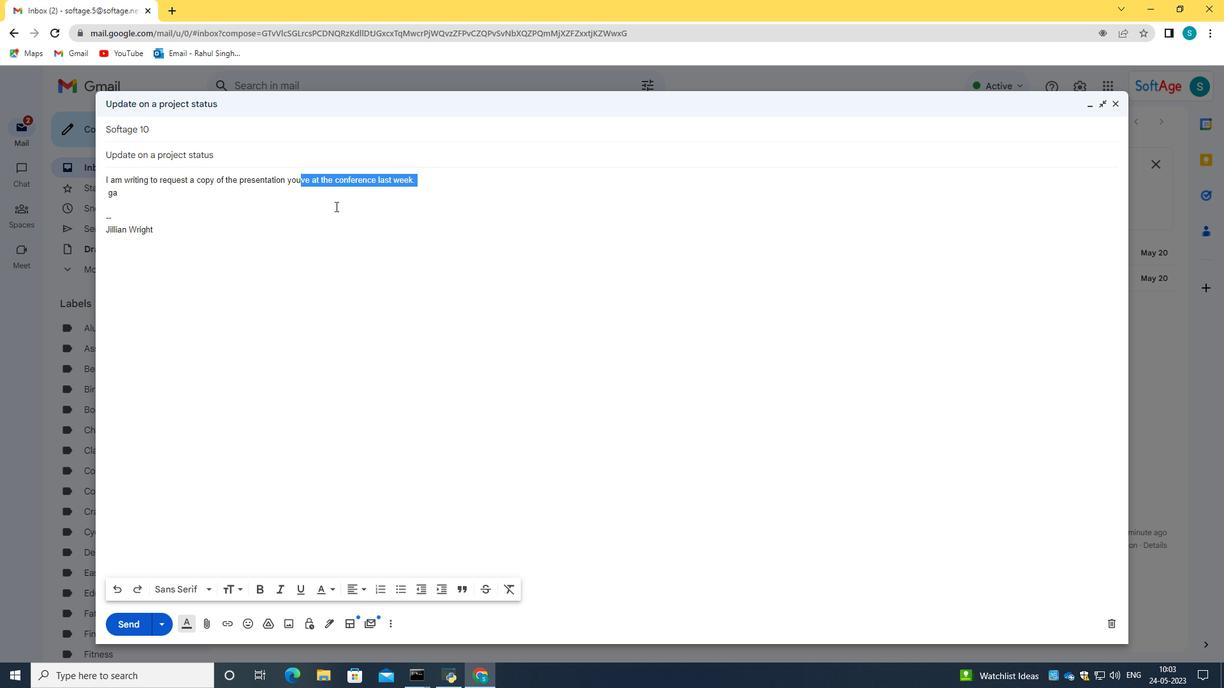 
Action: Mouse pressed left at (334, 207)
Screenshot: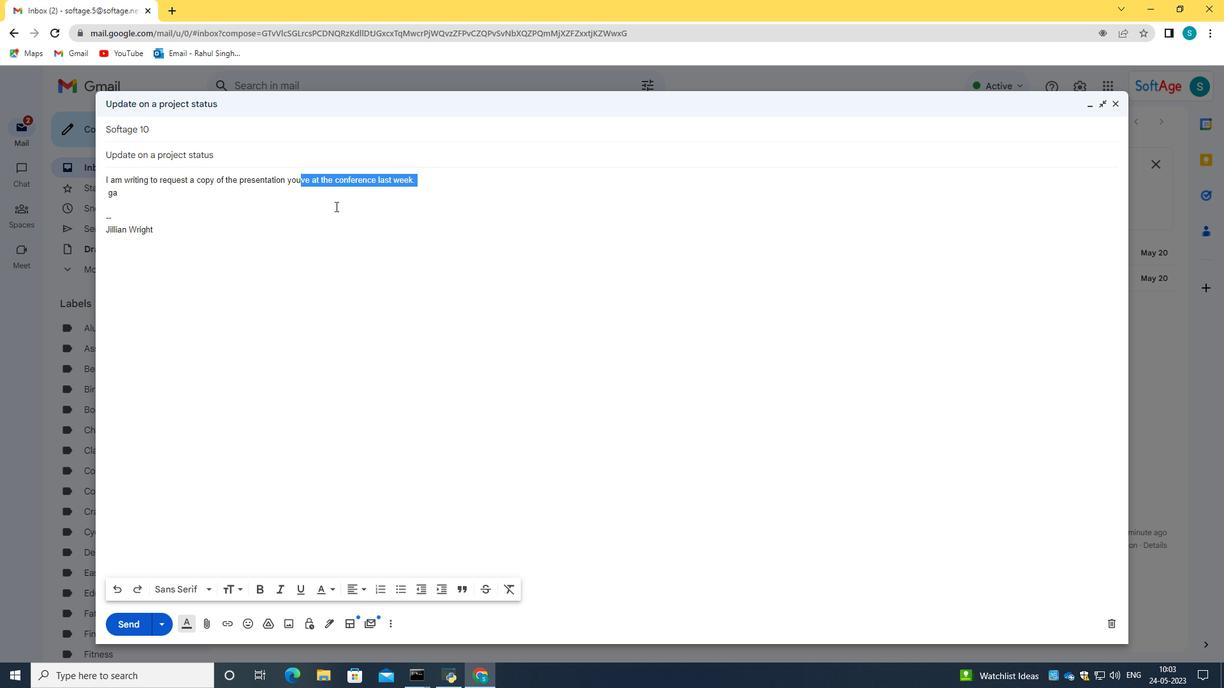 
Action: Mouse moved to (198, 205)
Screenshot: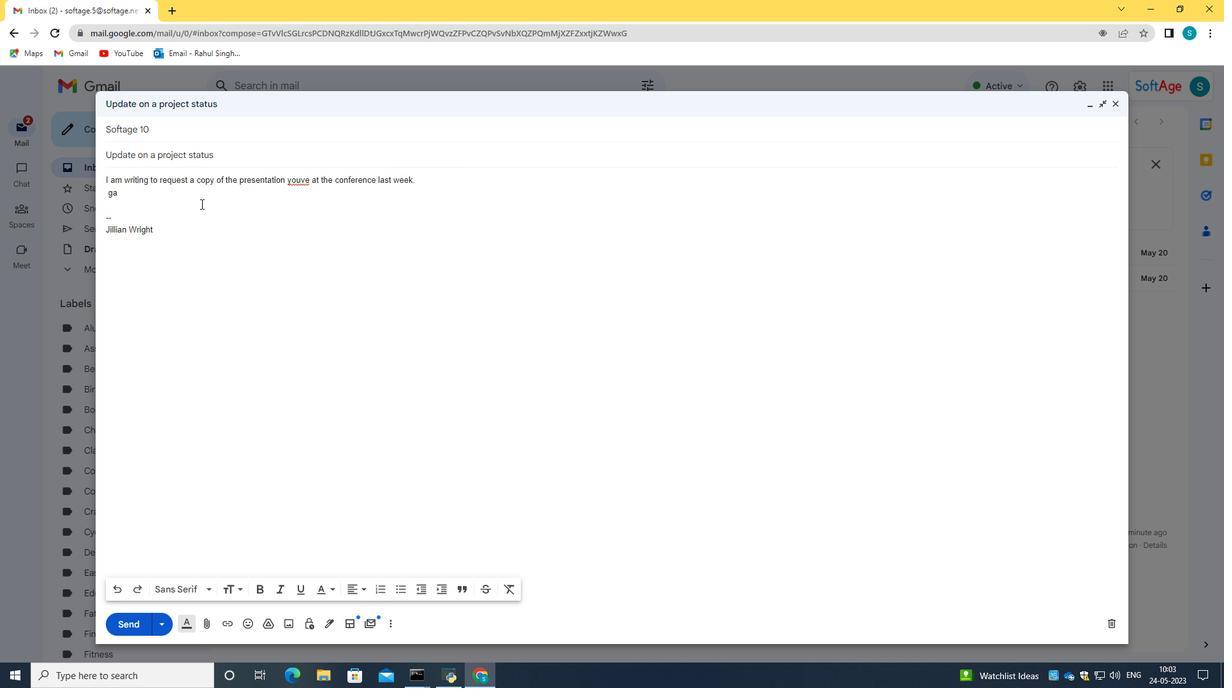 
Action: Key pressed <Key.backspace><Key.backspace><Key.backspace>
Screenshot: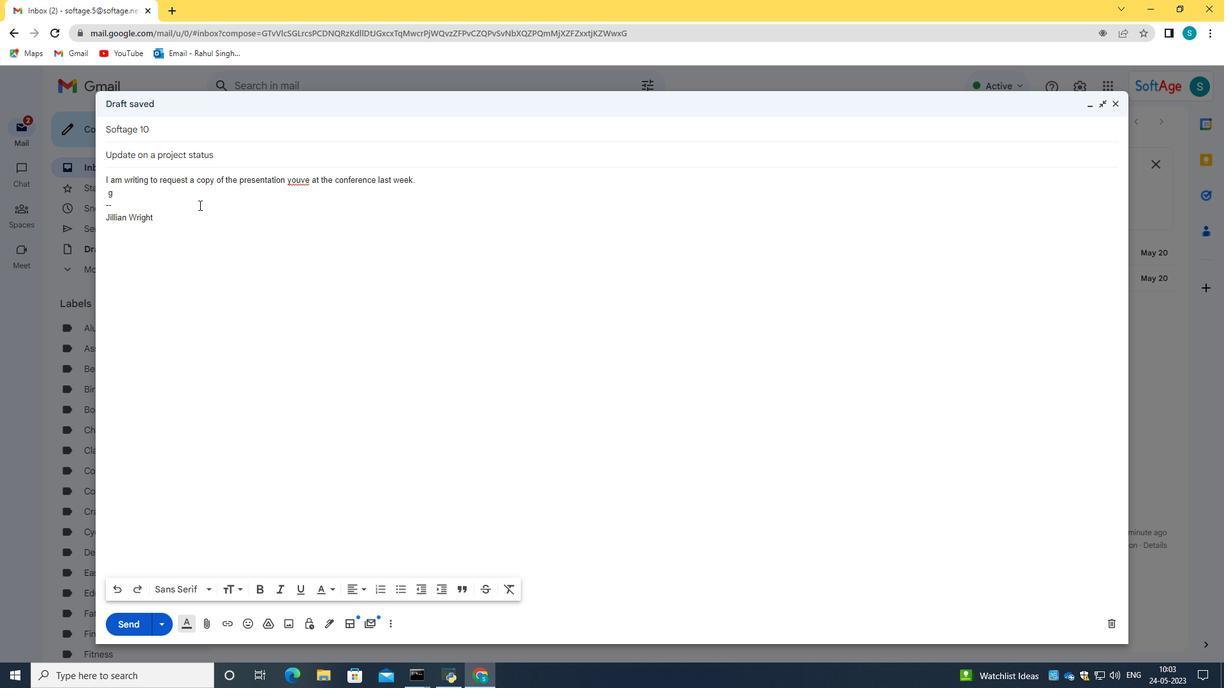 
Action: Mouse moved to (237, 194)
Screenshot: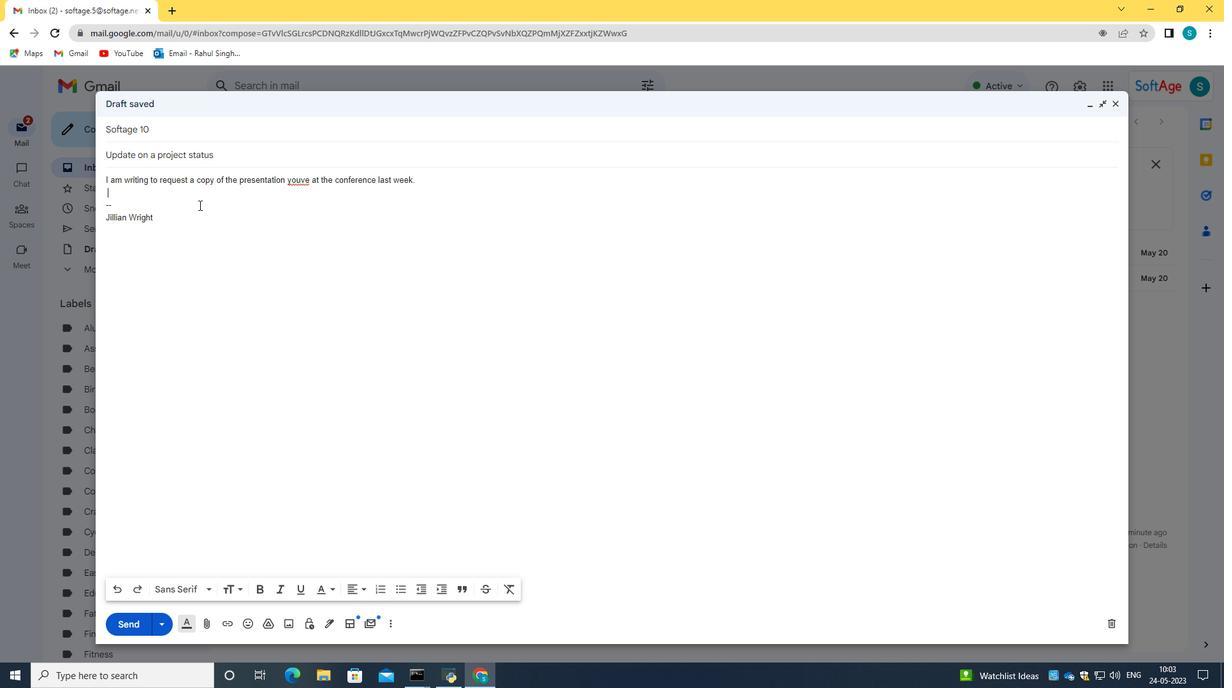 
Action: Key pressed <Key.backspace>
Screenshot: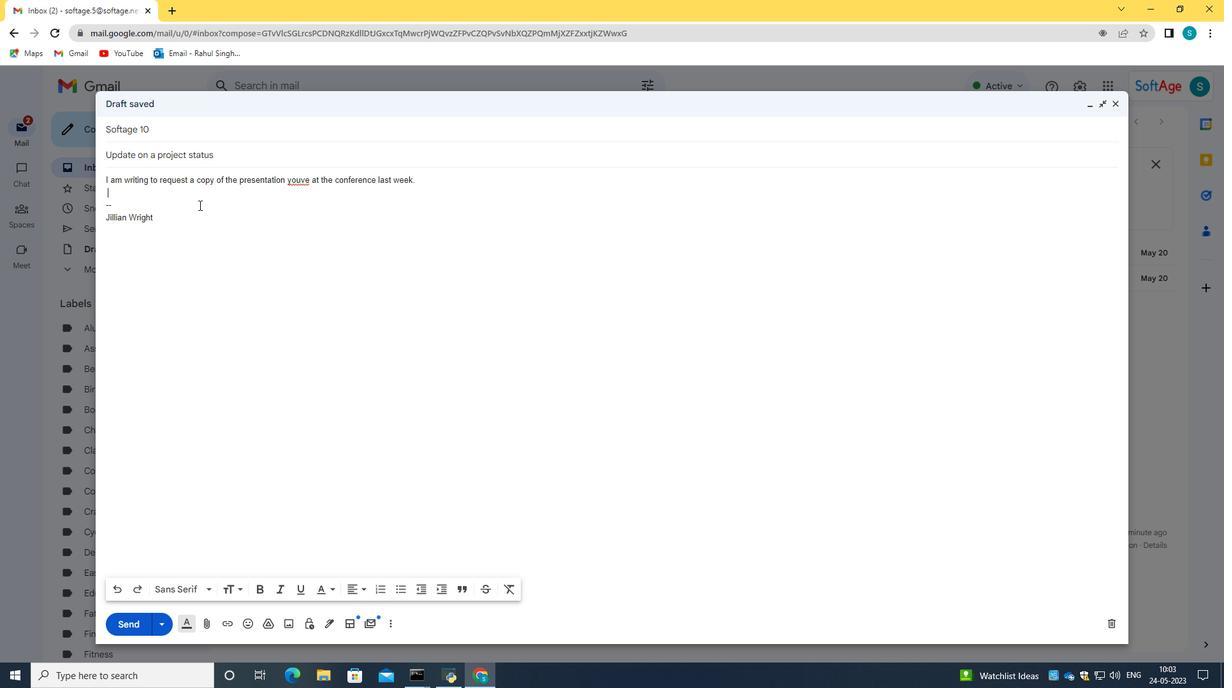 
Action: Mouse moved to (308, 181)
Screenshot: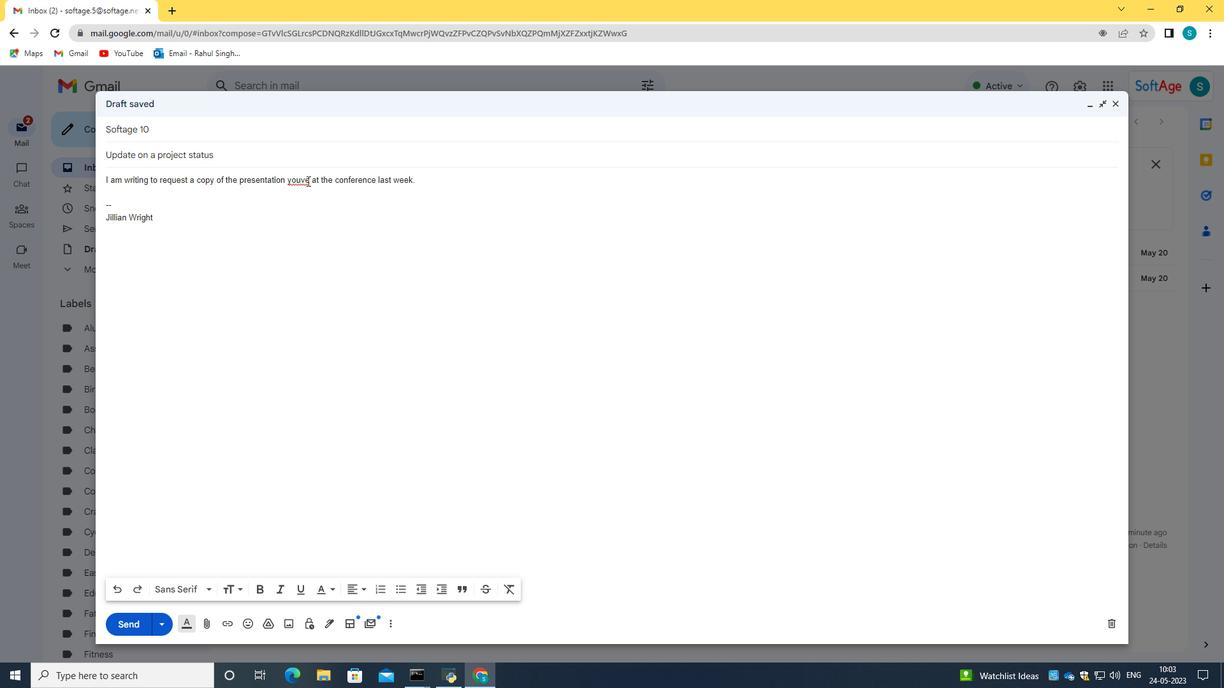 
Action: Mouse pressed left at (308, 181)
Screenshot: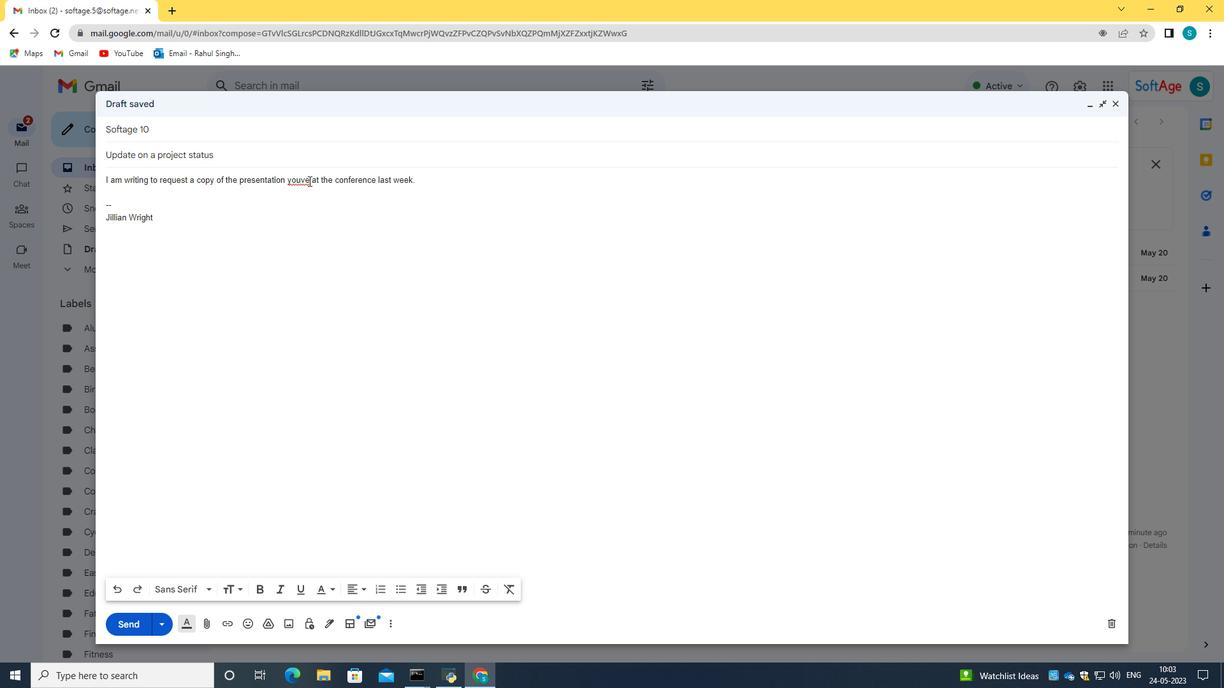 
Action: Mouse moved to (309, 181)
Screenshot: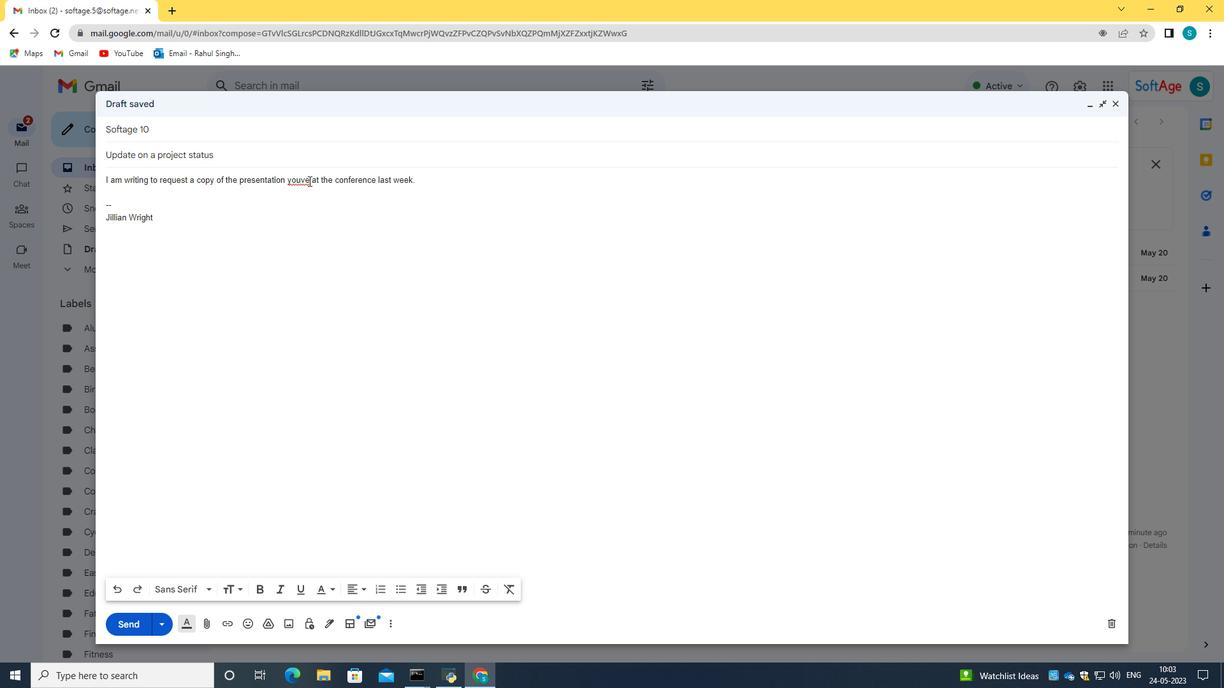 
Action: Key pressed <Key.backspace><Key.backspace><Key.backspace><Key.backspace><Key.backspace>you<Key.space>gave
Screenshot: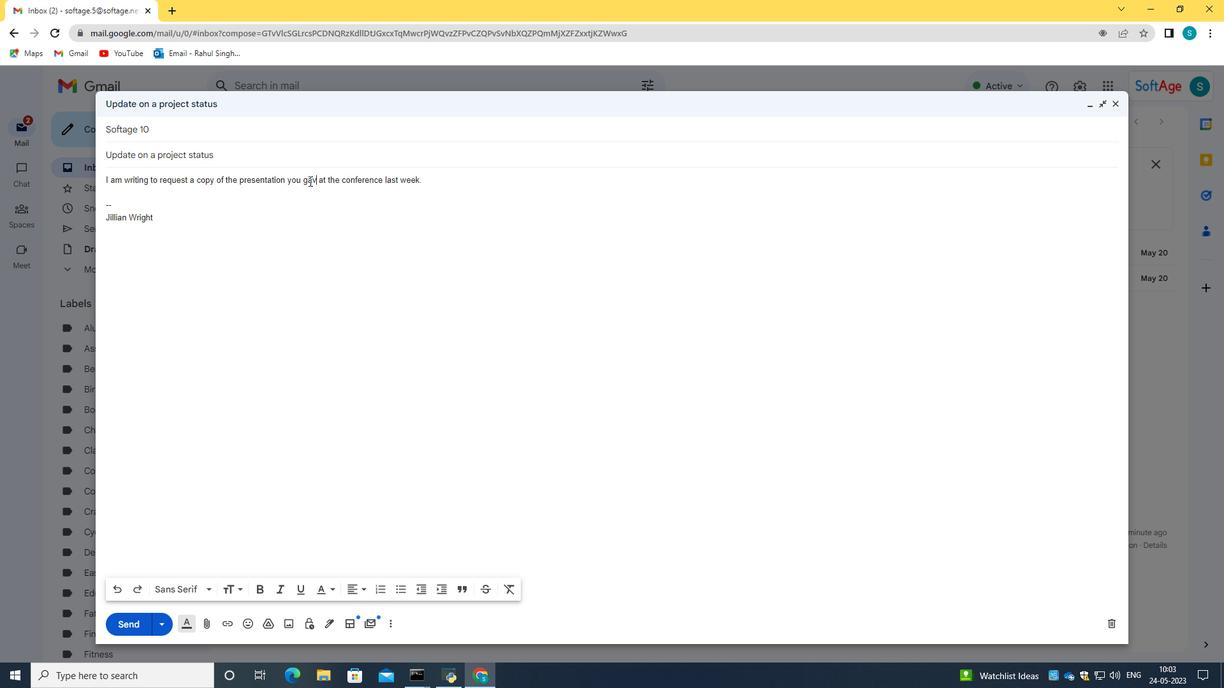 
Action: Mouse moved to (426, 176)
Screenshot: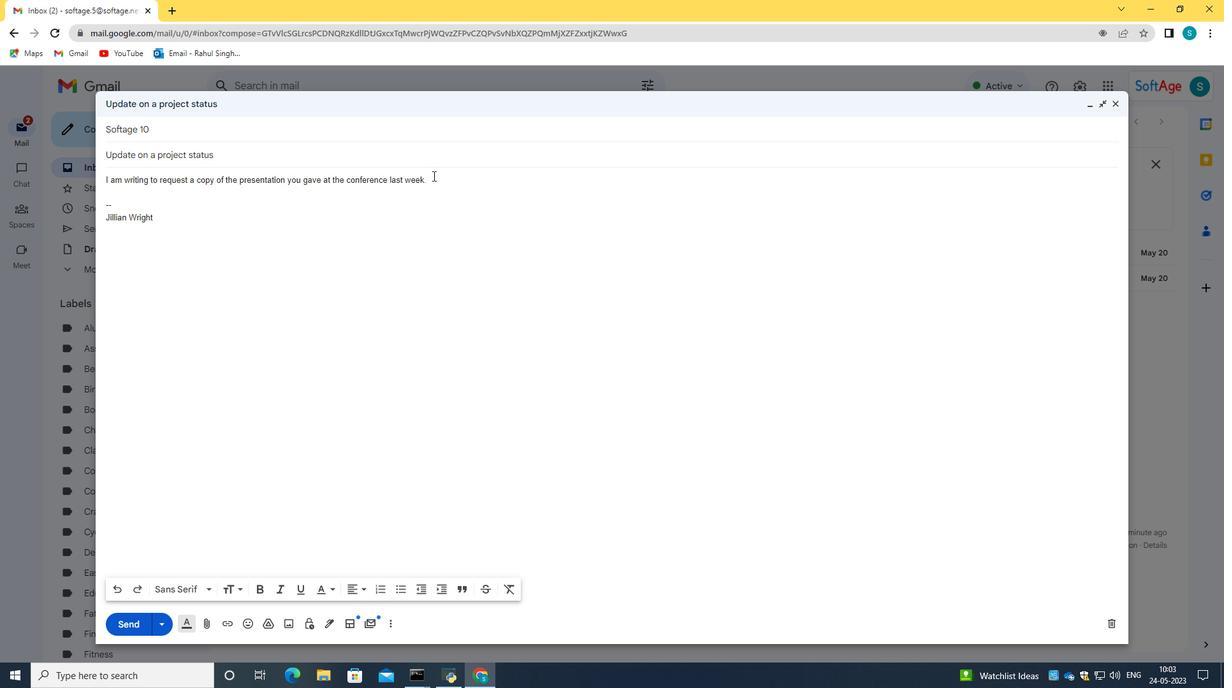 
Action: Mouse pressed left at (426, 176)
Screenshot: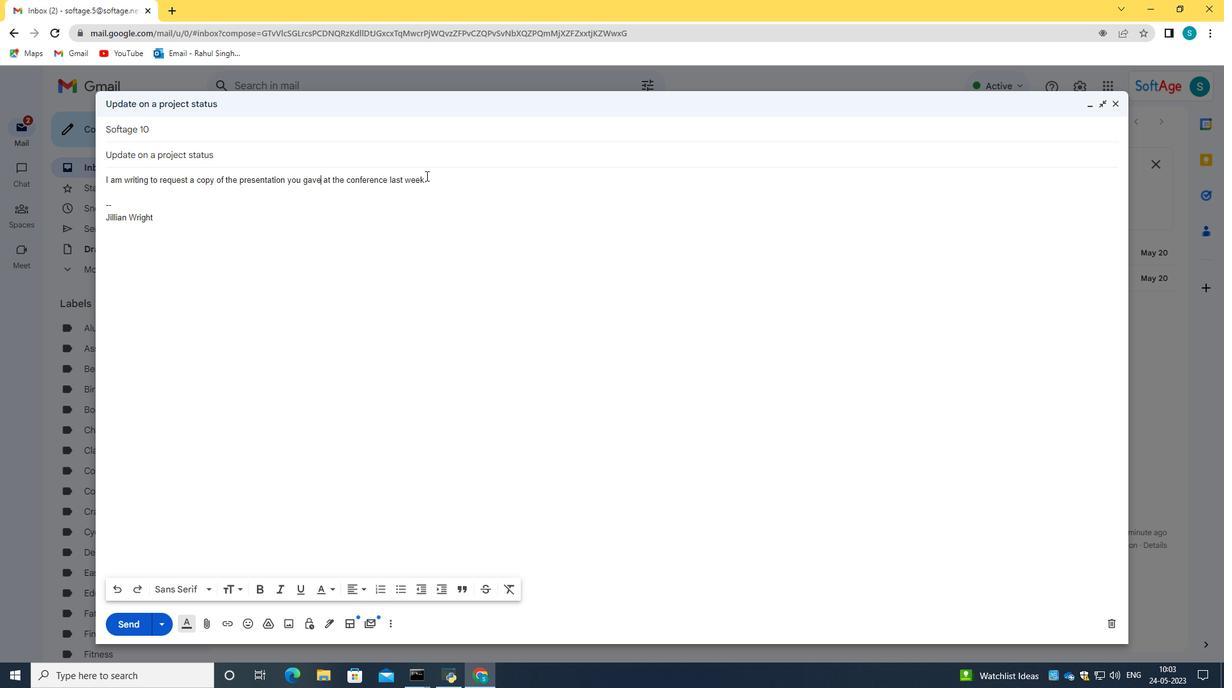 
Action: Key pressed <Key.shift_r><Key.left><Key.left><Key.left><Key.left><Key.left><Key.left><Key.left><Key.left><Key.left><Key.left><Key.left><Key.left><Key.left><Key.left><Key.left><Key.left><Key.left><Key.left><Key.left><Key.left><Key.left><Key.left><Key.left><Key.left><Key.left><Key.left><Key.left><Key.left><Key.left><Key.left><Key.left><Key.left><Key.left><Key.left><Key.left><Key.left><Key.left><Key.left><Key.left><Key.left><Key.left><Key.left><Key.left><Key.left><Key.left><Key.left><Key.left><Key.left><Key.left><Key.left><Key.left><Key.left><Key.left><Key.left><Key.left><Key.left><Key.left><Key.left><Key.left><Key.left><Key.left><Key.left><Key.left><Key.left><Key.left><Key.left><Key.left><Key.left><Key.left><Key.left><Key.left><Key.left><Key.left><Key.left><Key.left><Key.left><Key.left><Key.left><Key.left><Key.left><Key.left><Key.left><Key.left><Key.left><Key.left><Key.left><Key.left><Key.left><Key.left><Key.left><Key.left><Key.left><Key.left>
Screenshot: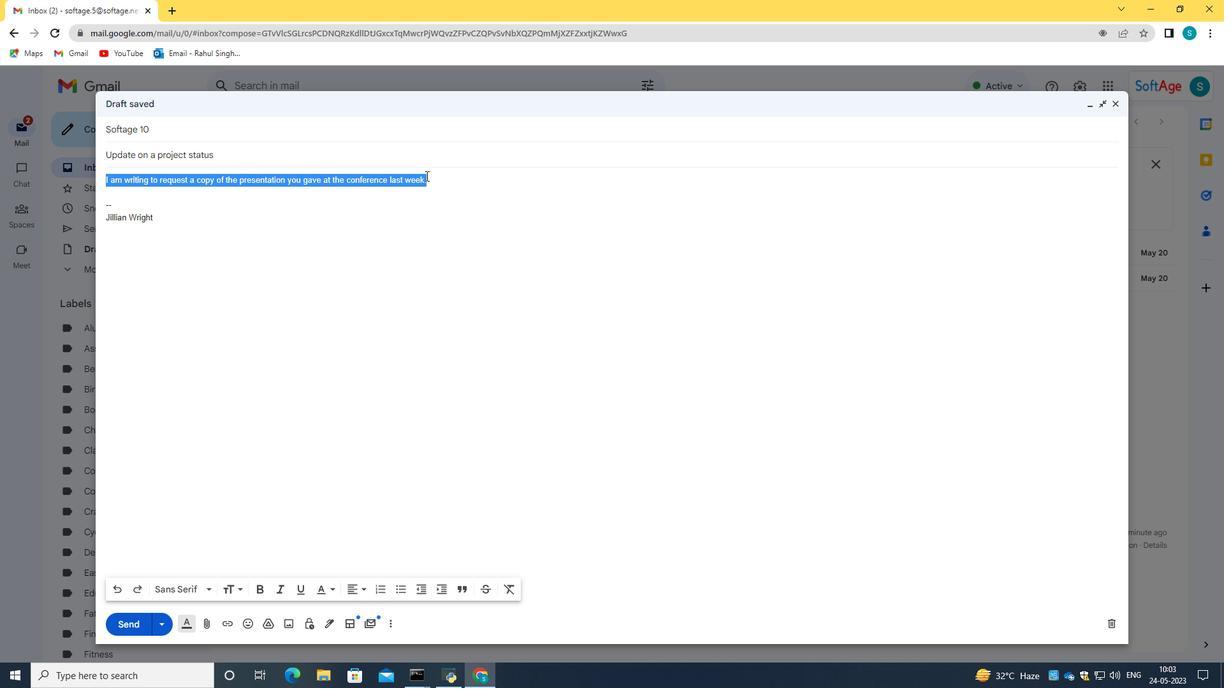 
Action: Mouse moved to (229, 589)
Screenshot: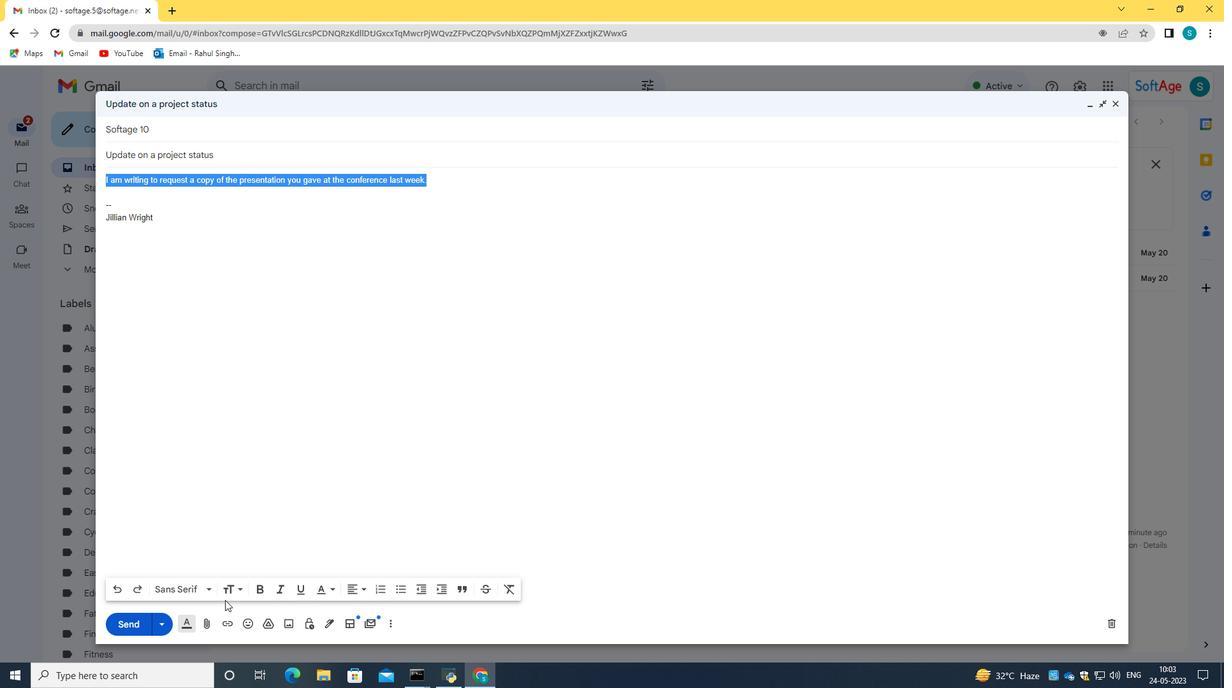 
Action: Mouse pressed left at (229, 589)
Screenshot: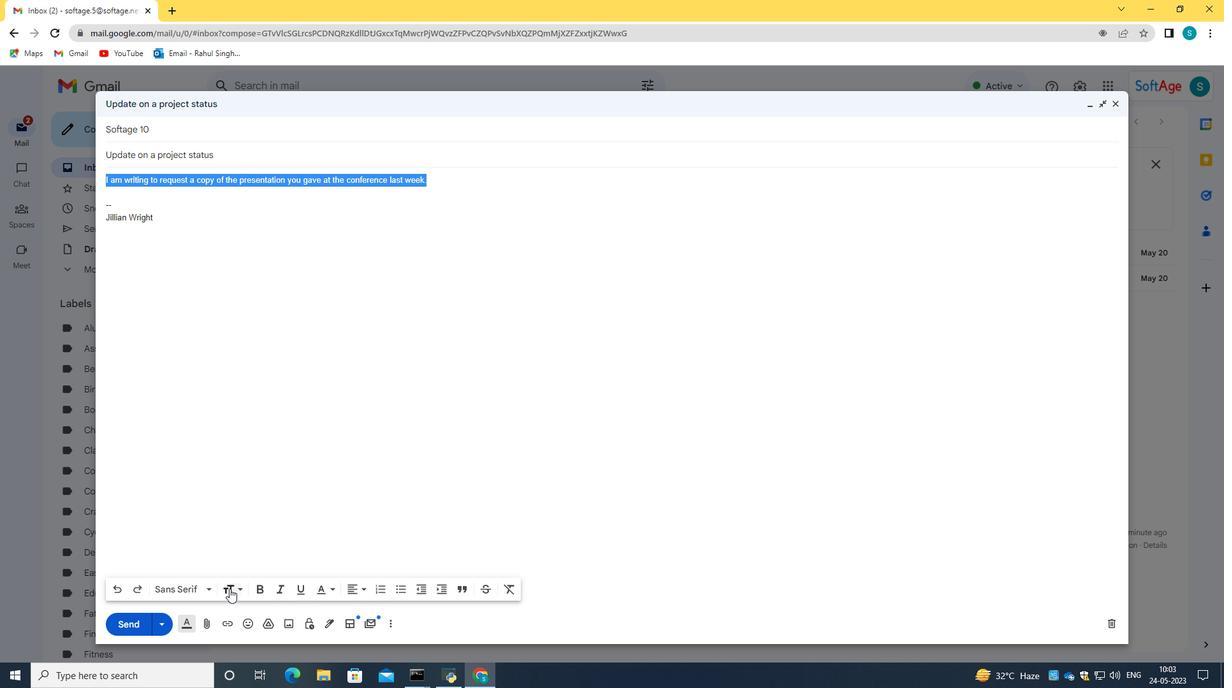 
Action: Mouse moved to (260, 509)
Screenshot: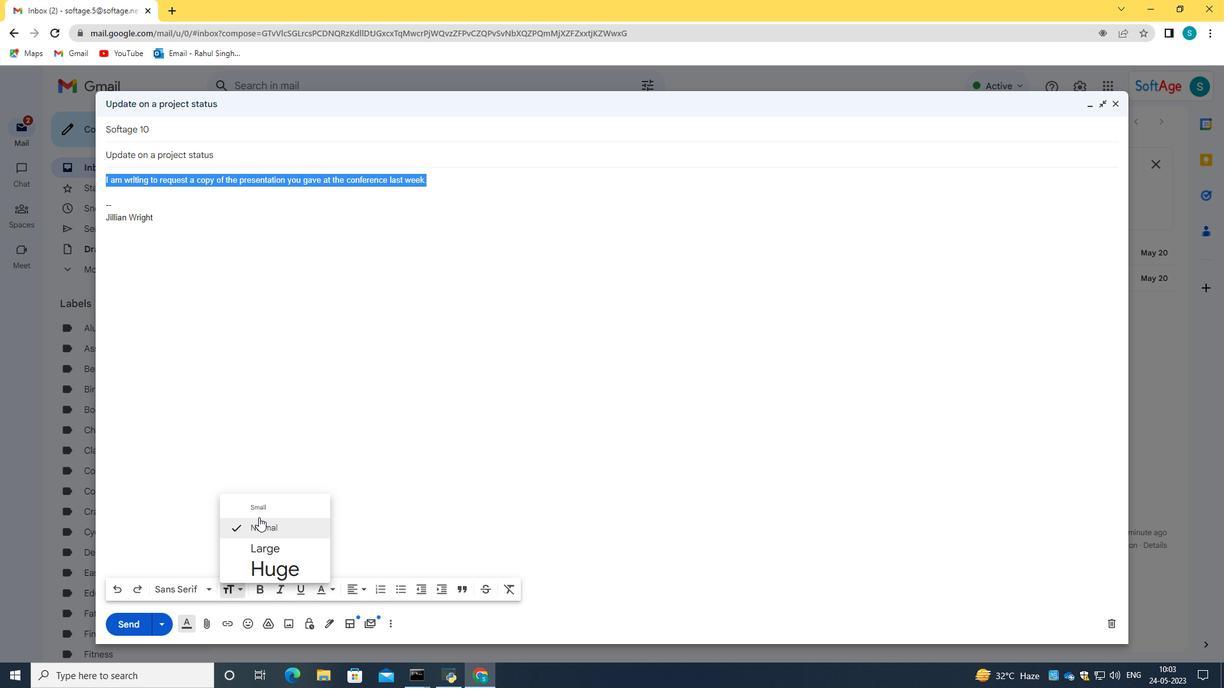
Action: Mouse pressed left at (260, 509)
Screenshot: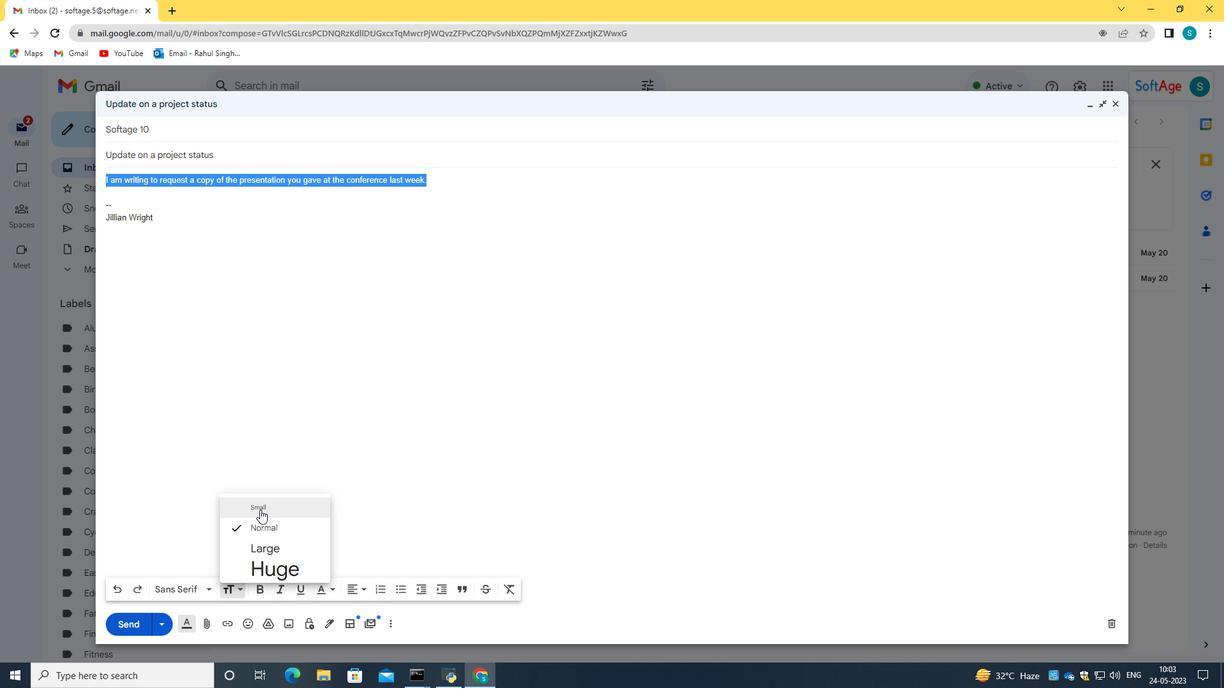 
Action: Mouse moved to (438, 318)
Screenshot: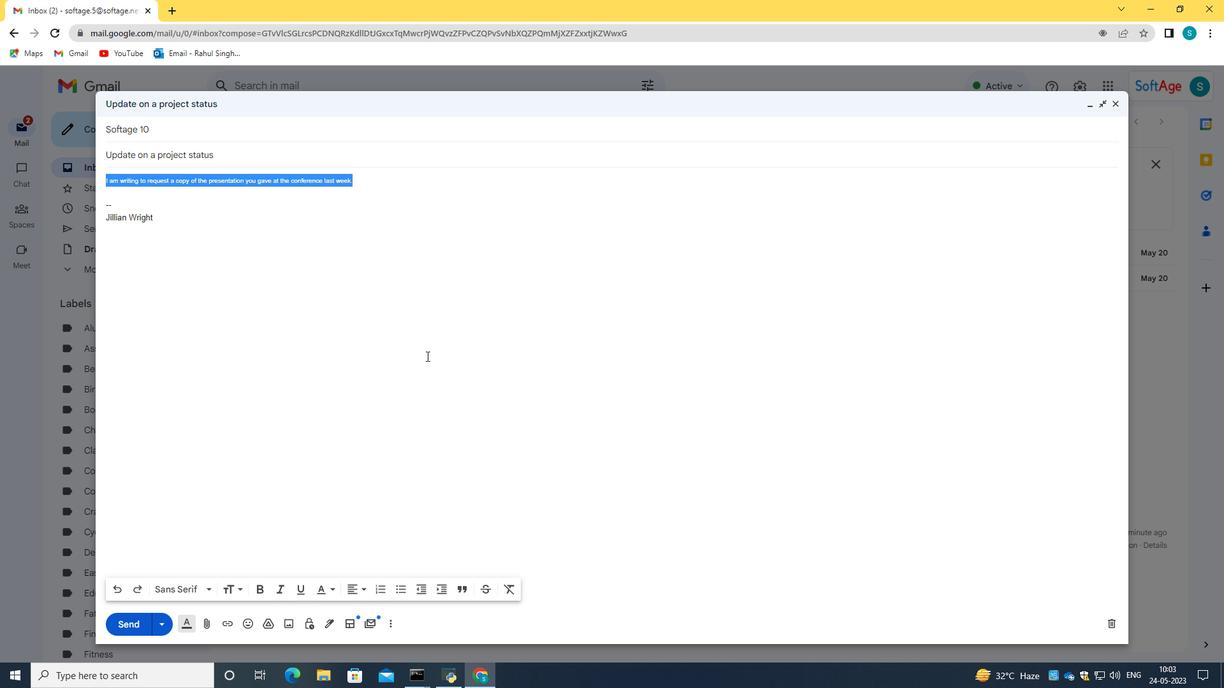 
Action: Mouse pressed left at (438, 318)
Screenshot: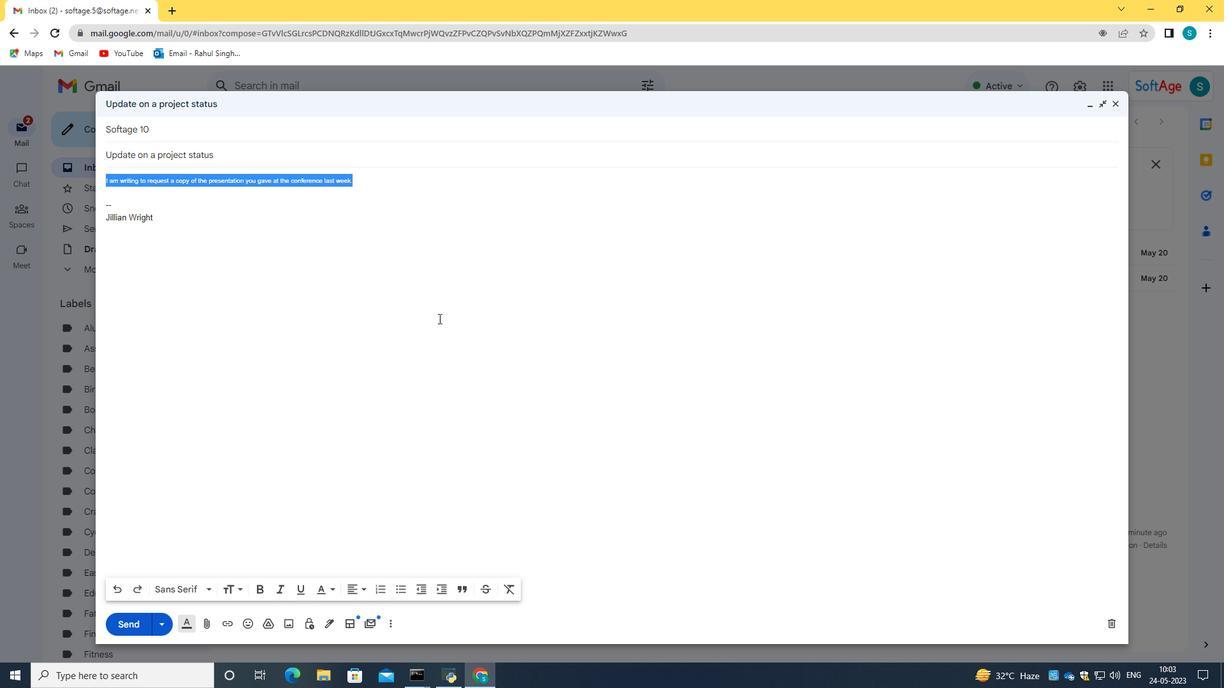 
Action: Mouse moved to (353, 176)
Screenshot: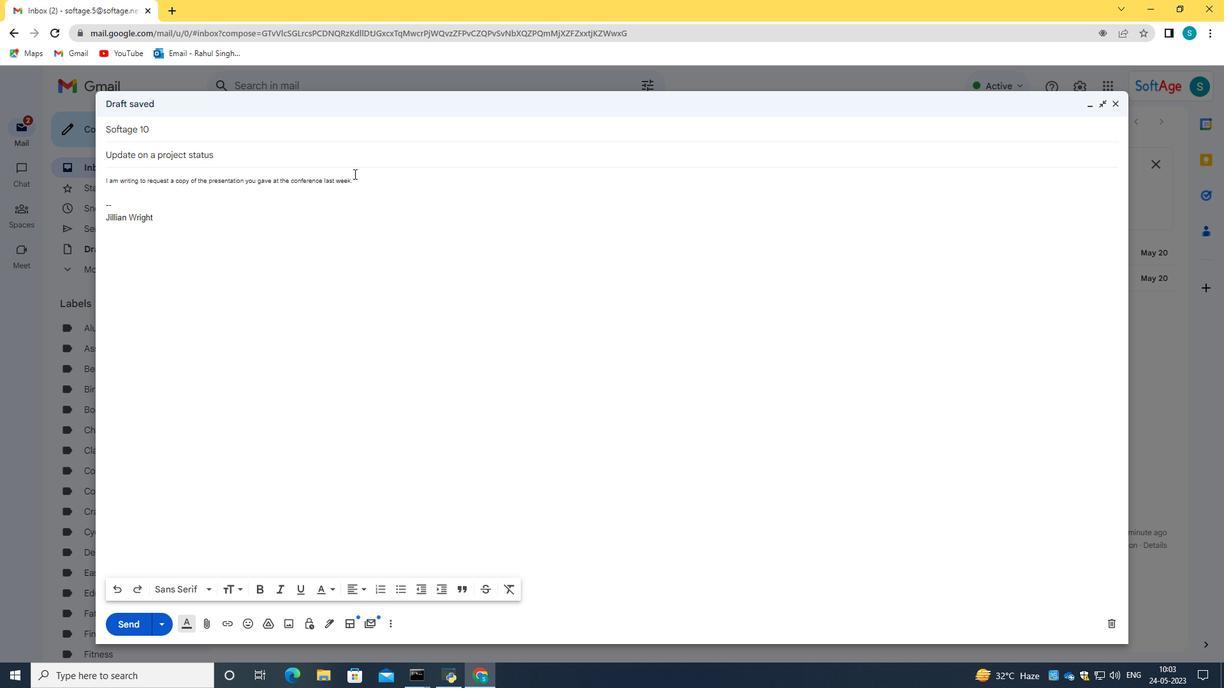 
Action: Mouse pressed left at (353, 176)
Screenshot: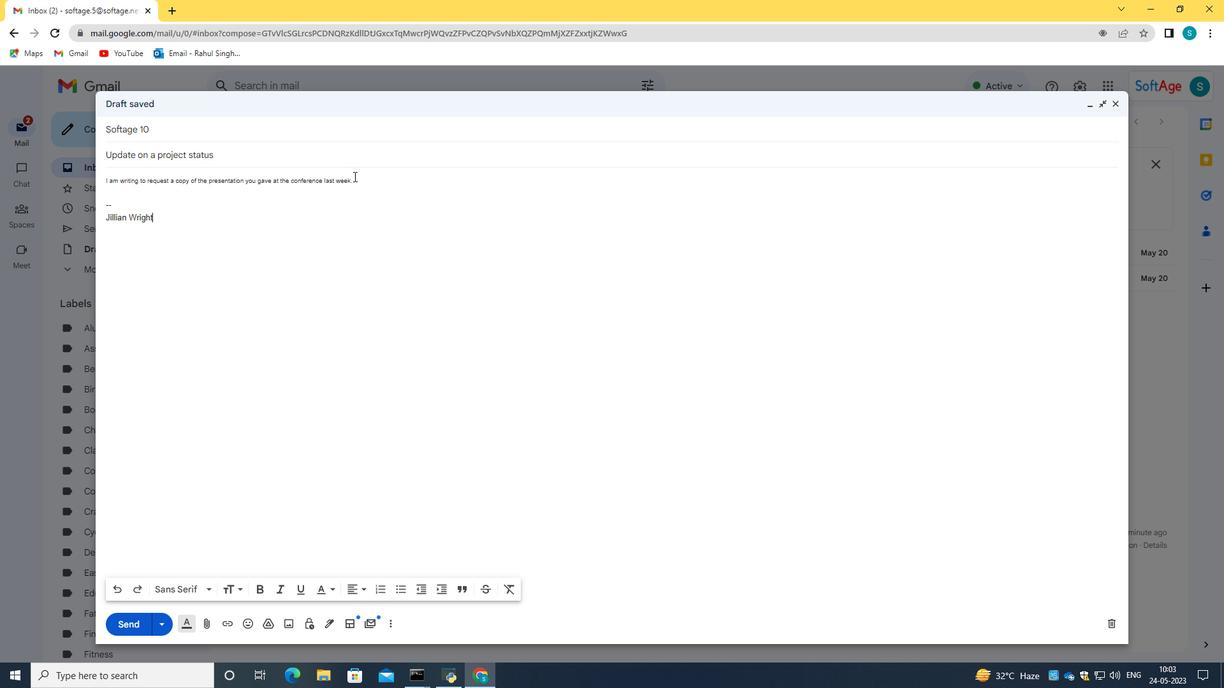 
Action: Key pressed <Key.shift_r><Key.left><Key.left><Key.left><Key.left><Key.left><Key.left><Key.left><Key.left><Key.left><Key.left><Key.left><Key.left><Key.left><Key.left><Key.left><Key.left><Key.left><Key.left><Key.left><Key.left><Key.left><Key.left><Key.left><Key.left><Key.left><Key.left><Key.left><Key.left><Key.left><Key.left><Key.left><Key.left><Key.left><Key.left><Key.left><Key.left><Key.left><Key.left><Key.left><Key.left><Key.left><Key.left><Key.left><Key.left><Key.left><Key.left><Key.left><Key.left><Key.left><Key.left><Key.left><Key.left><Key.left><Key.left><Key.left><Key.left><Key.left><Key.left><Key.left><Key.left><Key.left><Key.left><Key.left><Key.left><Key.left><Key.left><Key.left><Key.left><Key.left><Key.left><Key.left><Key.left><Key.left><Key.left><Key.left><Key.left><Key.left><Key.left><Key.left><Key.left><Key.left><Key.left><Key.left><Key.left><Key.left><Key.left><Key.left><Key.left><Key.left><Key.left><Key.left><Key.left><Key.left><Key.left><Key.left><Key.left><Key.left><Key.left><Key.left><Key.left><Key.left><Key.left><Key.left><Key.left><Key.left><Key.left><Key.left><Key.left>
Screenshot: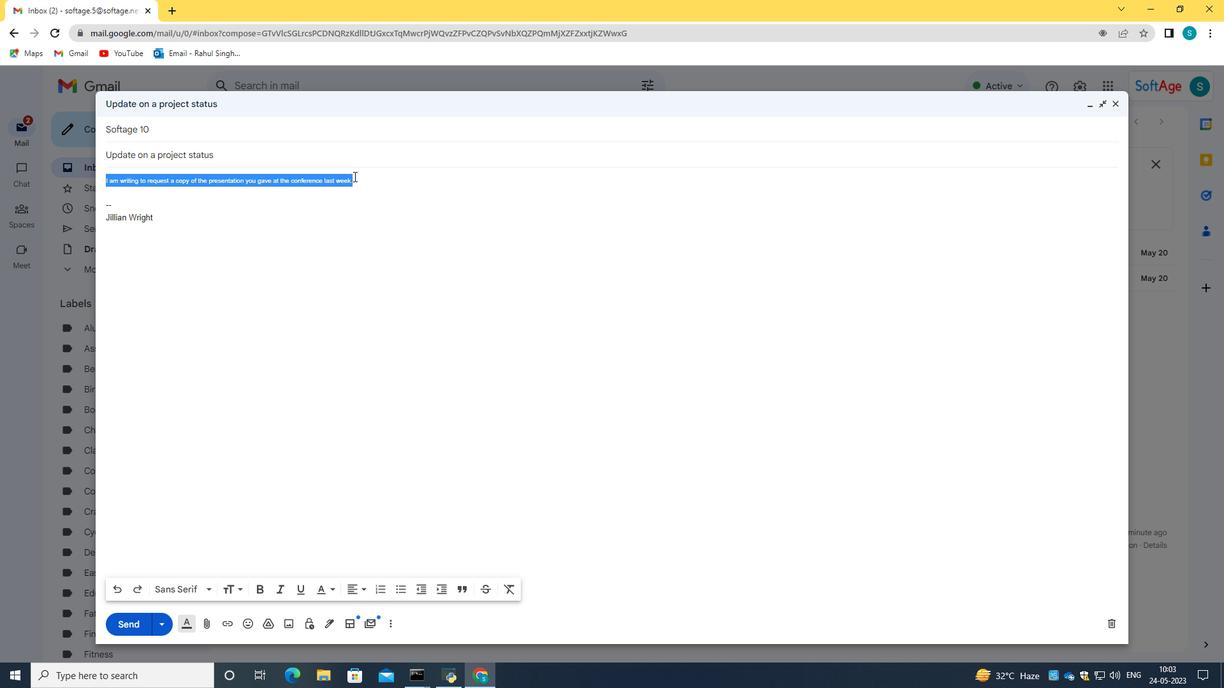 
Action: Mouse moved to (351, 587)
Screenshot: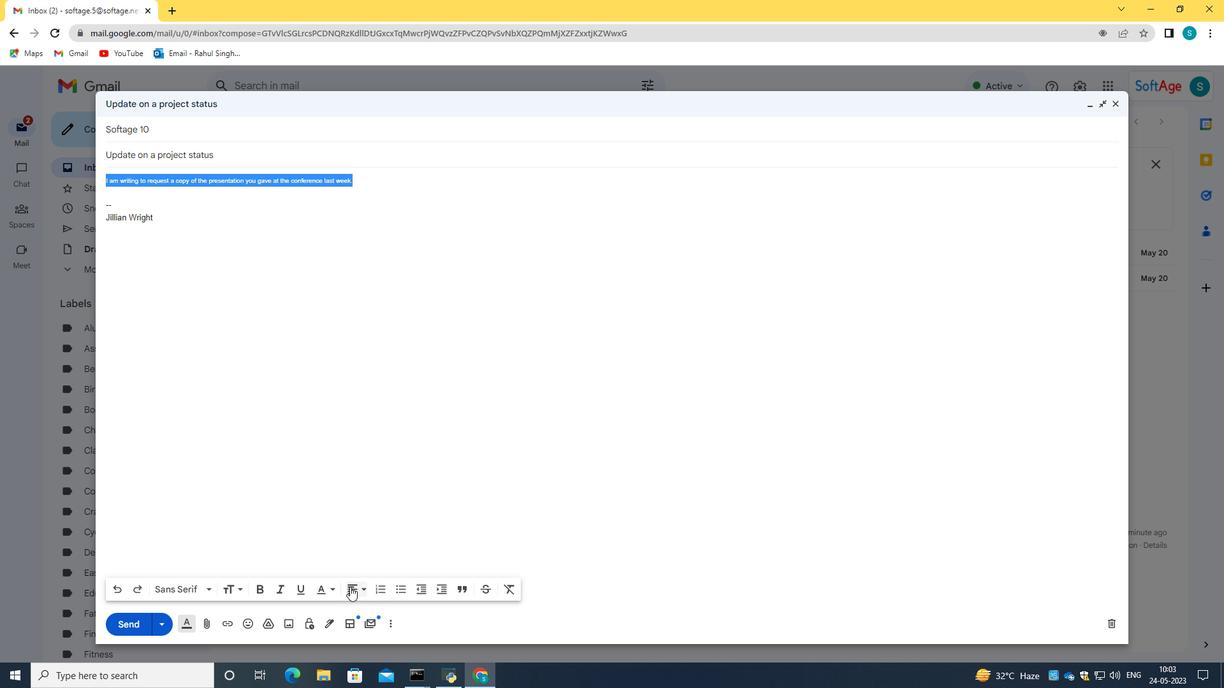 
Action: Mouse pressed left at (351, 587)
Screenshot: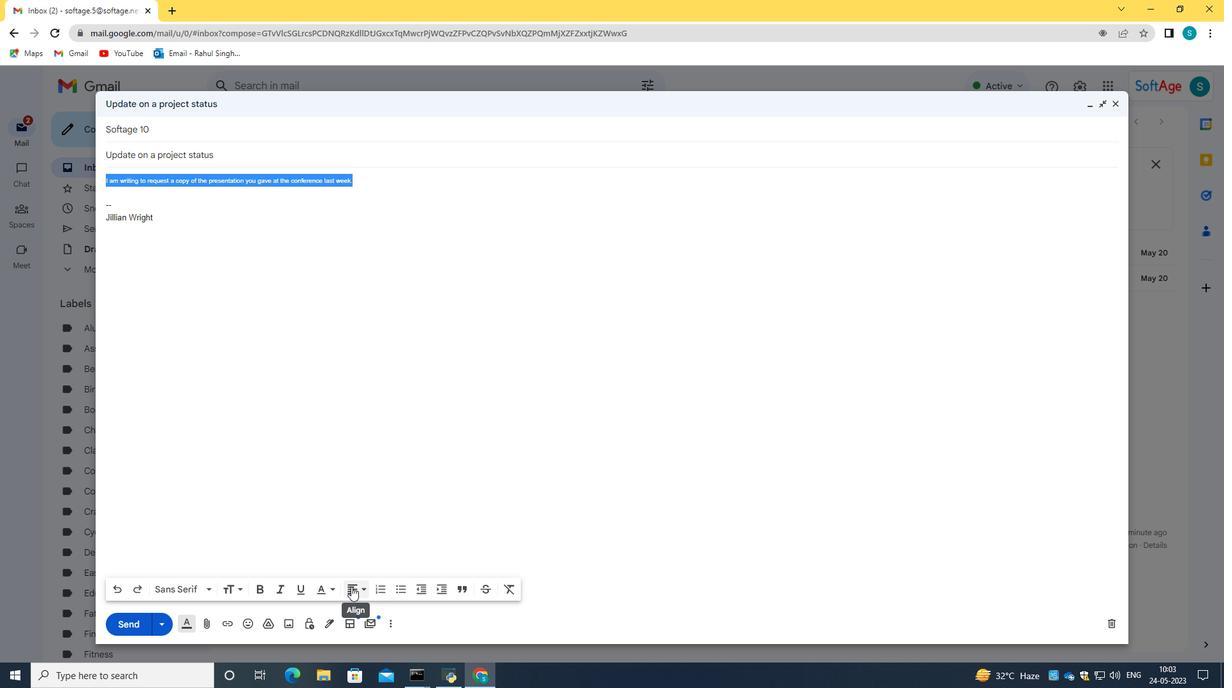 
Action: Mouse moved to (356, 538)
Screenshot: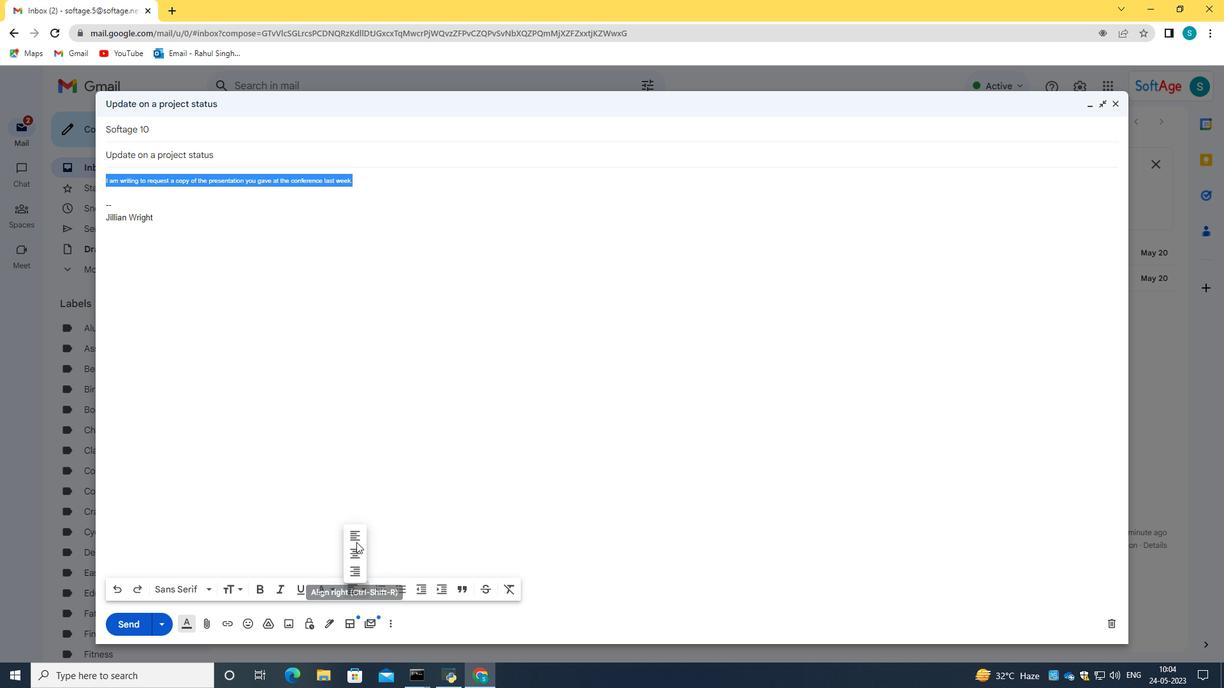 
Action: Mouse pressed left at (356, 538)
Screenshot: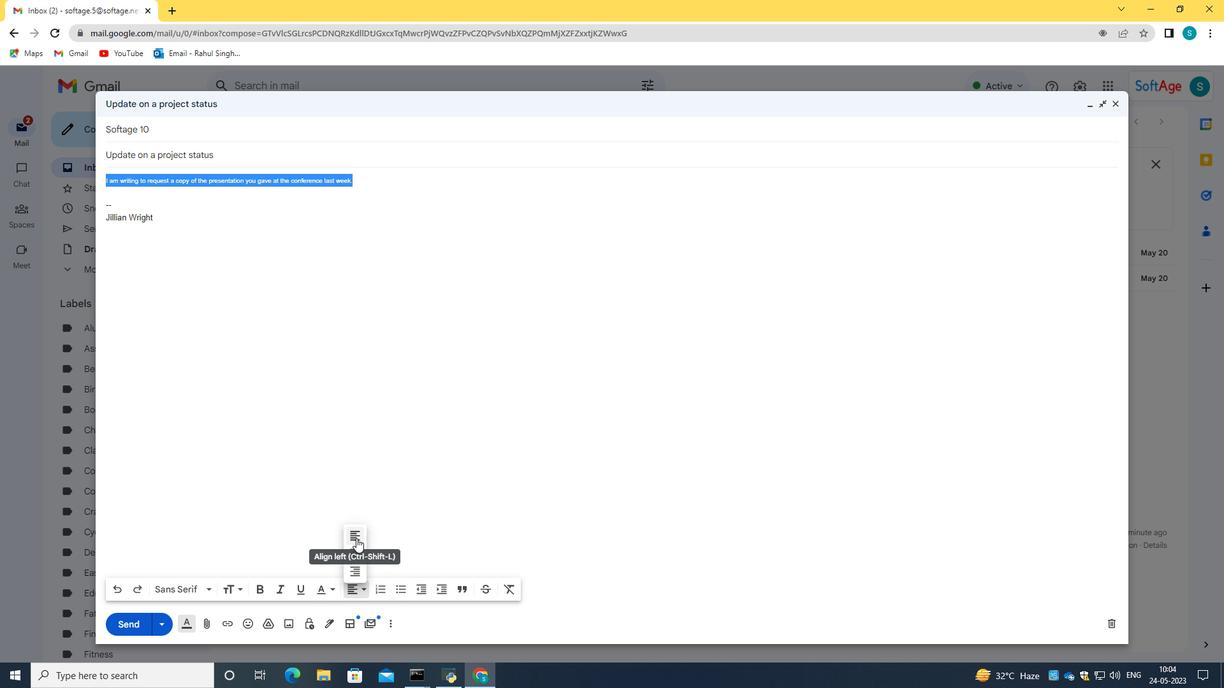 
Action: Mouse moved to (316, 360)
Screenshot: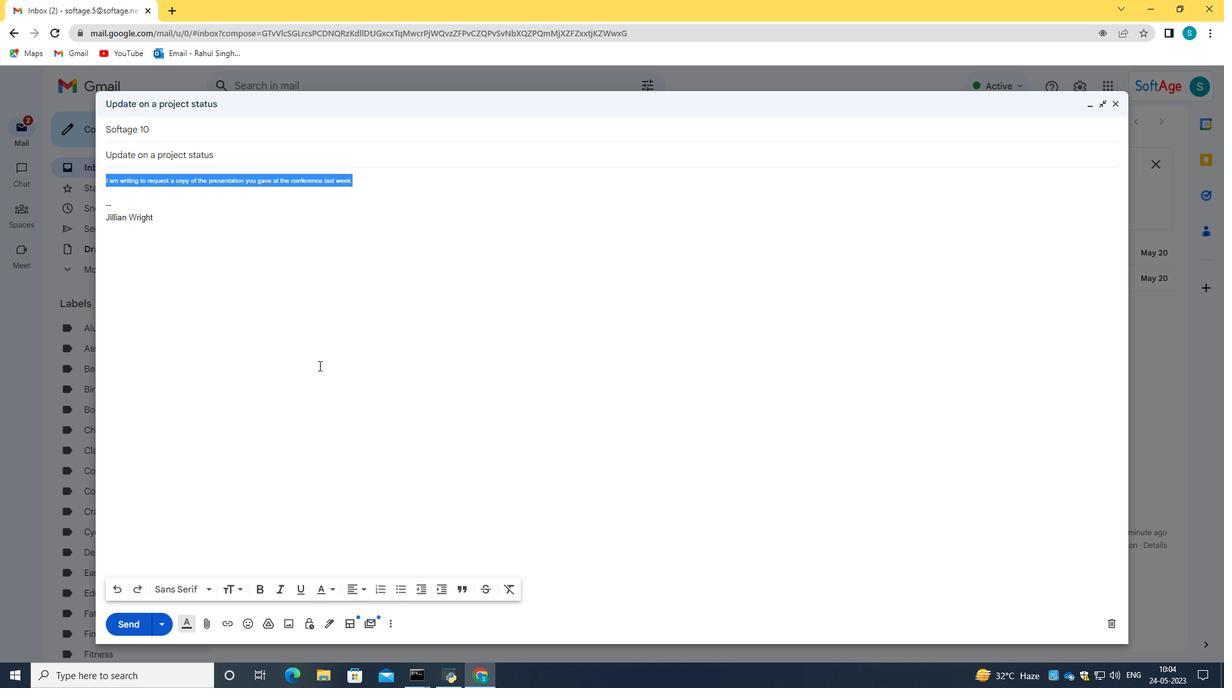 
Action: Mouse pressed left at (316, 360)
Screenshot: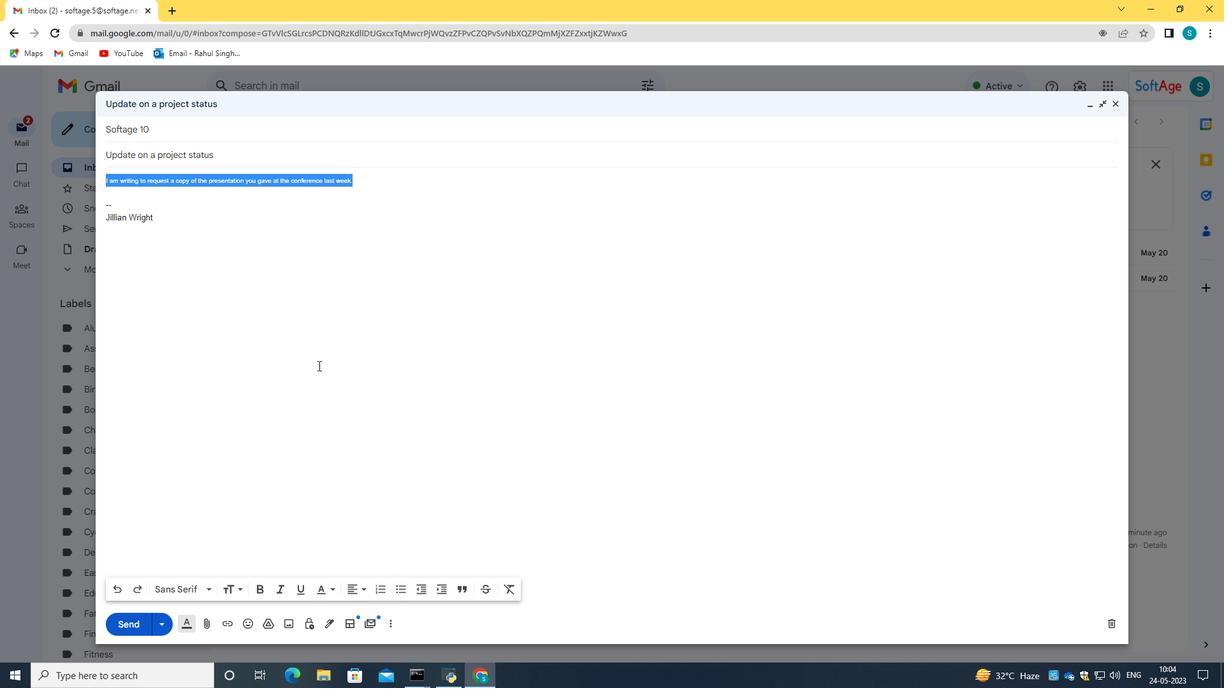 
Action: Mouse moved to (130, 621)
Screenshot: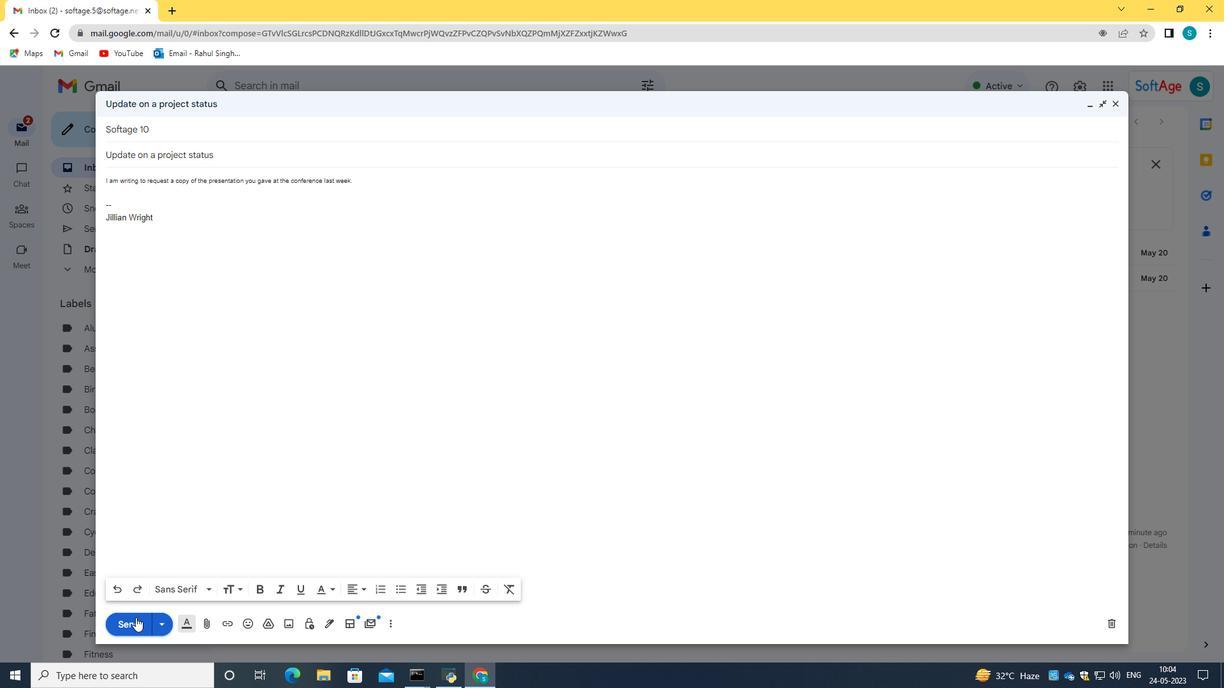
Action: Mouse pressed left at (130, 621)
Screenshot: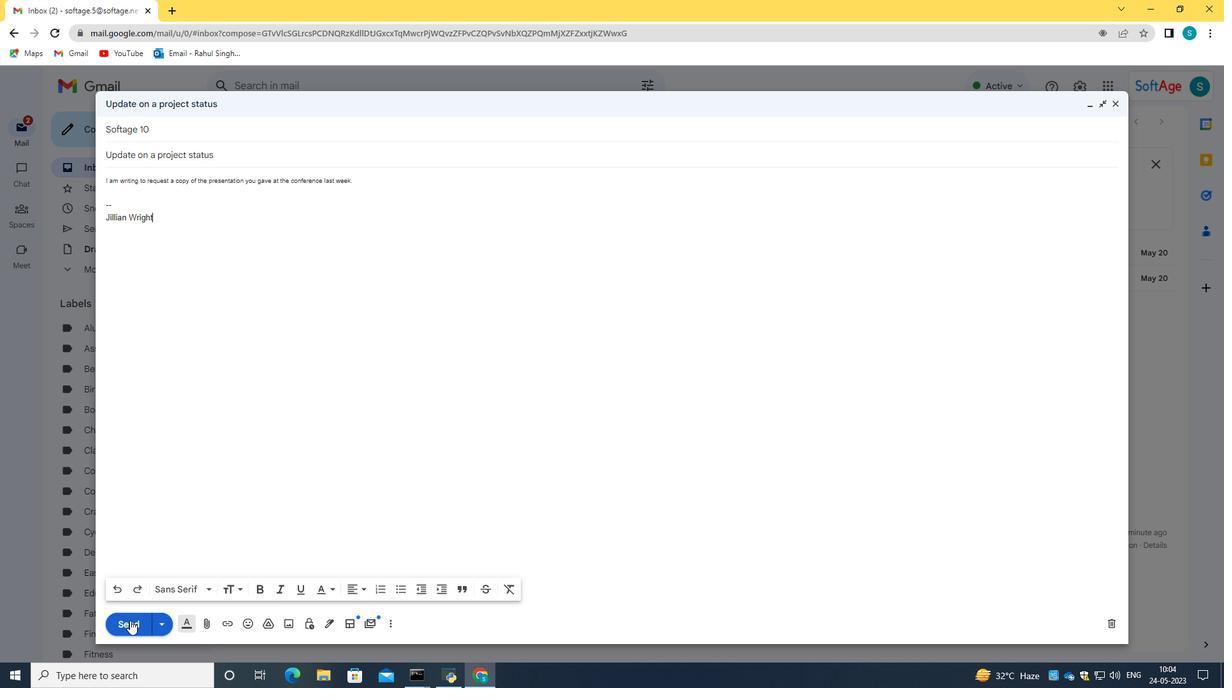 
Action: Mouse moved to (92, 218)
Screenshot: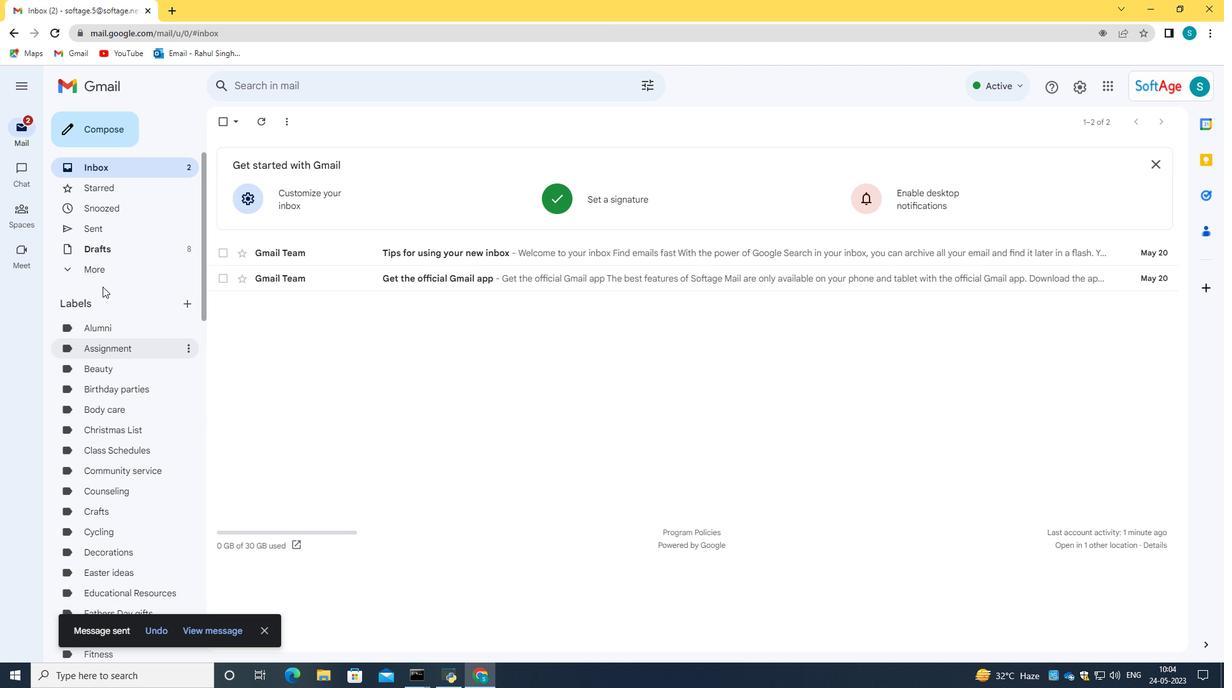
Action: Mouse pressed left at (92, 218)
Screenshot: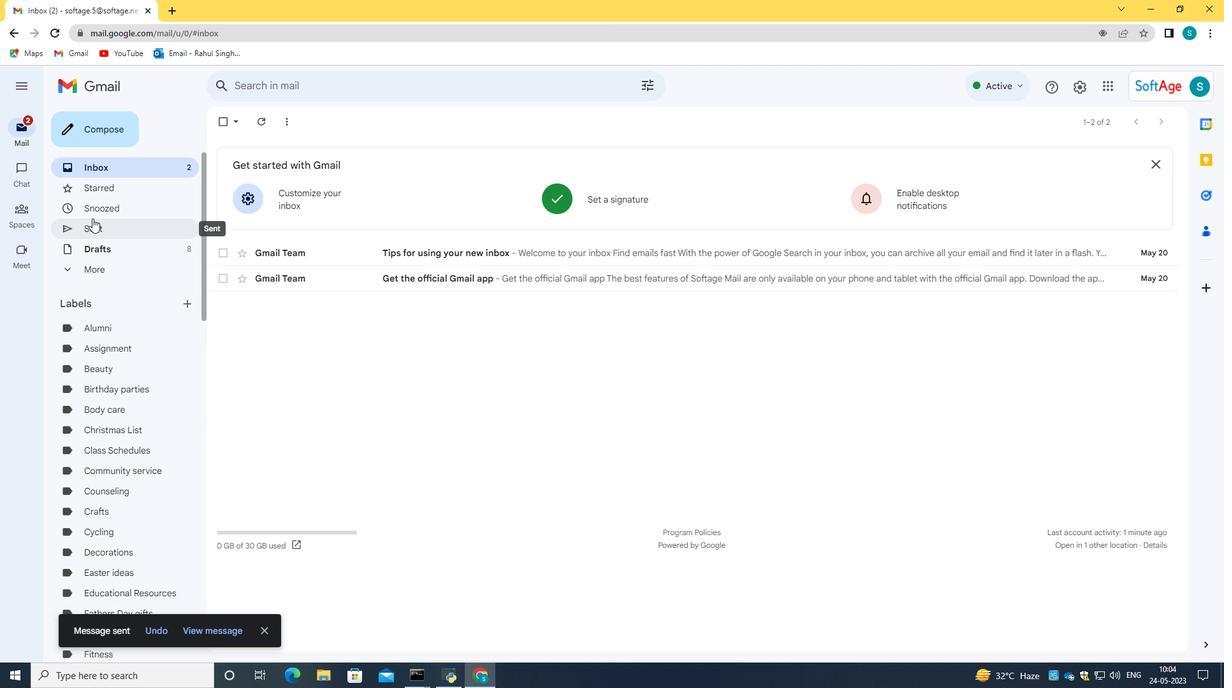 
Action: Mouse moved to (227, 189)
Screenshot: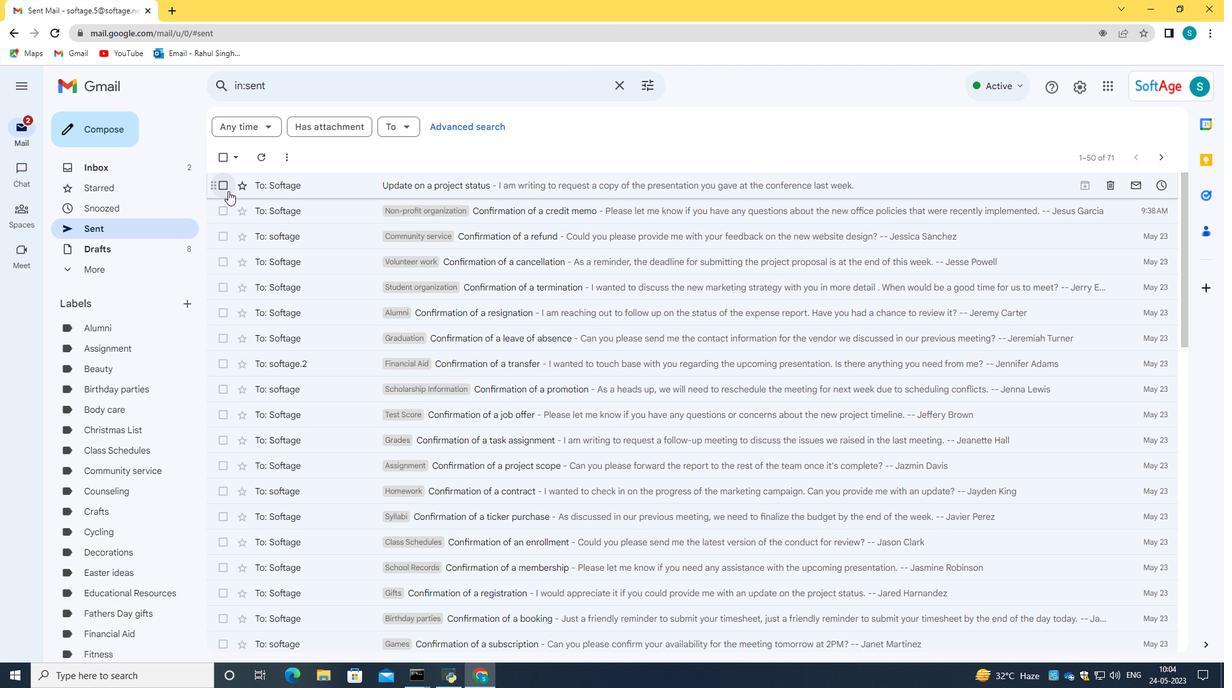 
Action: Mouse pressed left at (227, 189)
Screenshot: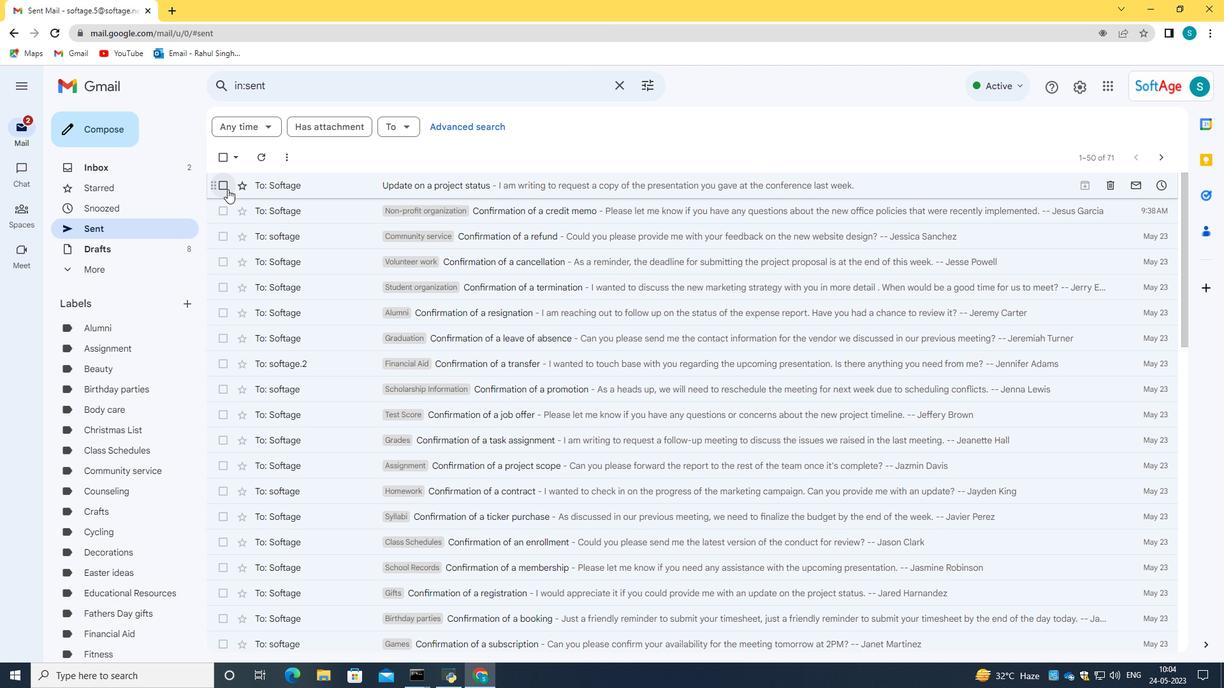 
Action: Mouse moved to (264, 185)
Screenshot: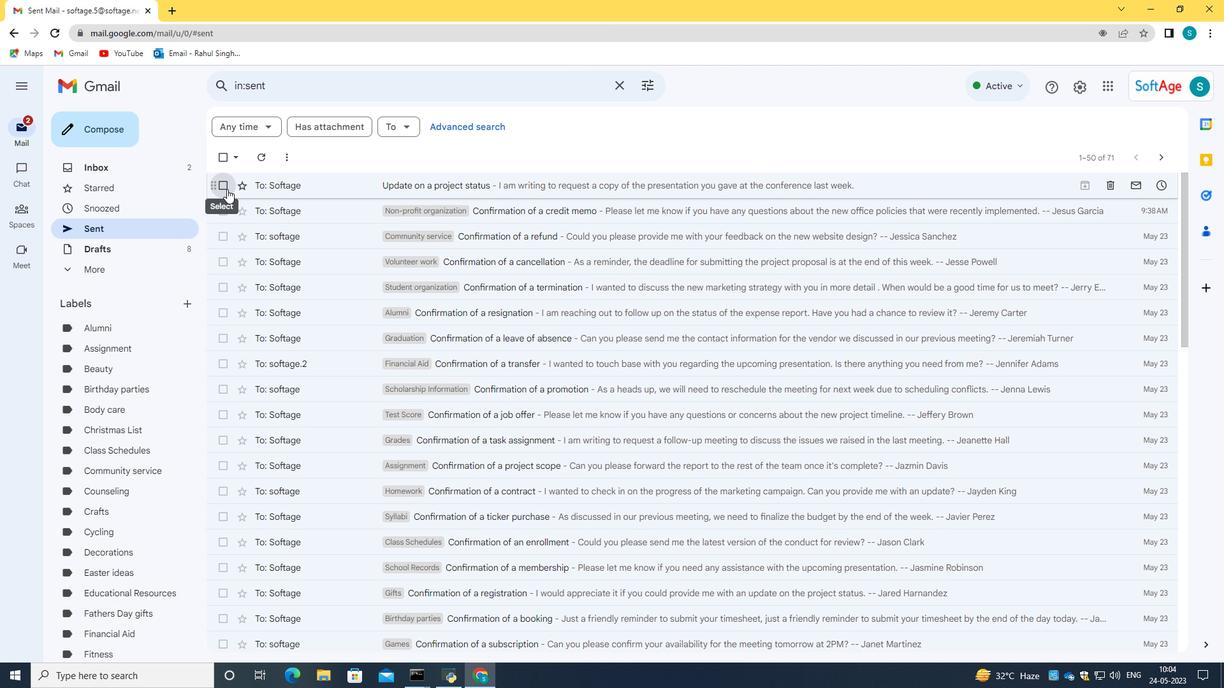 
Action: Mouse pressed right at (264, 185)
Screenshot: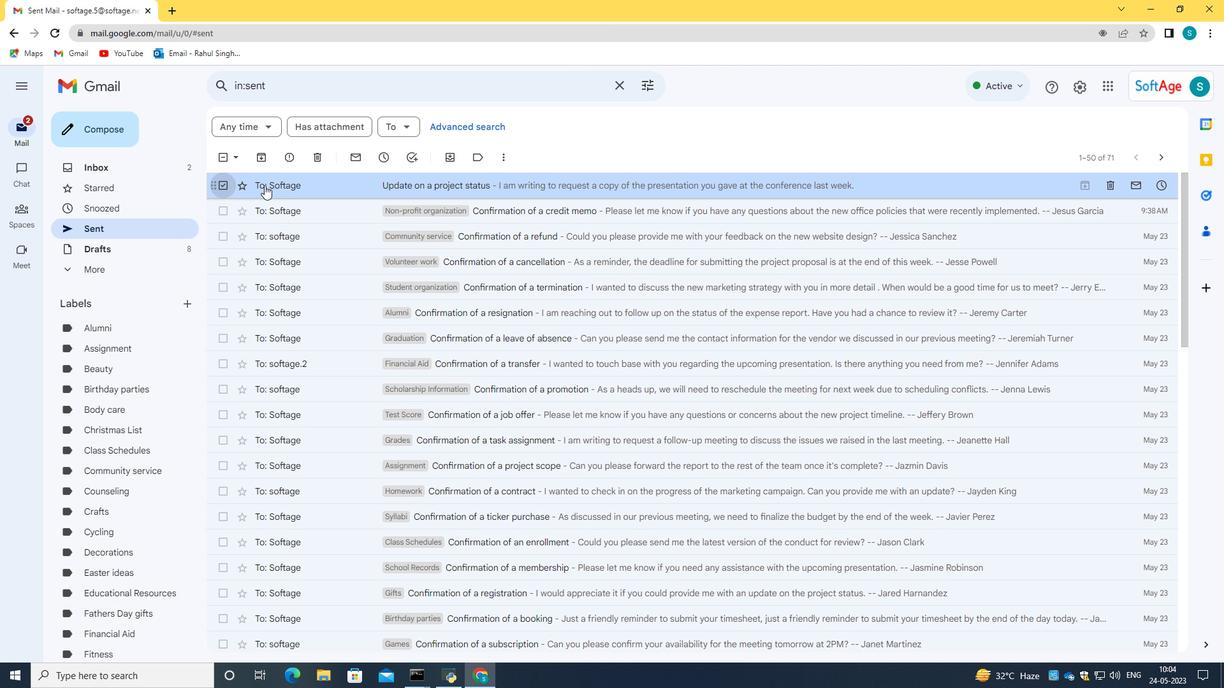 
Action: Mouse moved to (480, 117)
Screenshot: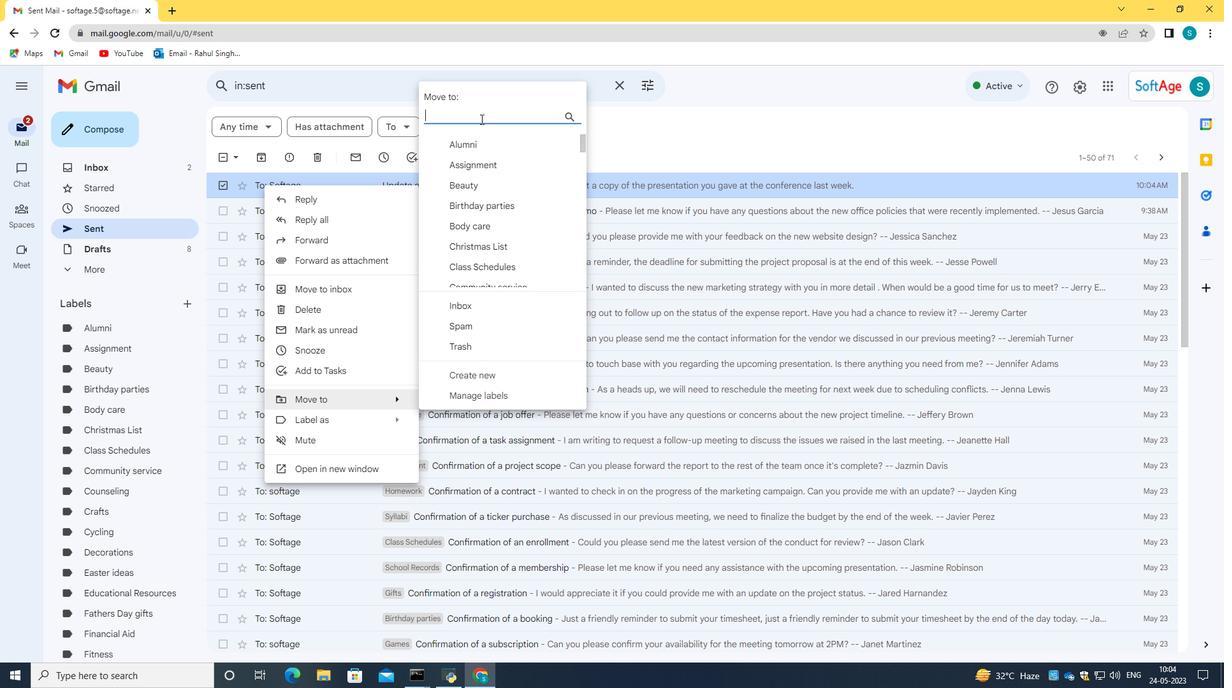 
Action: Key pressed <Key.caps_lock>C<Key.caps_lock>harities
Screenshot: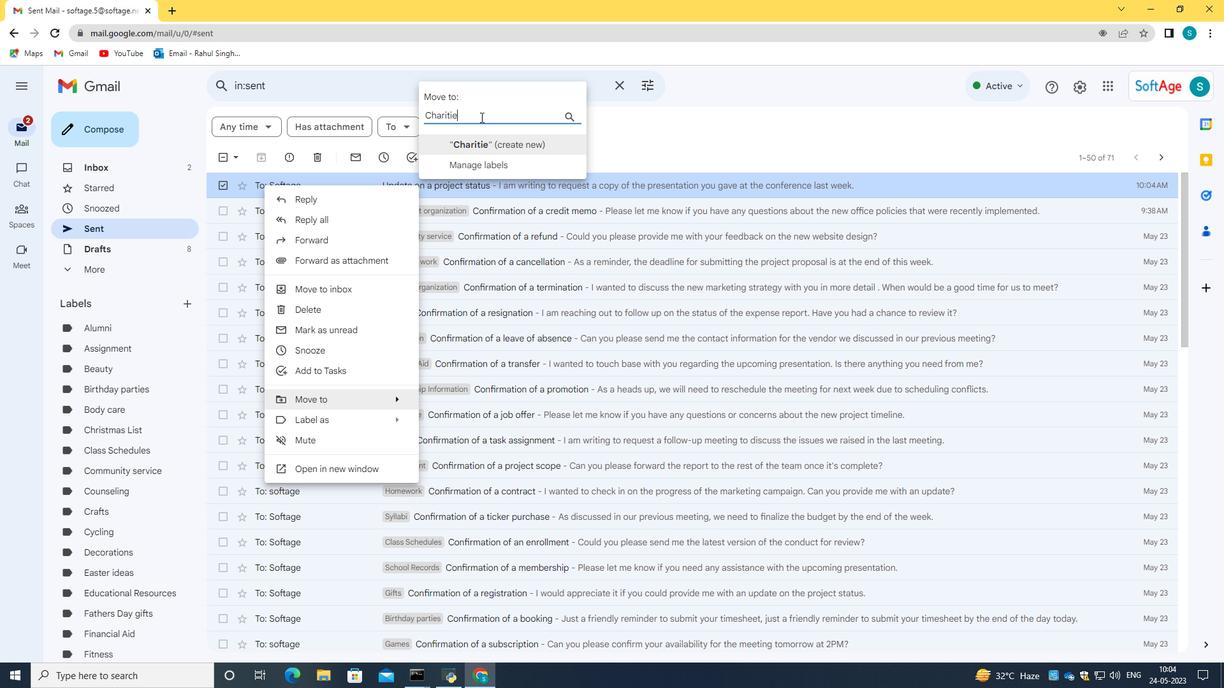 
Action: Mouse moved to (510, 149)
Screenshot: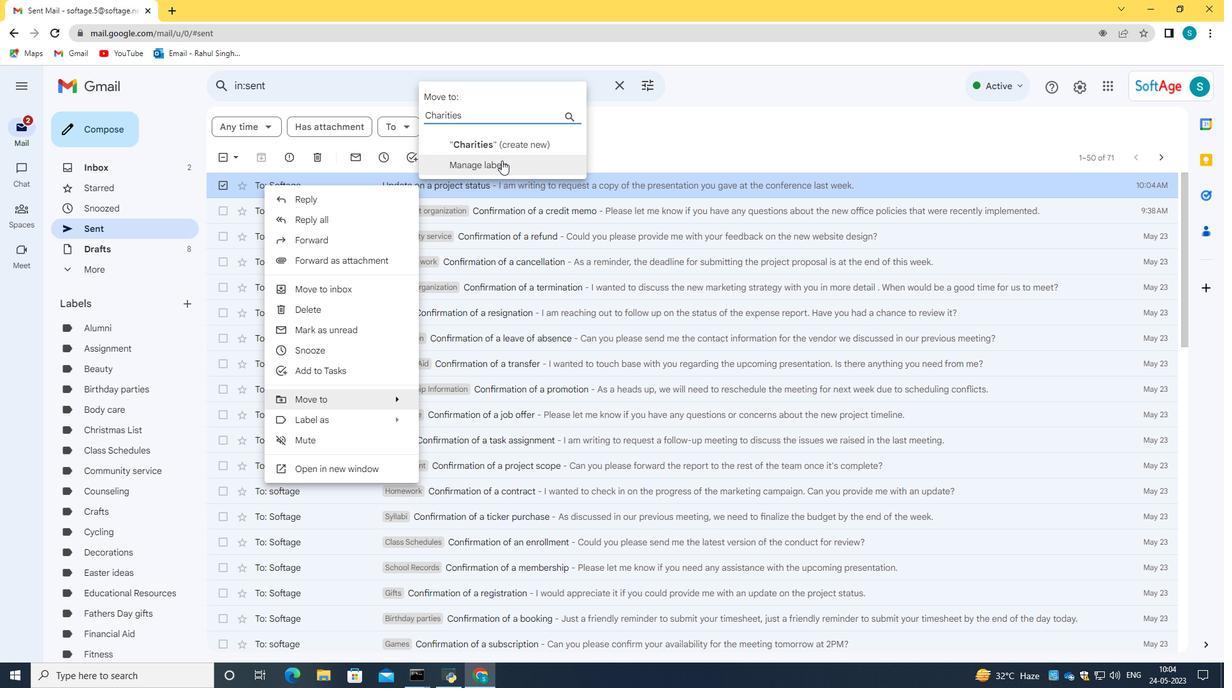 
Action: Mouse pressed left at (510, 149)
Screenshot: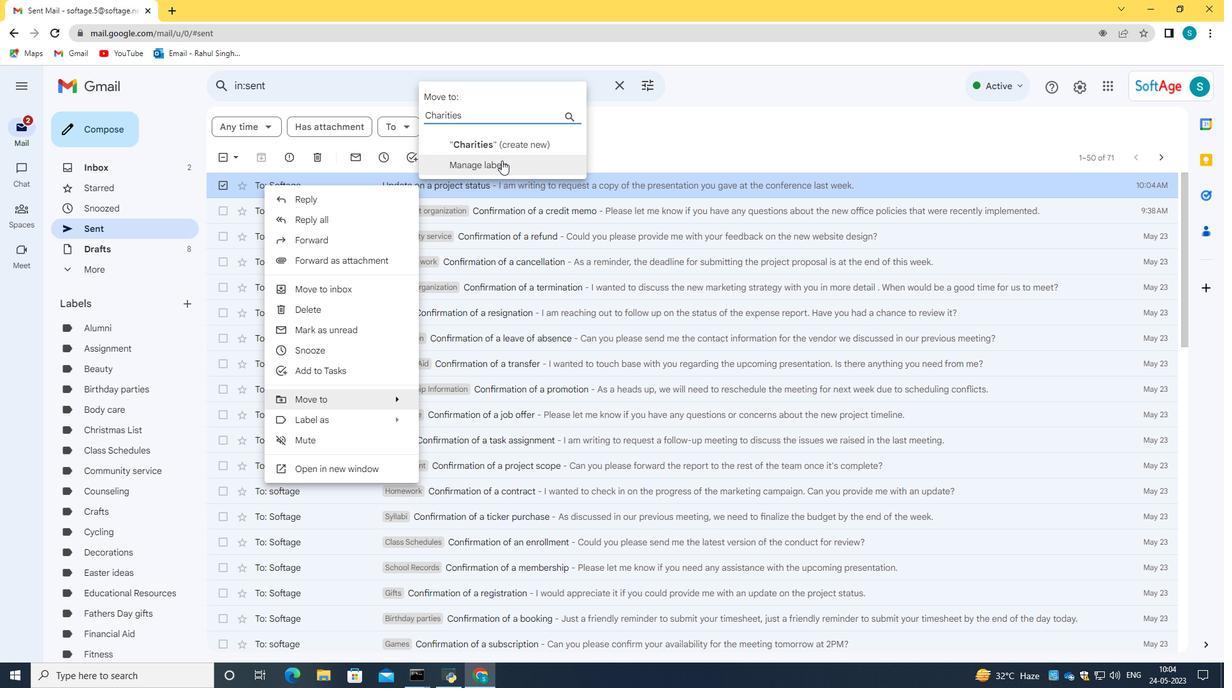 
Action: Mouse moved to (754, 417)
Screenshot: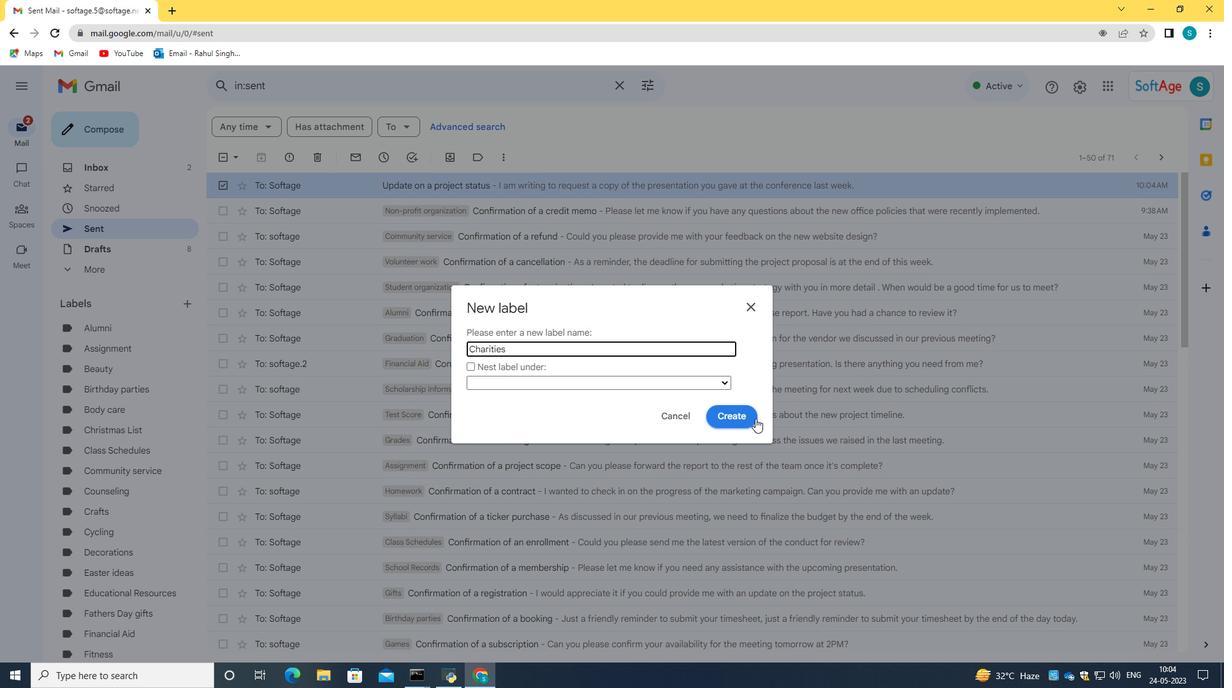 
Action: Mouse pressed left at (754, 417)
Screenshot: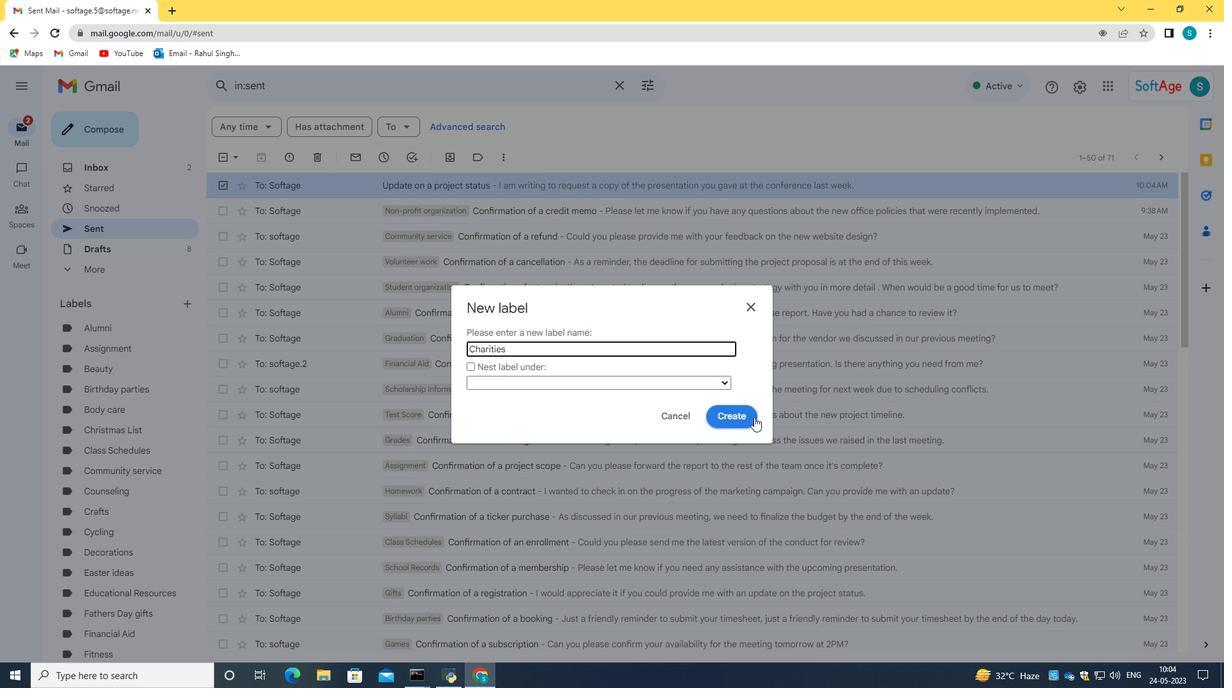 
Action: Mouse moved to (598, 400)
Screenshot: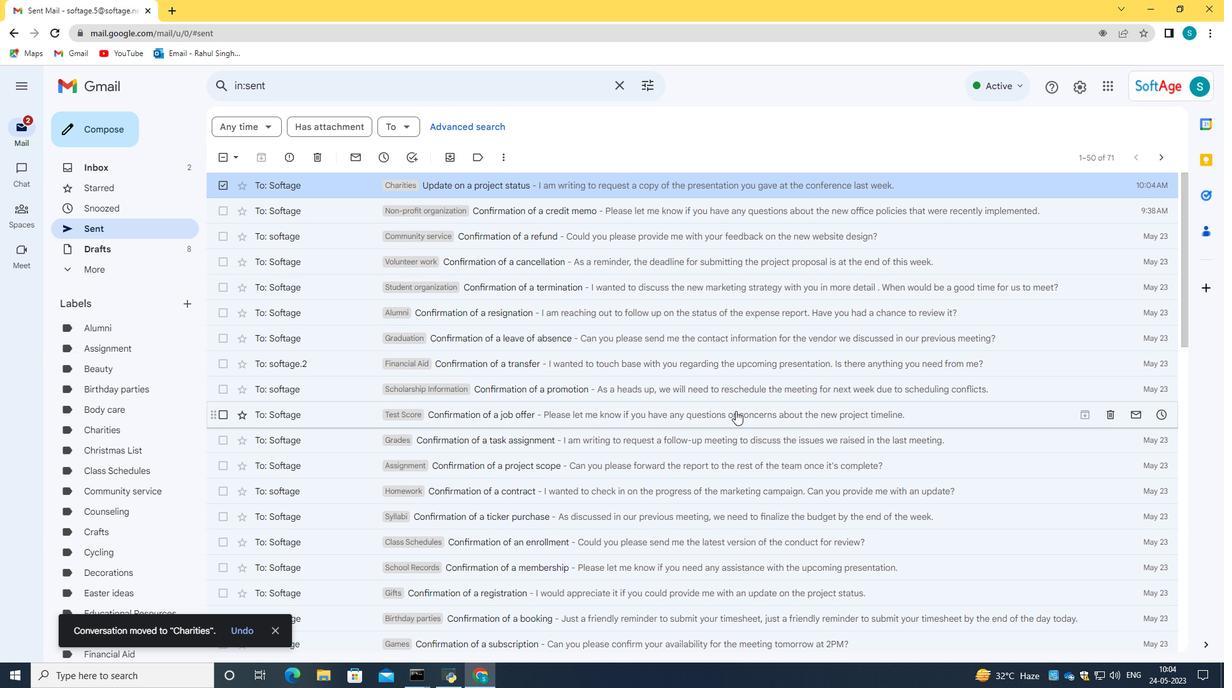 
Action: Mouse scrolled (598, 399) with delta (0, 0)
Screenshot: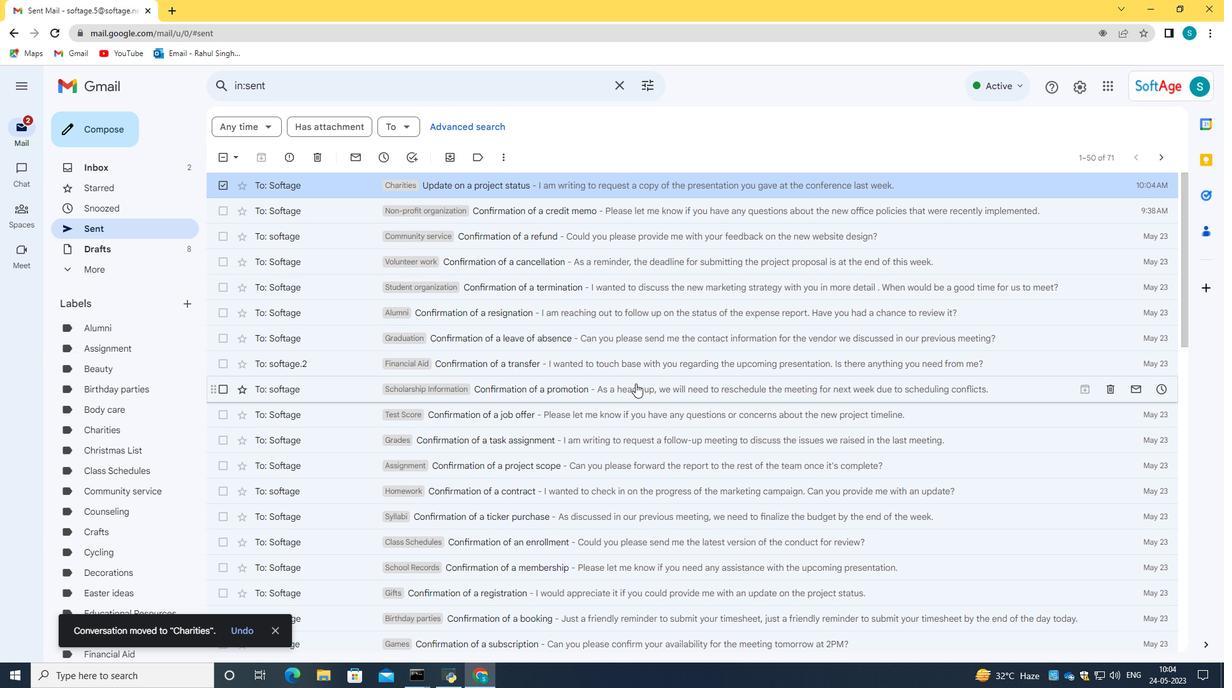 
Action: Mouse scrolled (598, 399) with delta (0, 0)
Screenshot: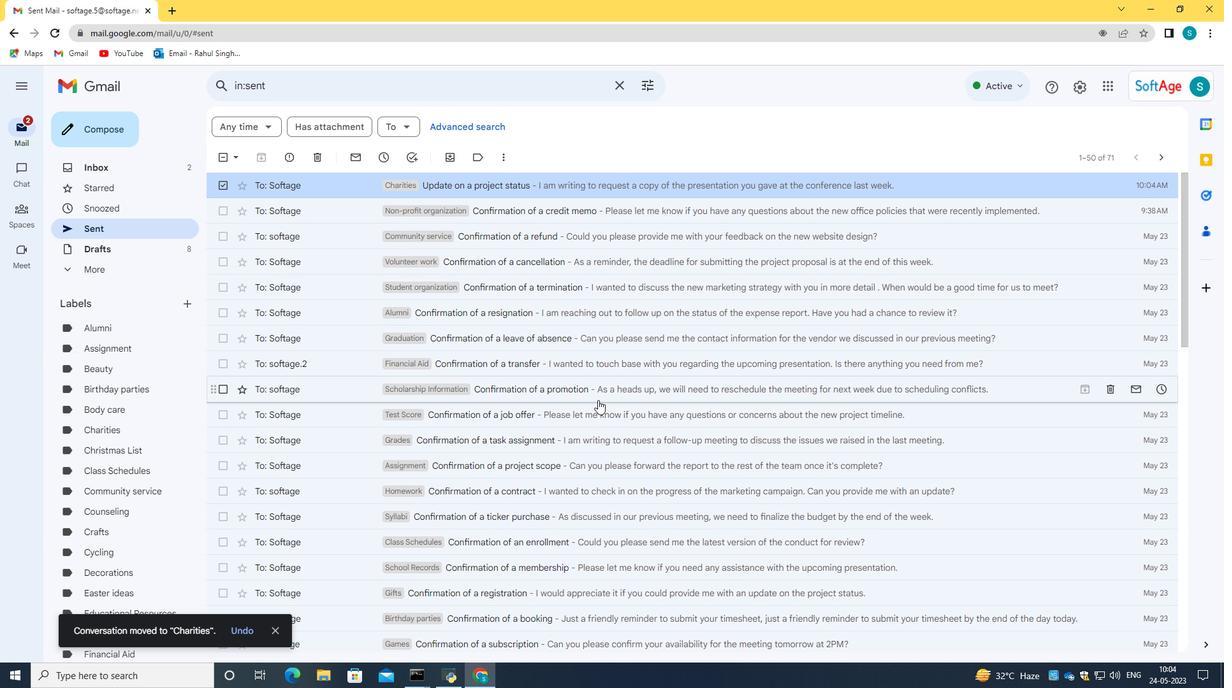 
Action: Mouse scrolled (598, 399) with delta (0, 0)
Screenshot: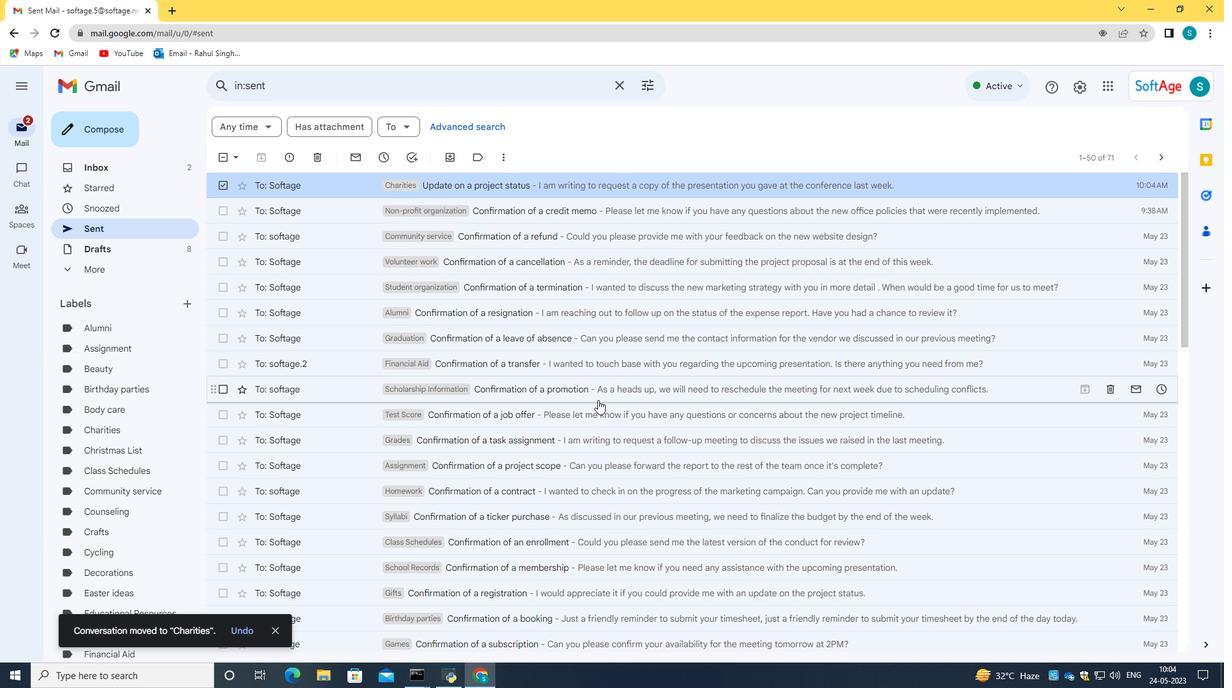 
Action: Mouse scrolled (598, 399) with delta (0, 0)
Screenshot: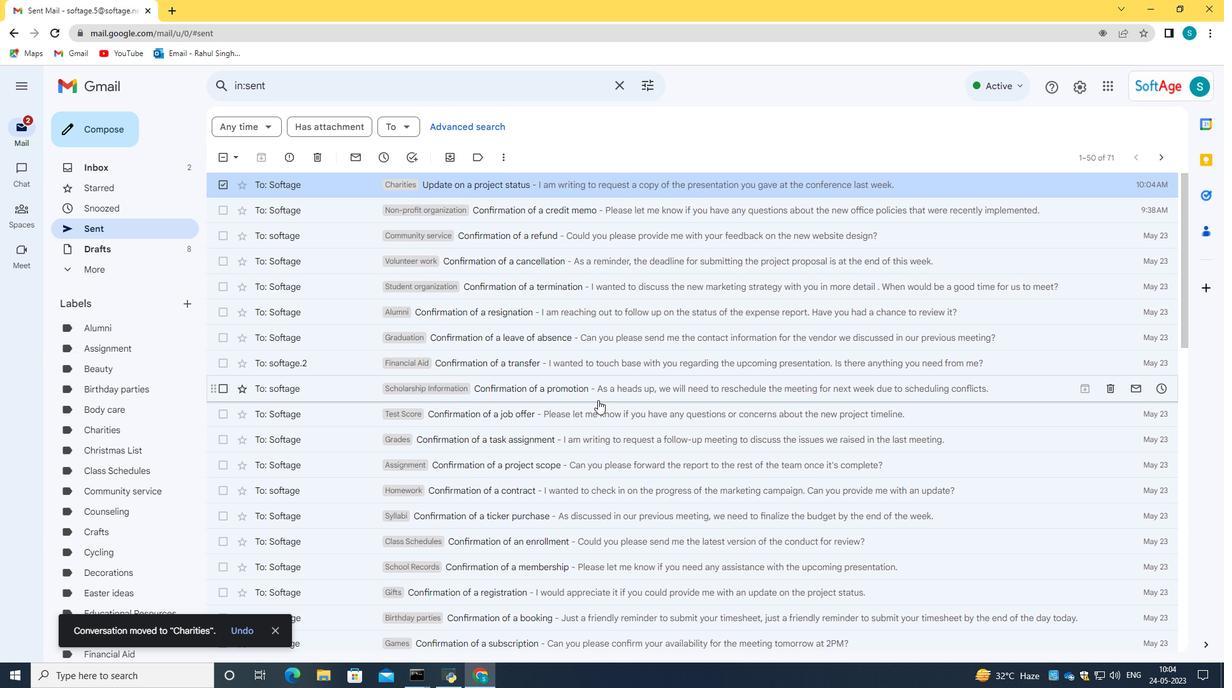 
Action: Mouse moved to (412, 154)
Screenshot: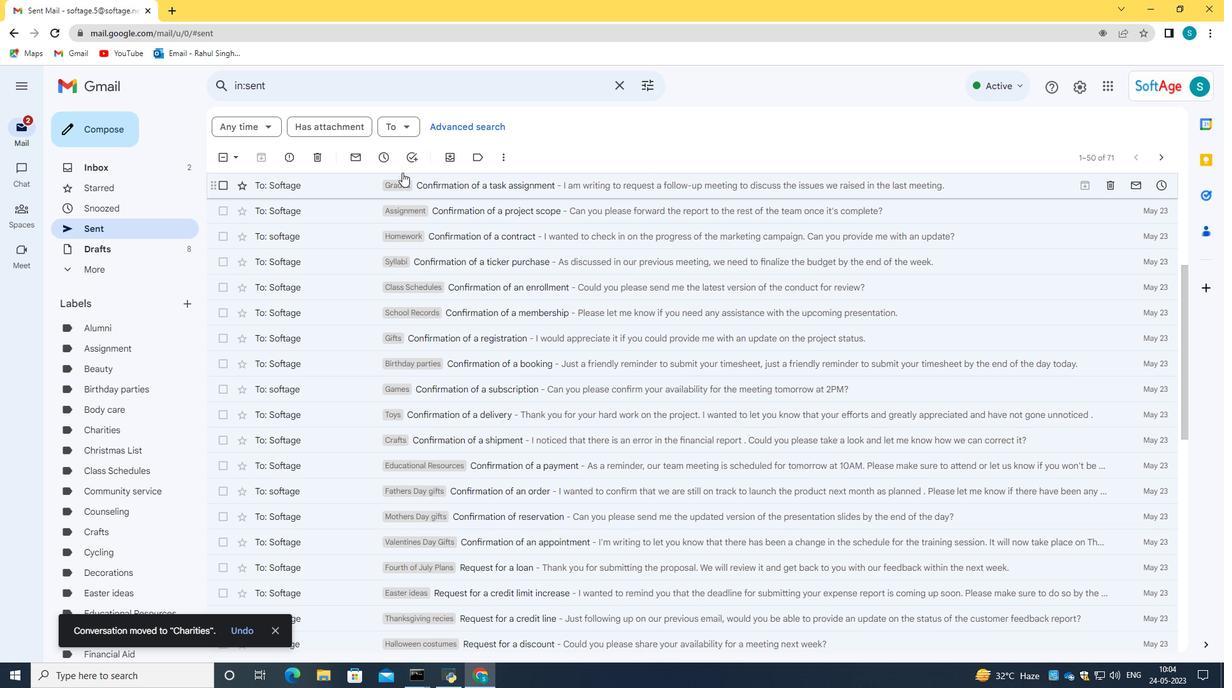 
Action: Mouse scrolled (412, 154) with delta (0, 0)
Screenshot: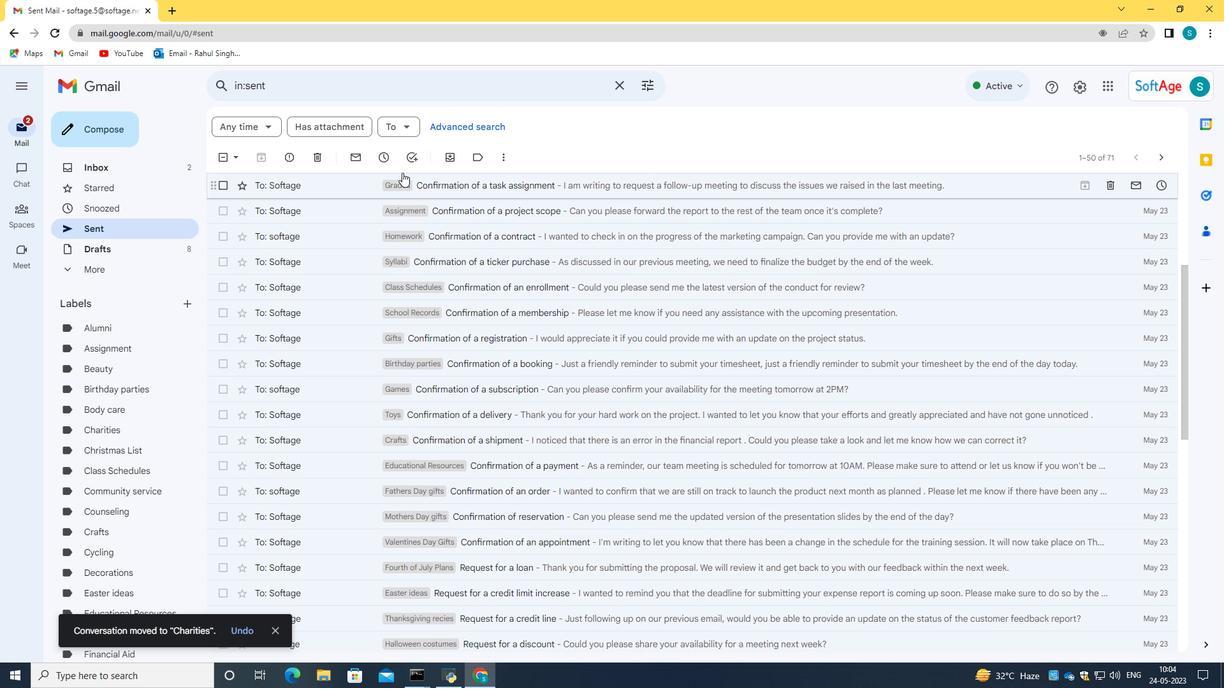 
Action: Mouse scrolled (412, 154) with delta (0, 0)
Screenshot: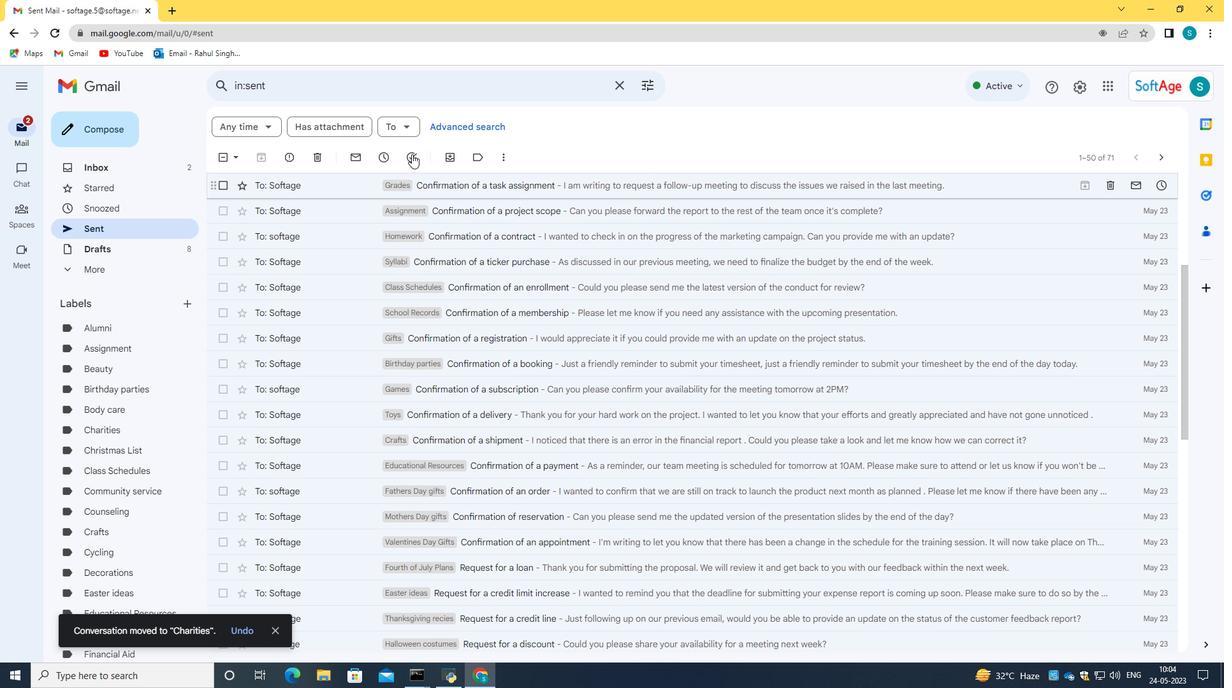
Action: Mouse scrolled (412, 154) with delta (0, 0)
Screenshot: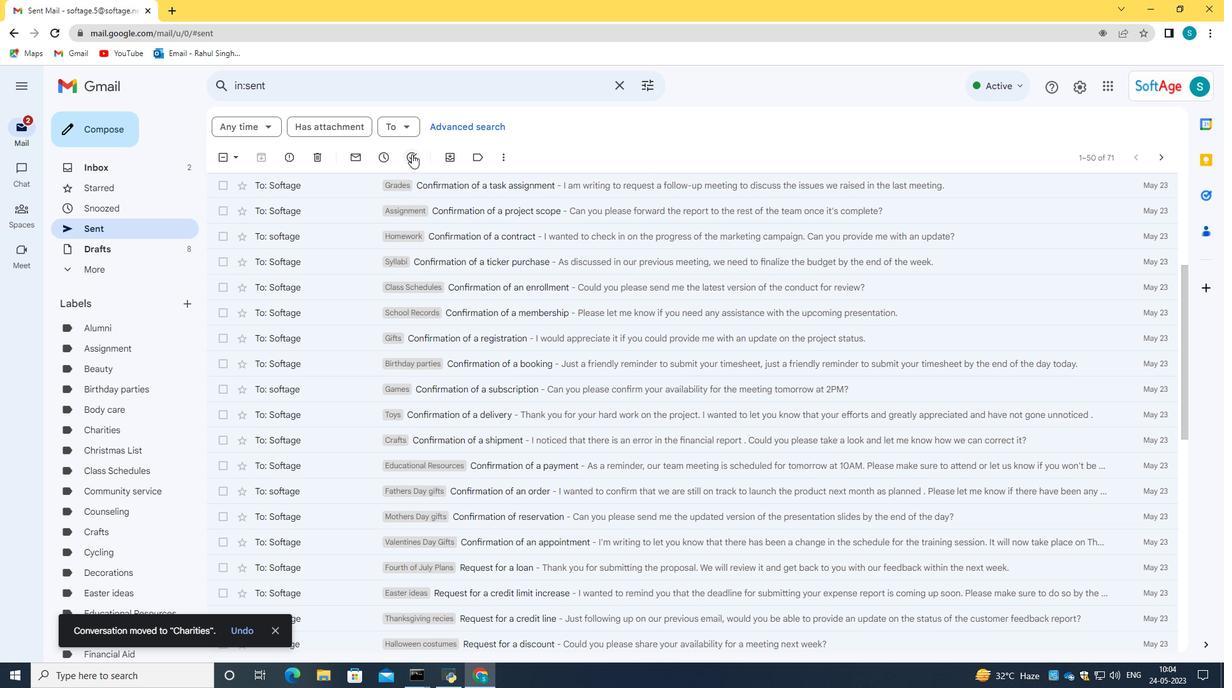 
Action: Mouse scrolled (412, 154) with delta (0, 0)
Screenshot: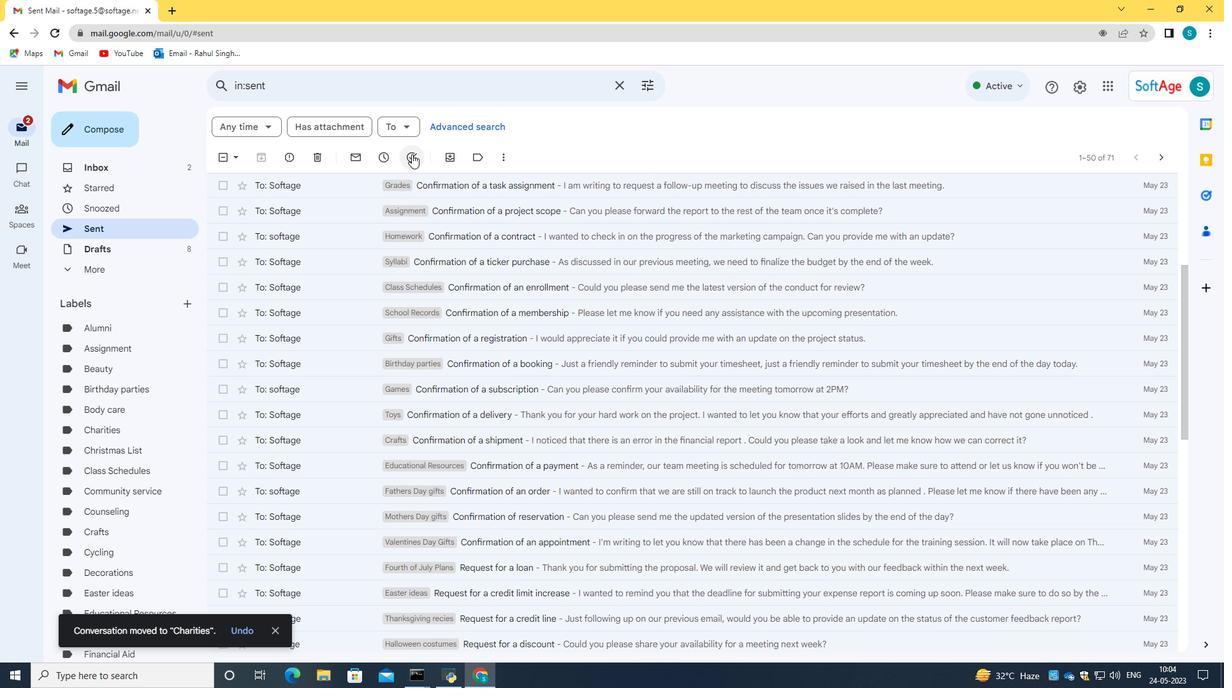 
Action: Mouse moved to (311, 207)
Screenshot: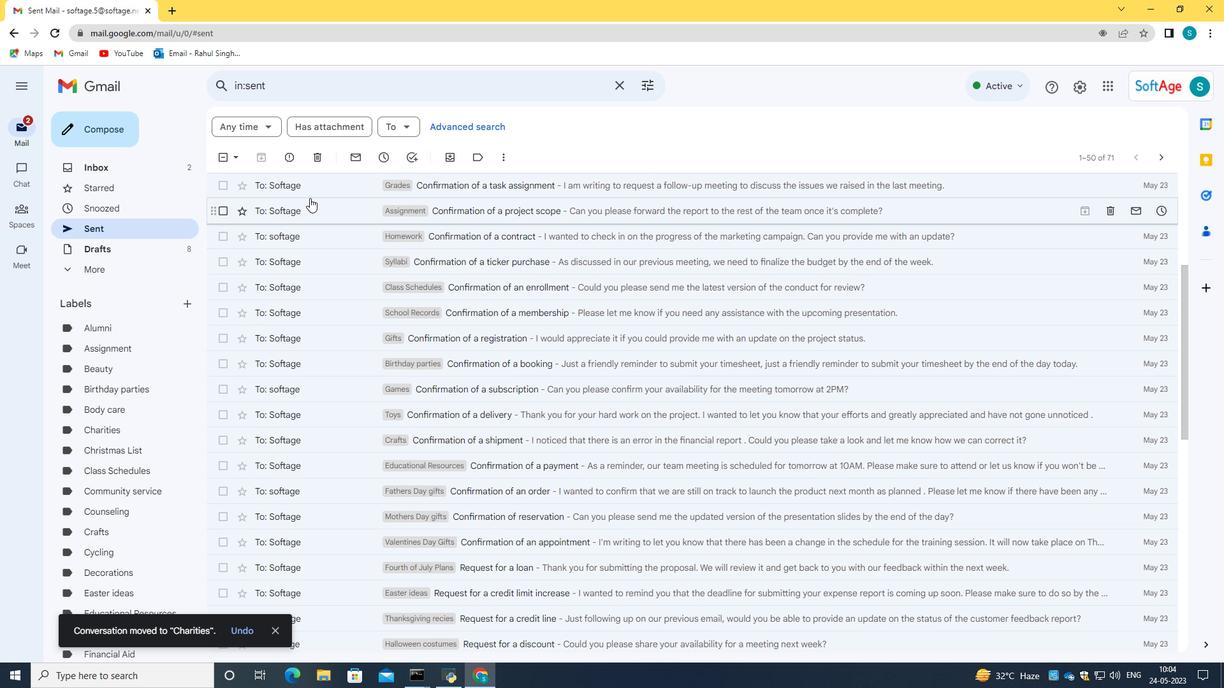 
Action: Mouse scrolled (311, 207) with delta (0, 0)
Screenshot: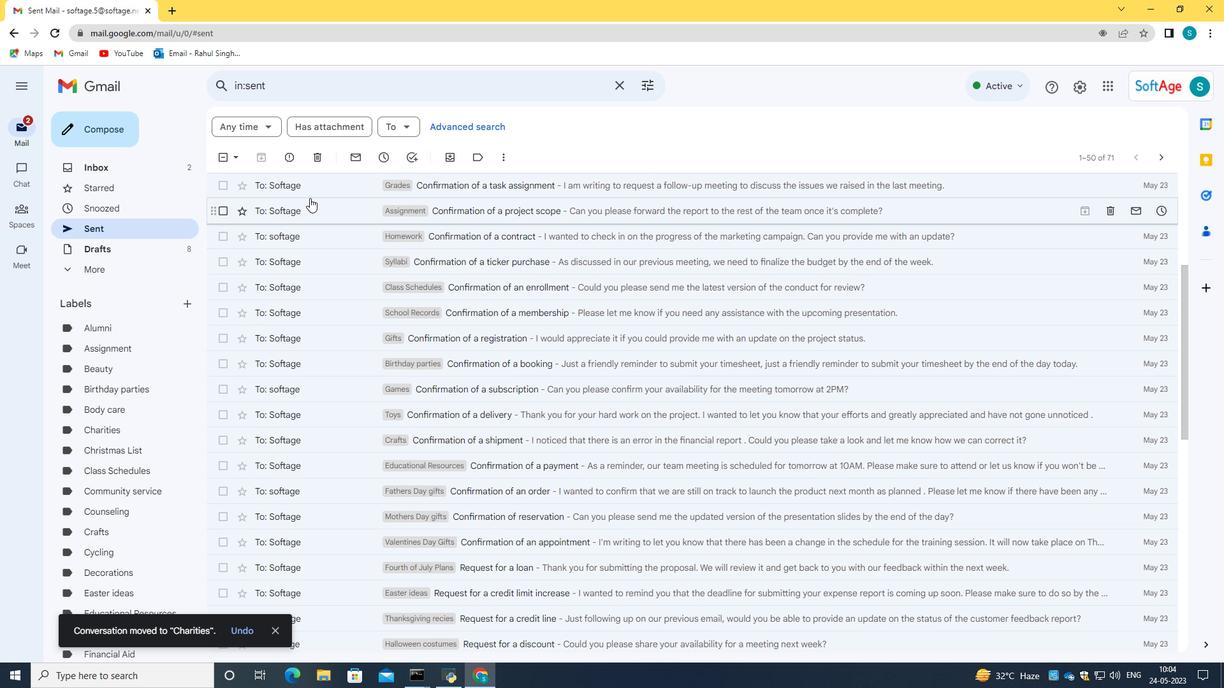 
Action: Mouse scrolled (311, 207) with delta (0, 0)
Screenshot: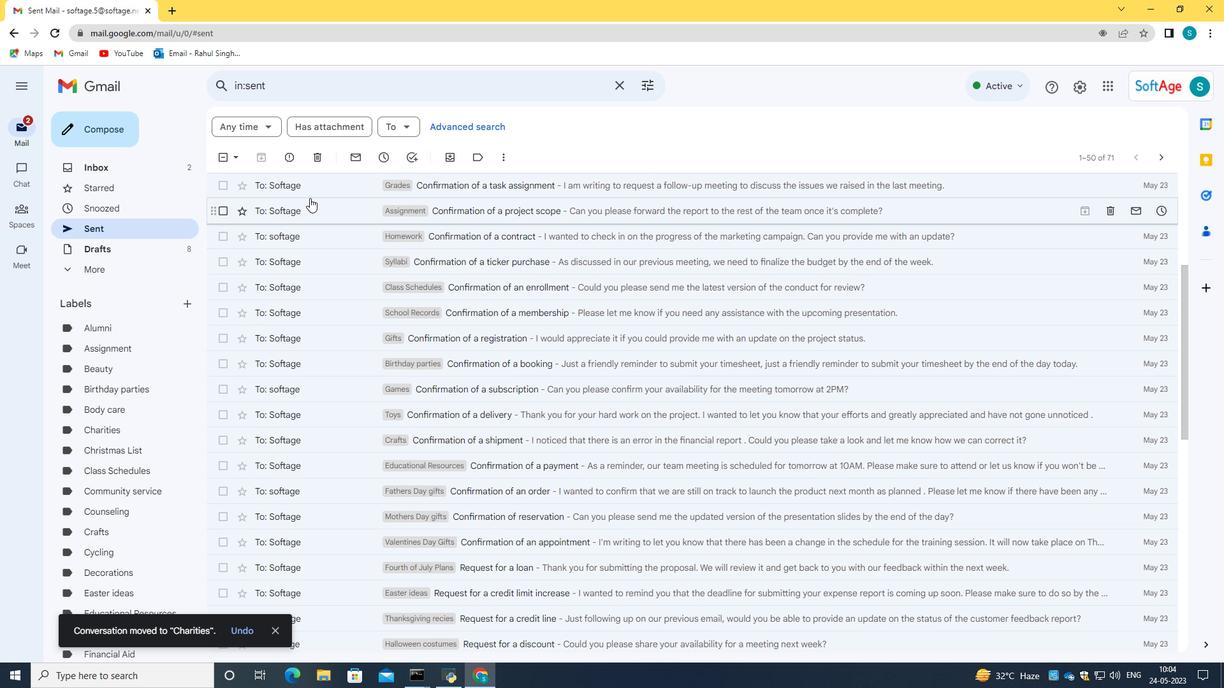 
Action: Mouse scrolled (311, 207) with delta (0, 0)
Screenshot: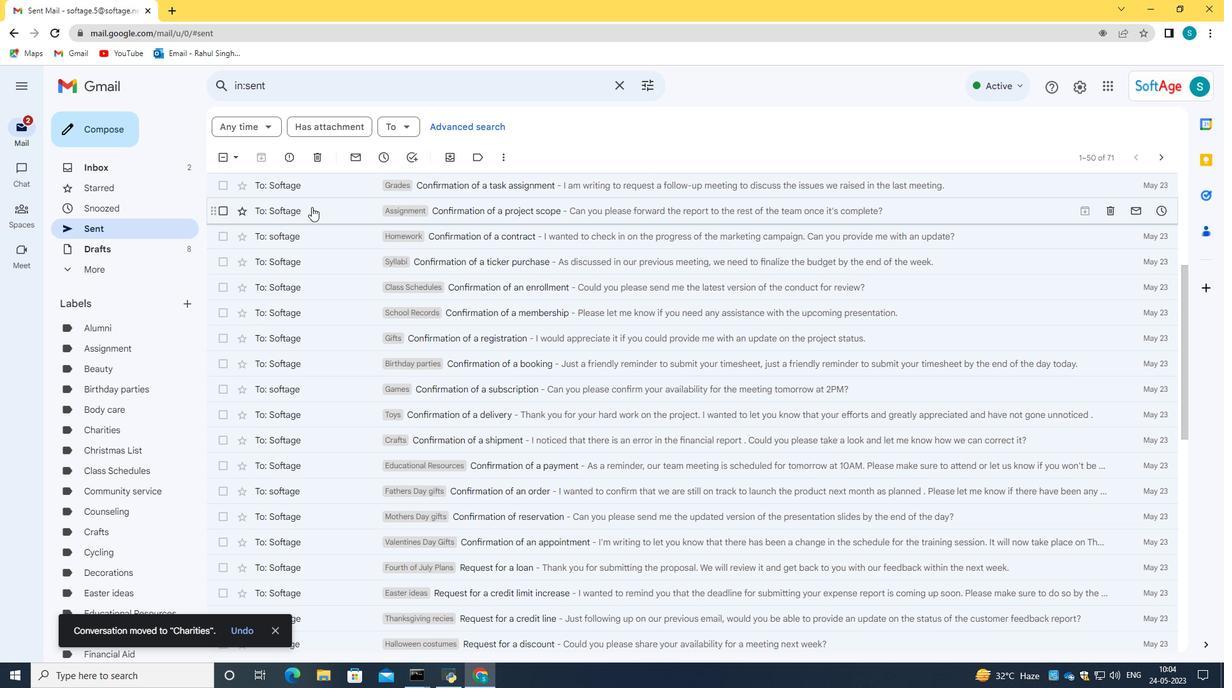 
Action: Mouse scrolled (311, 207) with delta (0, 0)
Screenshot: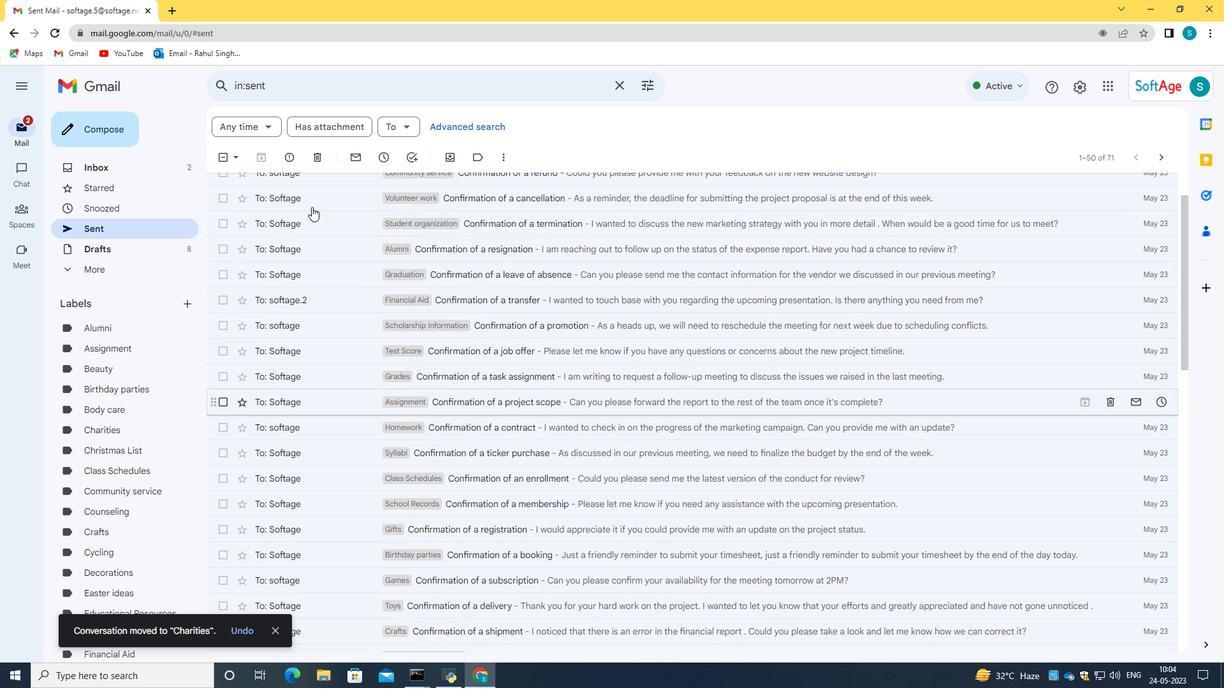 
Action: Mouse scrolled (311, 207) with delta (0, 0)
Screenshot: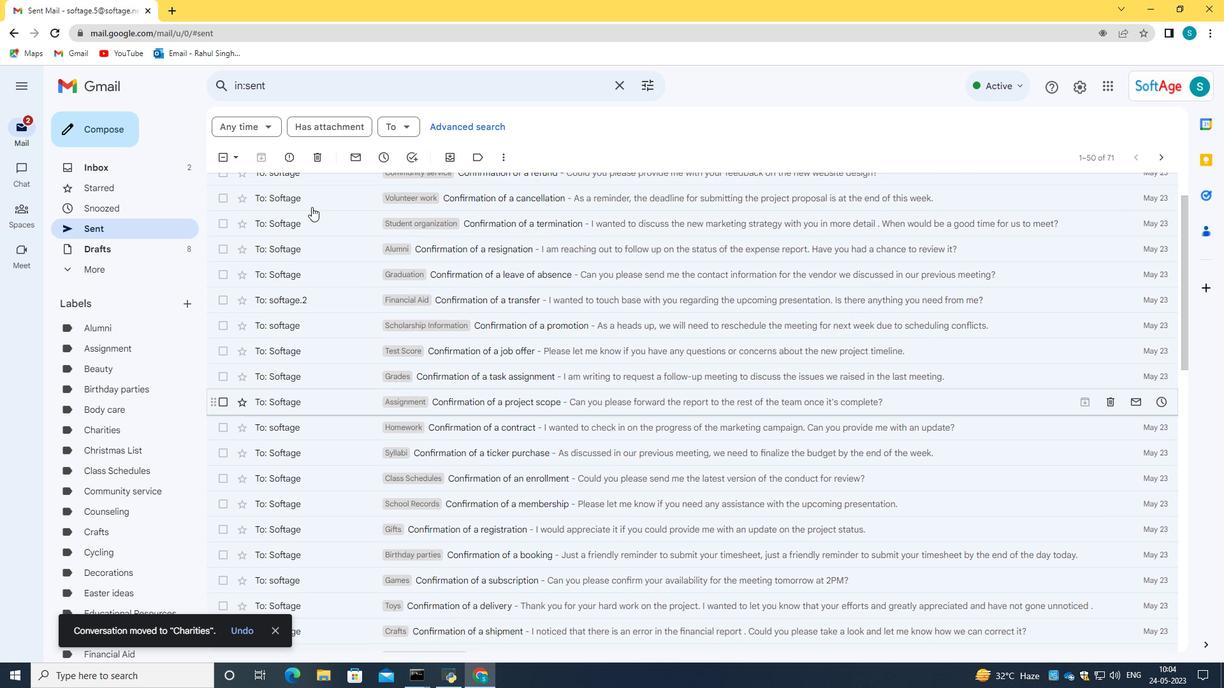 
Action: Mouse scrolled (311, 207) with delta (0, 0)
Screenshot: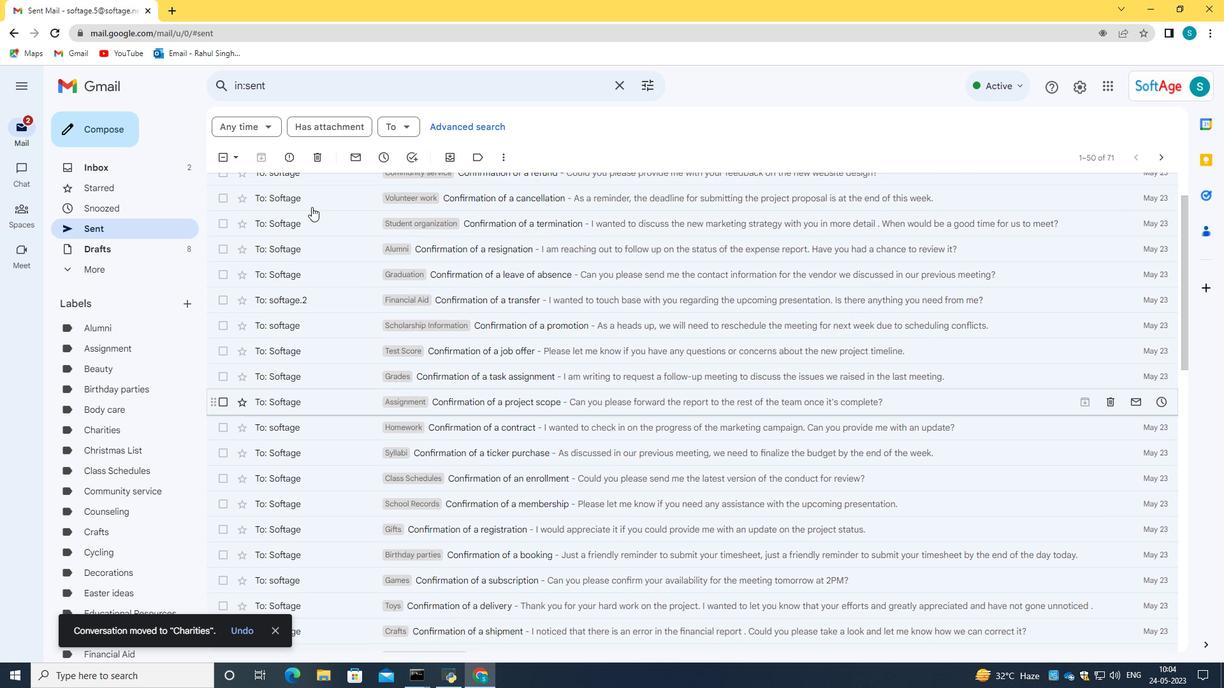 
Action: Mouse moved to (311, 207)
Screenshot: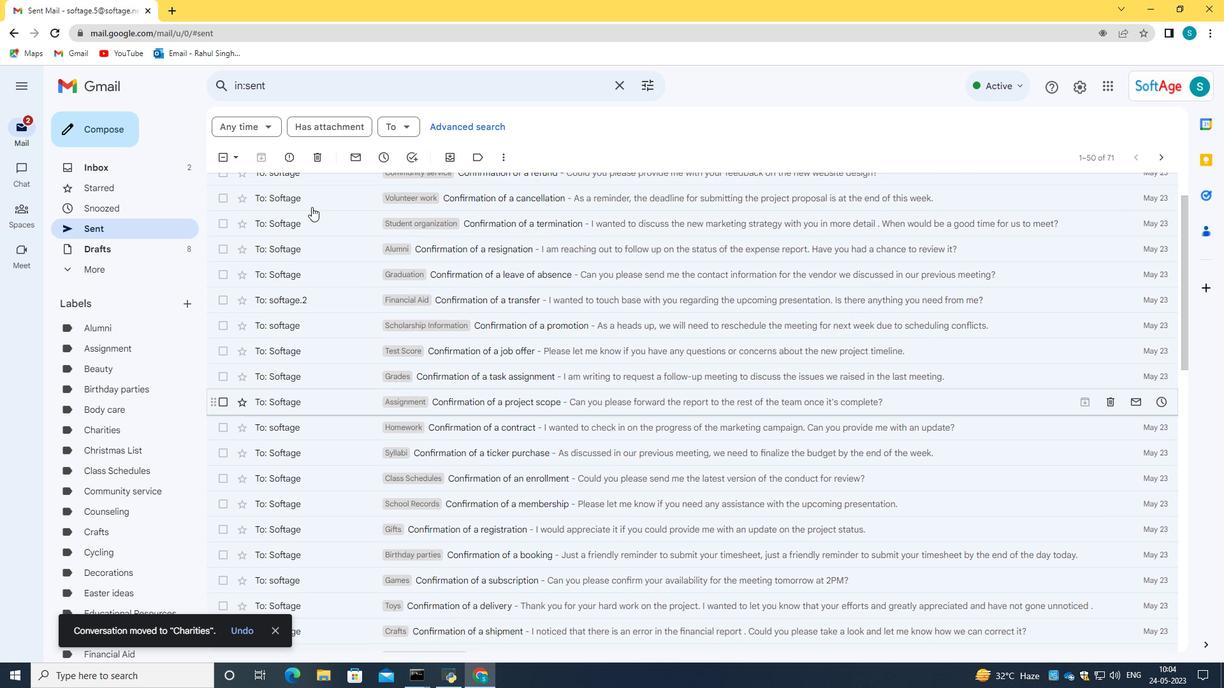 
Action: Mouse scrolled (311, 208) with delta (0, 0)
Screenshot: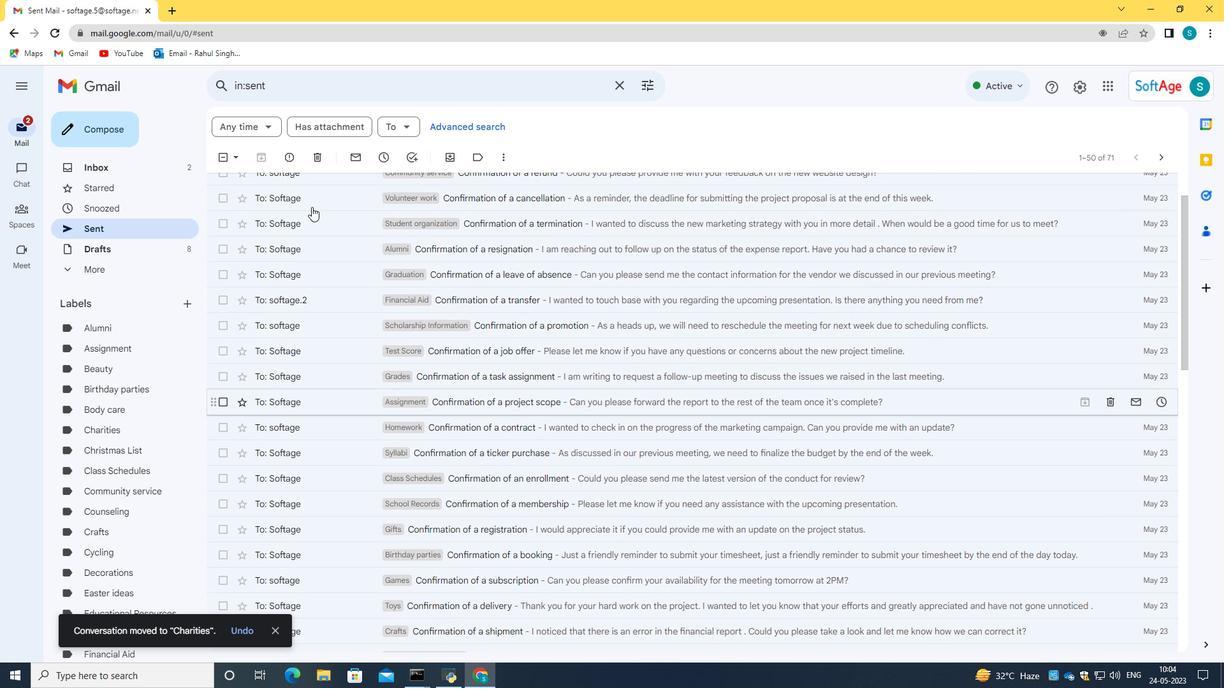 
Action: Mouse moved to (311, 208)
Screenshot: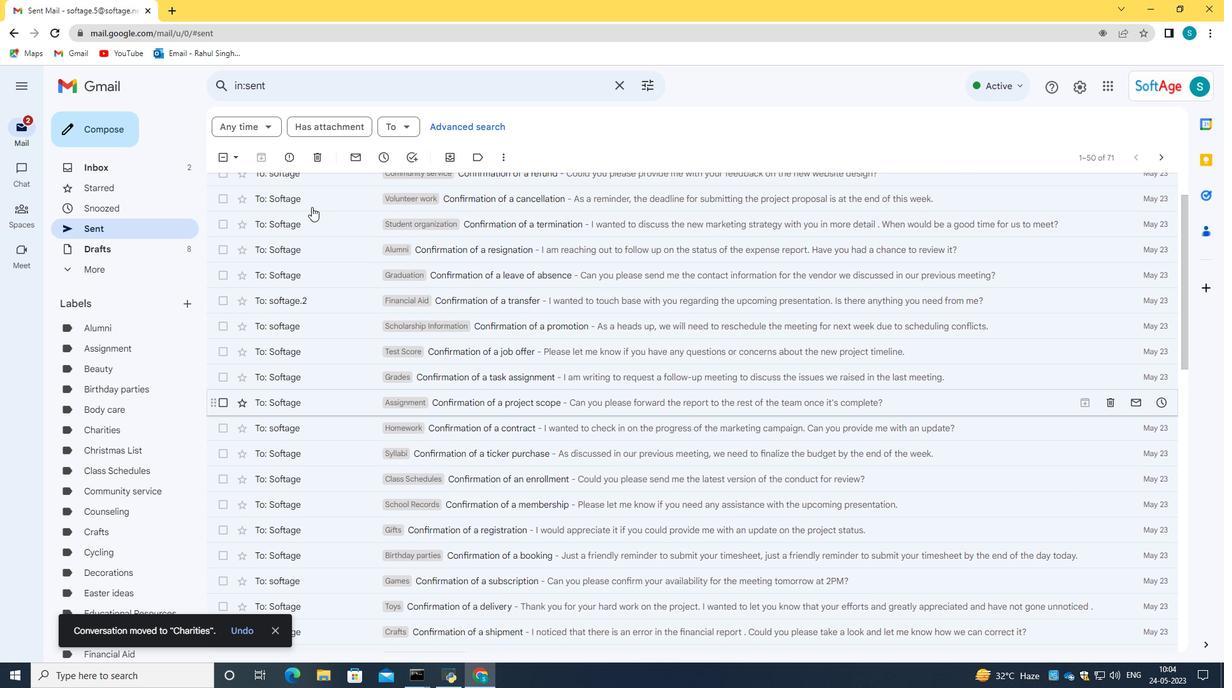 
Action: Mouse scrolled (311, 209) with delta (0, 0)
Screenshot: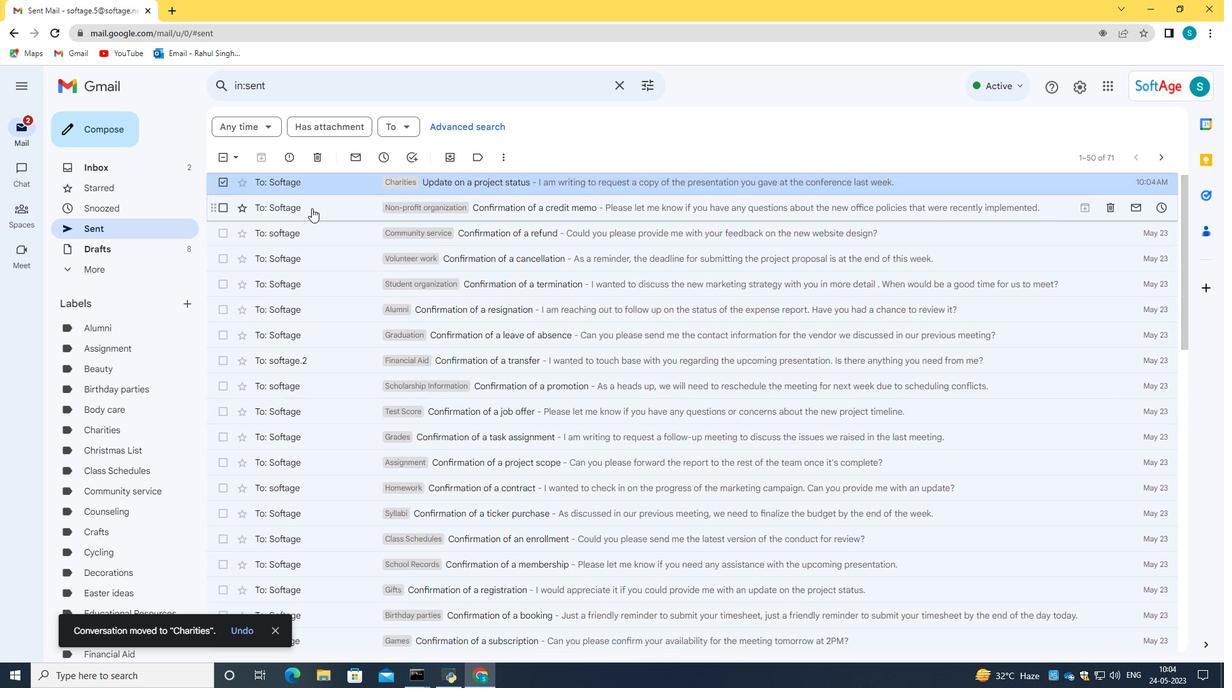 
Action: Mouse scrolled (311, 209) with delta (0, 0)
Screenshot: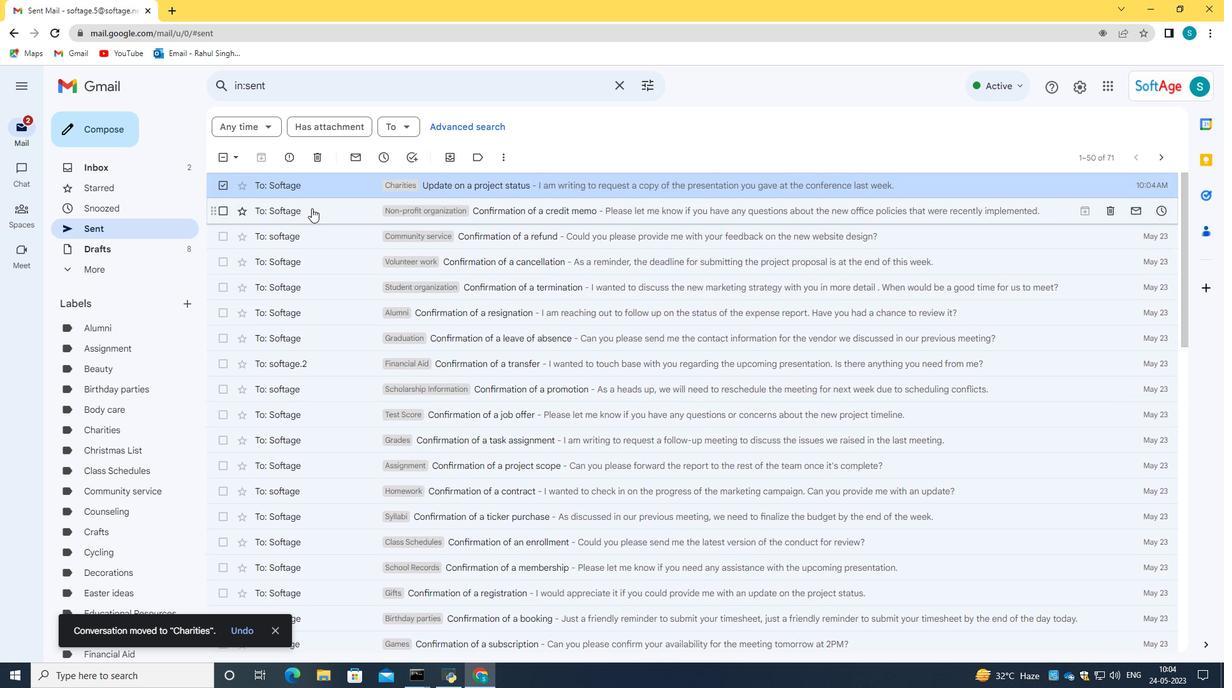 
Action: Mouse scrolled (311, 209) with delta (0, 0)
Screenshot: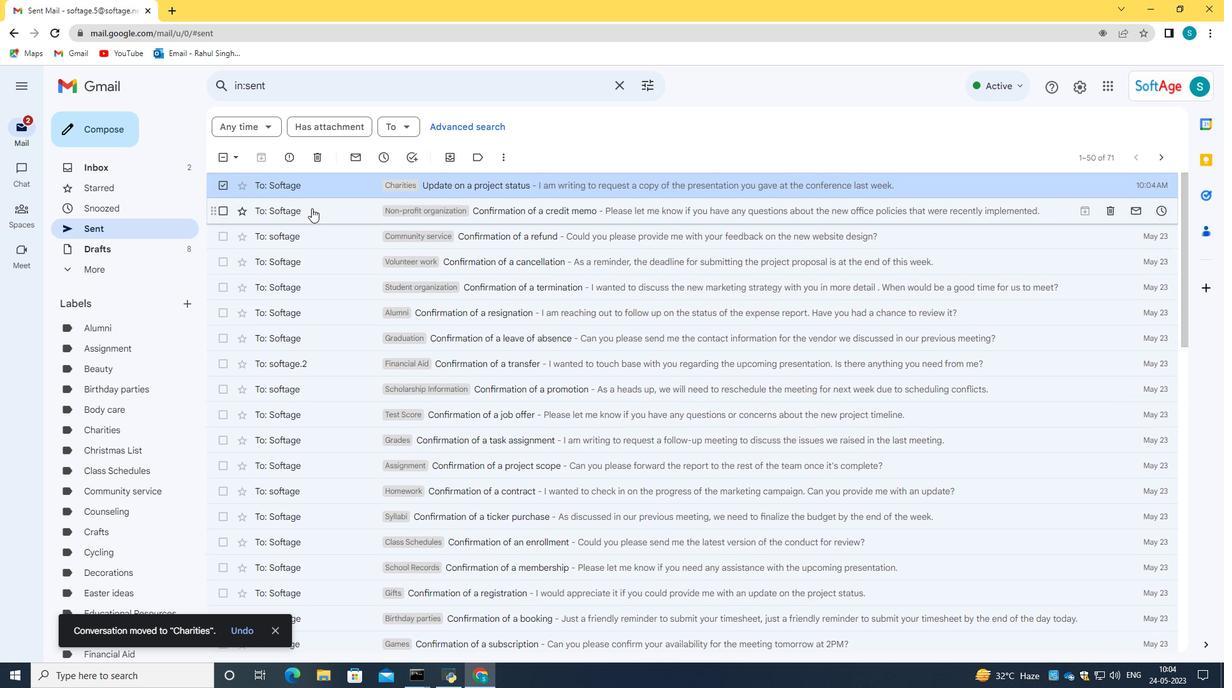 
Action: Mouse scrolled (311, 209) with delta (0, 0)
Screenshot: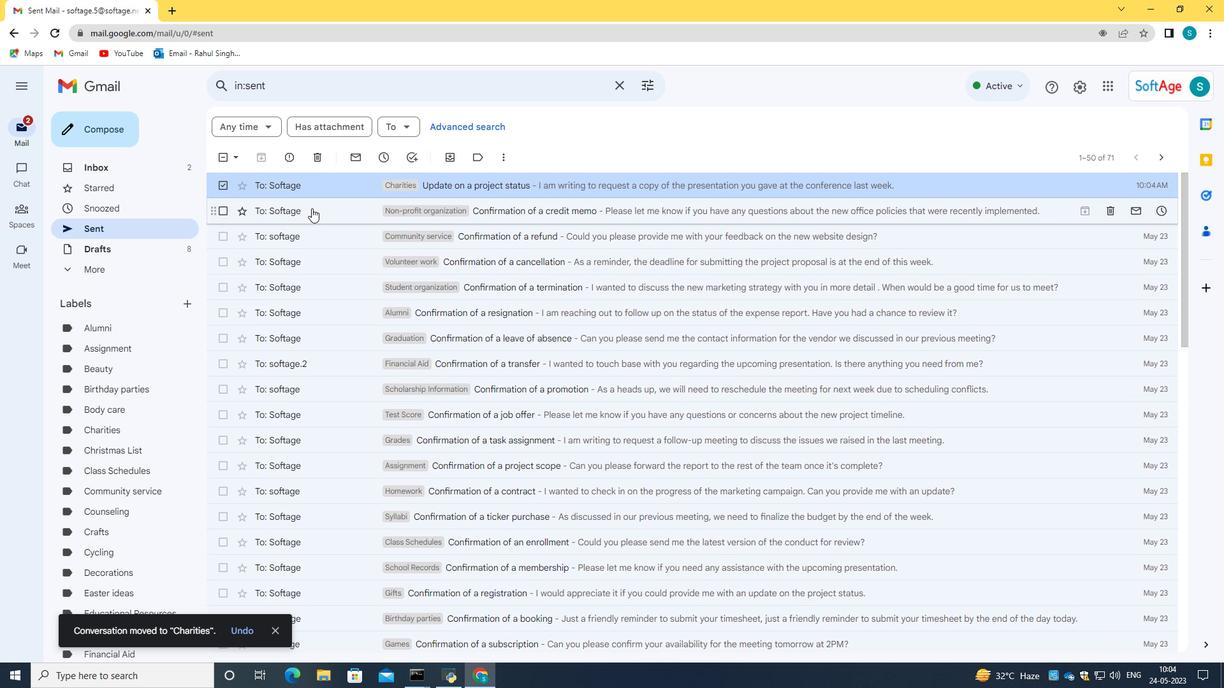 
Action: Mouse moved to (344, 110)
Screenshot: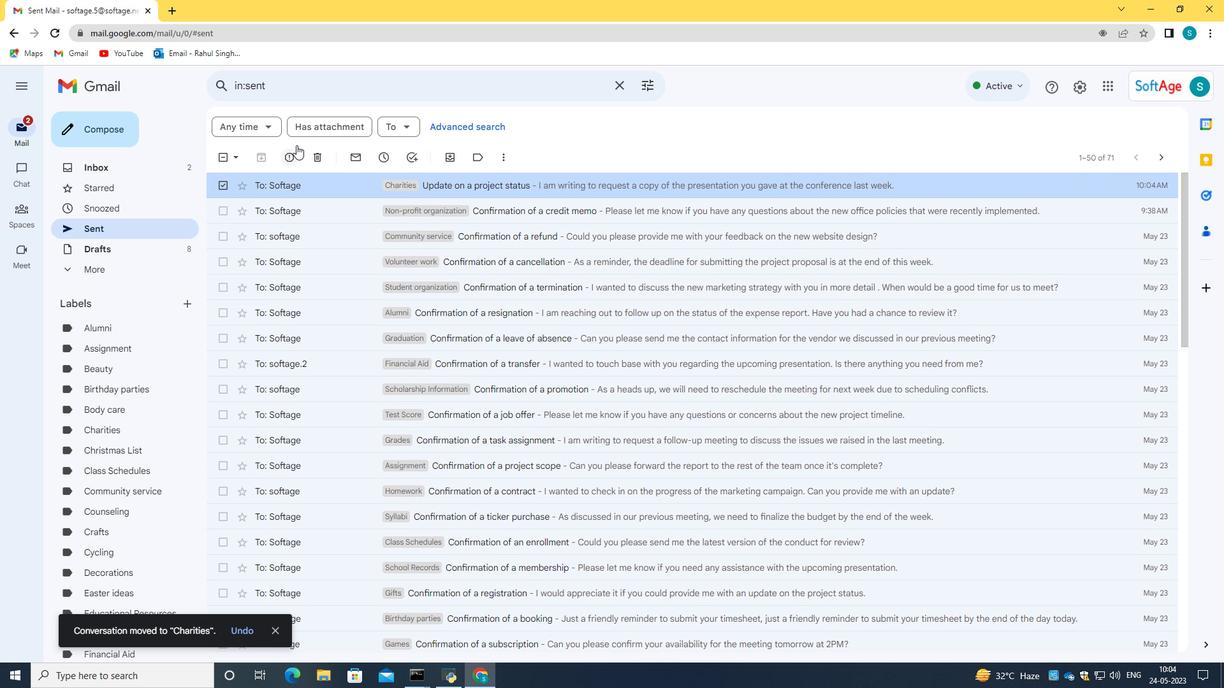 
